 Task: Find an Airbnb in Carindale, Australia for 8 guests from 24 Aug to 10 Sep, with a price range of ₹12000 - ₹15000, 4 bedrooms, 5 bathrooms, and amenities including free parking, wifi, TV, gym, and breakfast. Enable self check-in.
Action: Mouse moved to (536, 106)
Screenshot: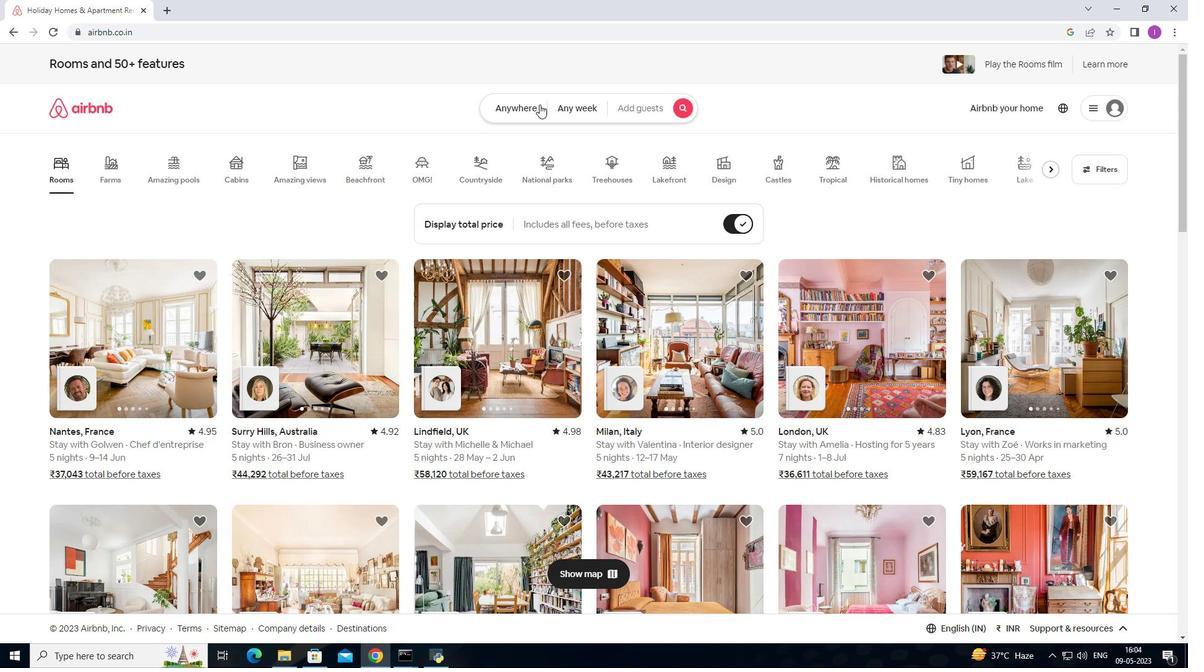 
Action: Mouse pressed left at (536, 106)
Screenshot: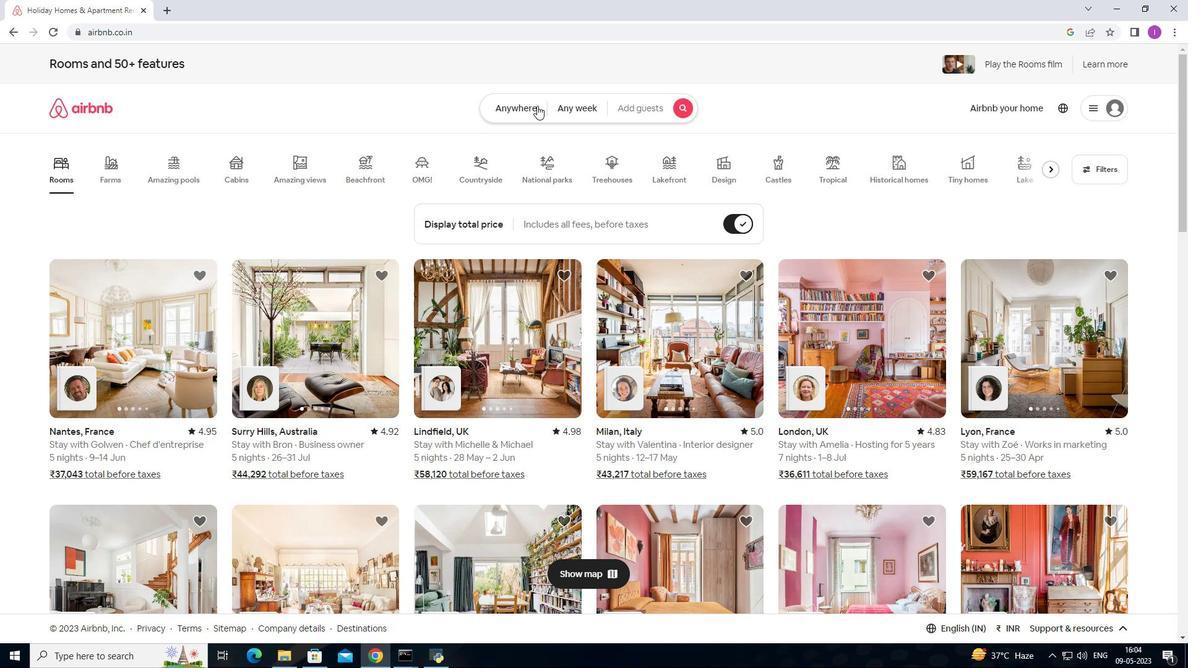
Action: Mouse moved to (421, 168)
Screenshot: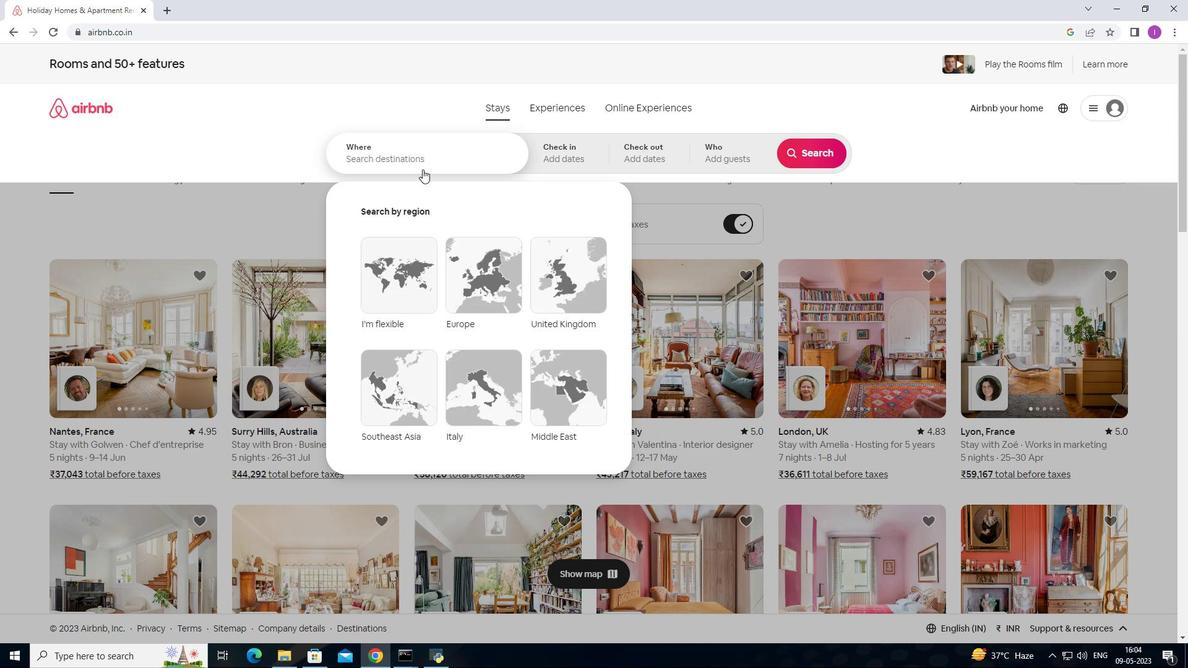 
Action: Mouse pressed left at (421, 168)
Screenshot: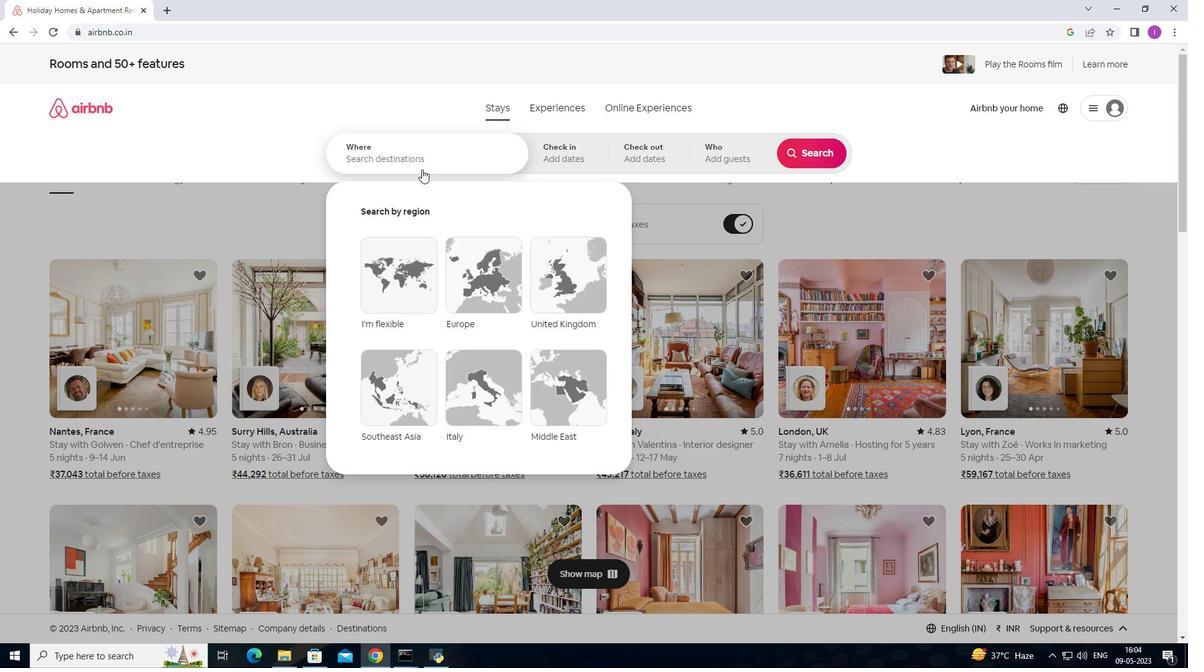 
Action: Mouse moved to (479, 188)
Screenshot: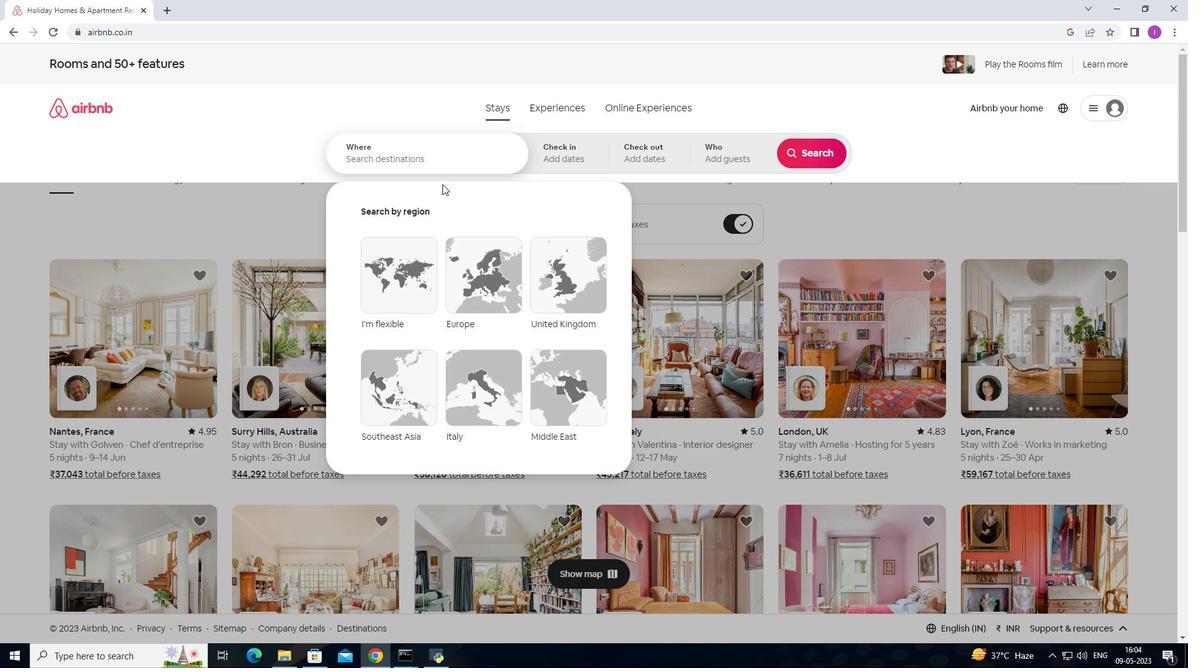 
Action: Key pressed <Key.shift>Carindale,<Key.shift>Australia
Screenshot: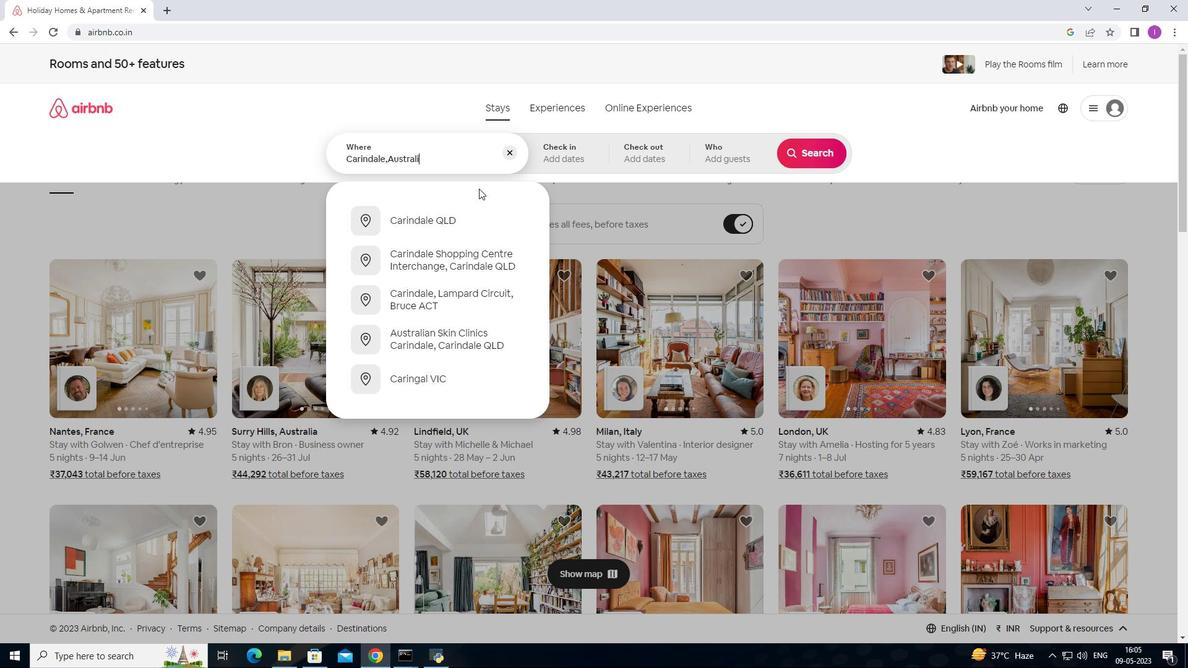 
Action: Mouse moved to (582, 149)
Screenshot: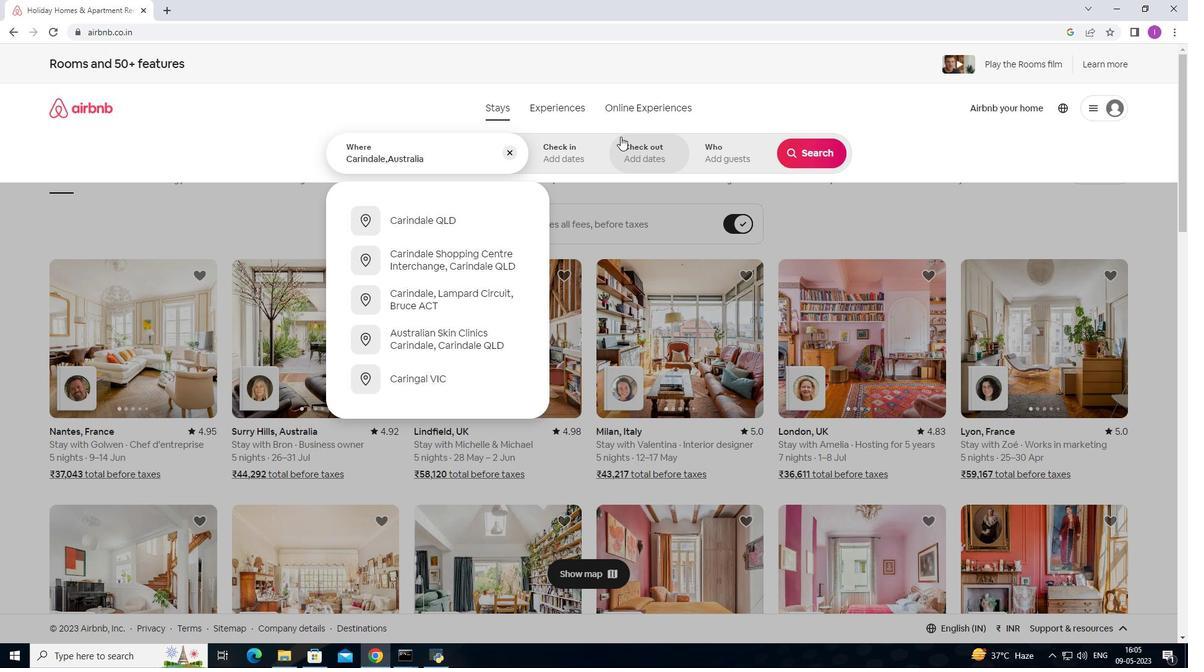 
Action: Mouse pressed left at (582, 149)
Screenshot: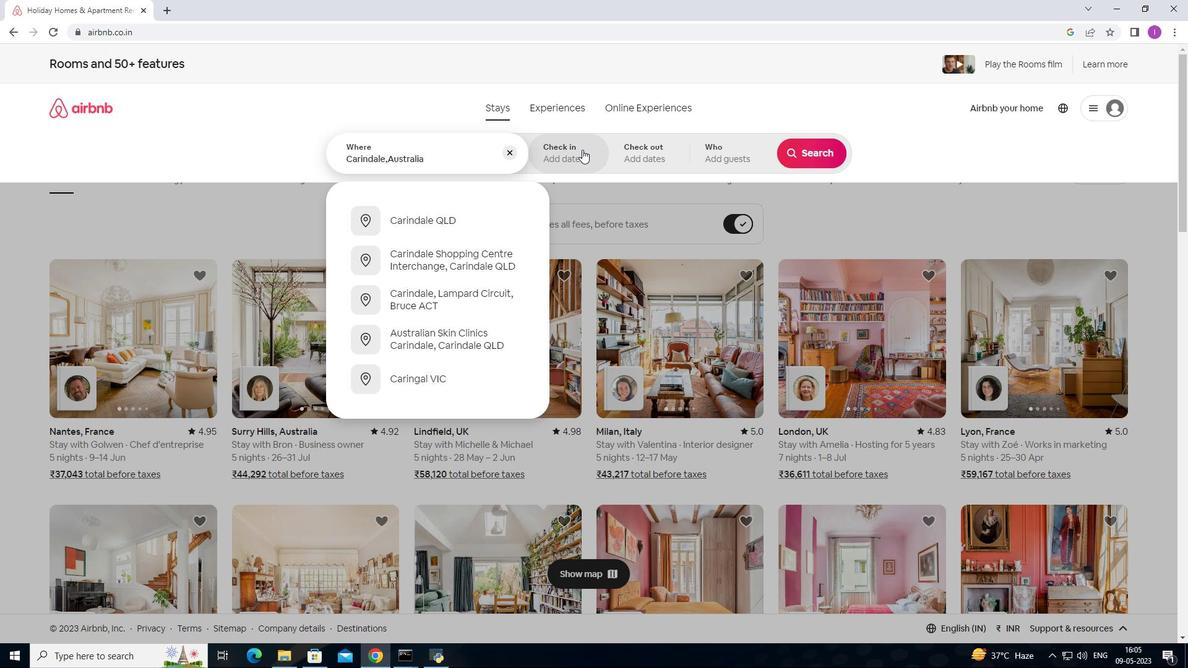 
Action: Mouse moved to (803, 250)
Screenshot: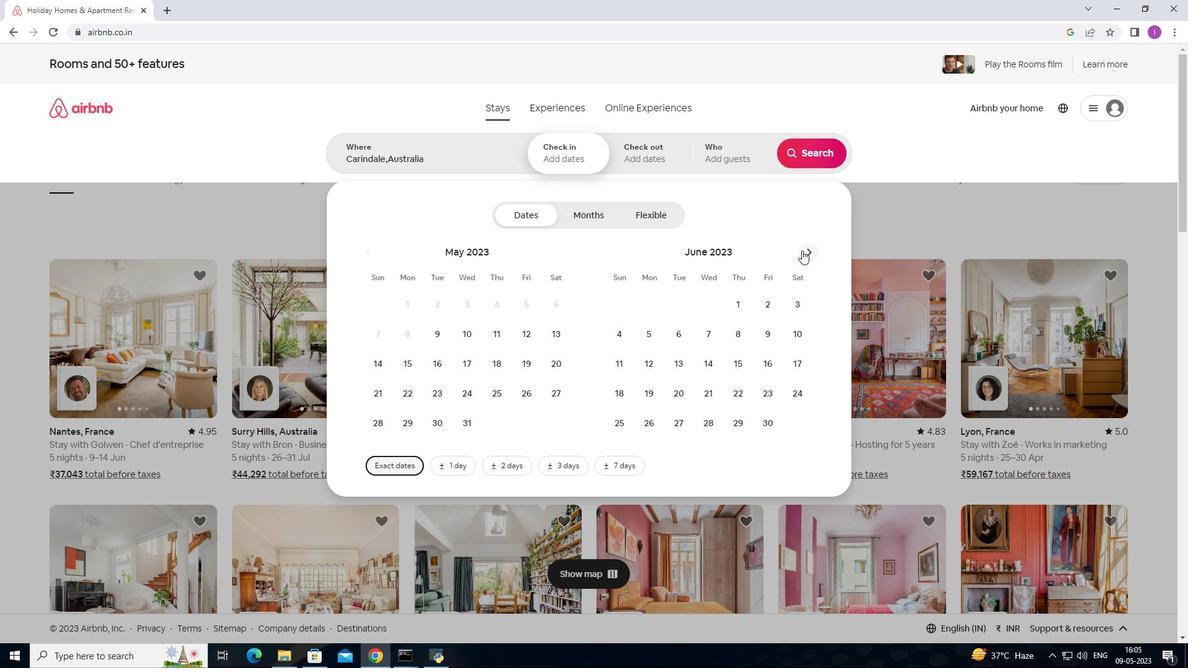 
Action: Mouse pressed left at (803, 250)
Screenshot: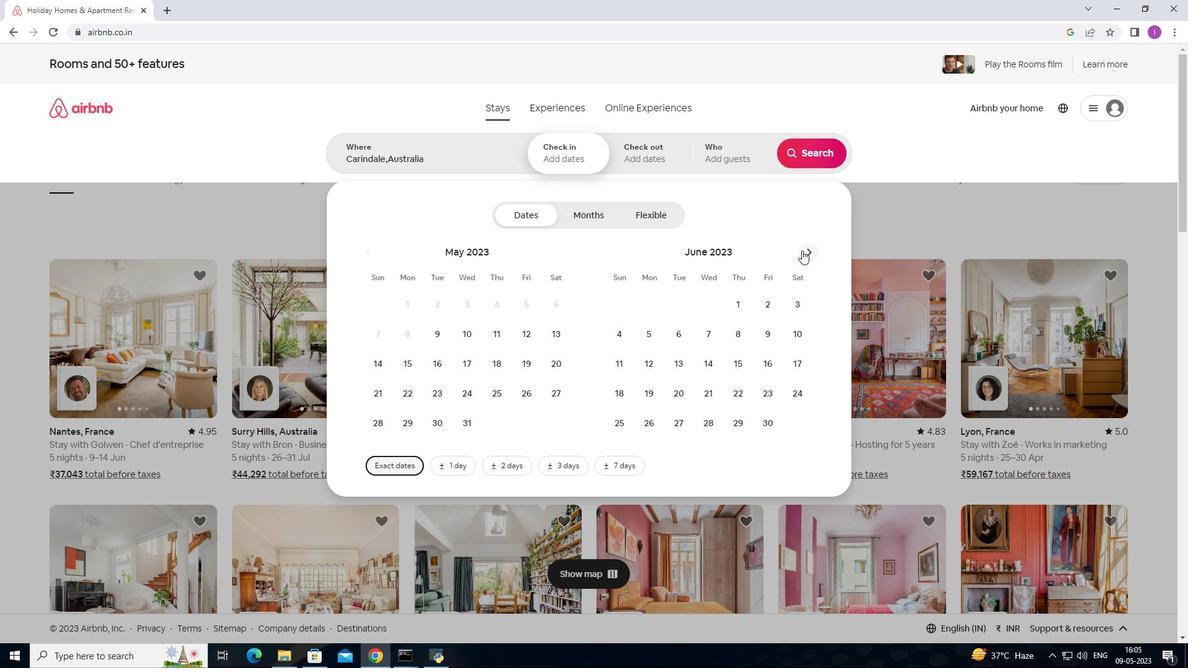 
Action: Mouse moved to (807, 249)
Screenshot: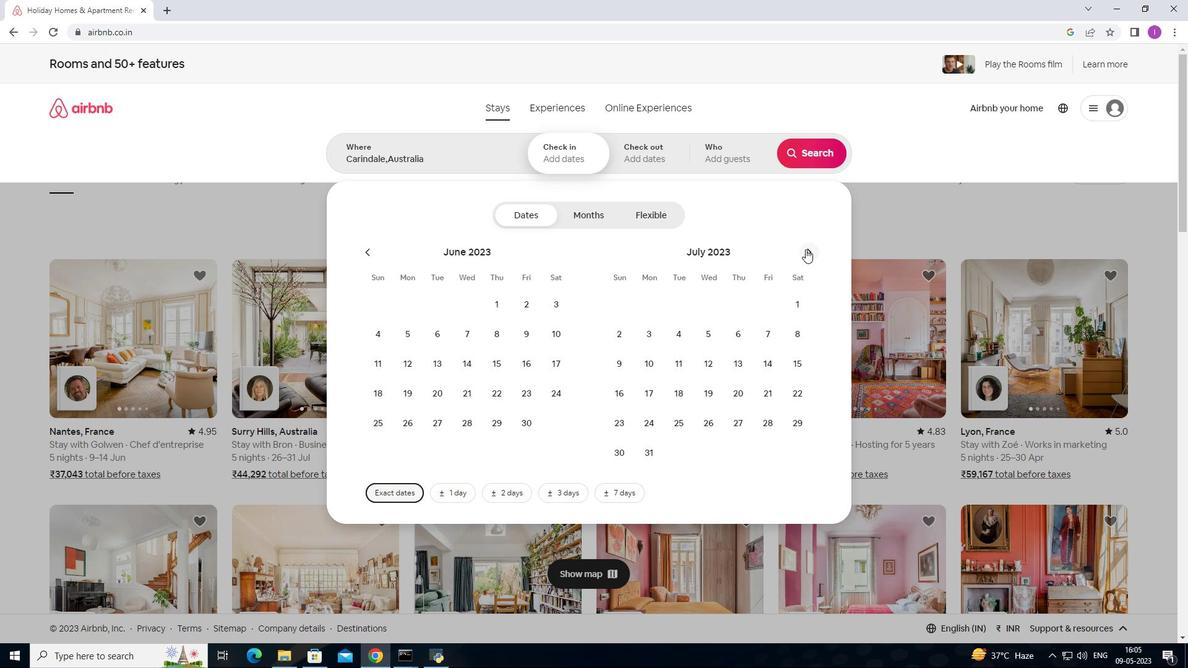 
Action: Mouse pressed left at (807, 249)
Screenshot: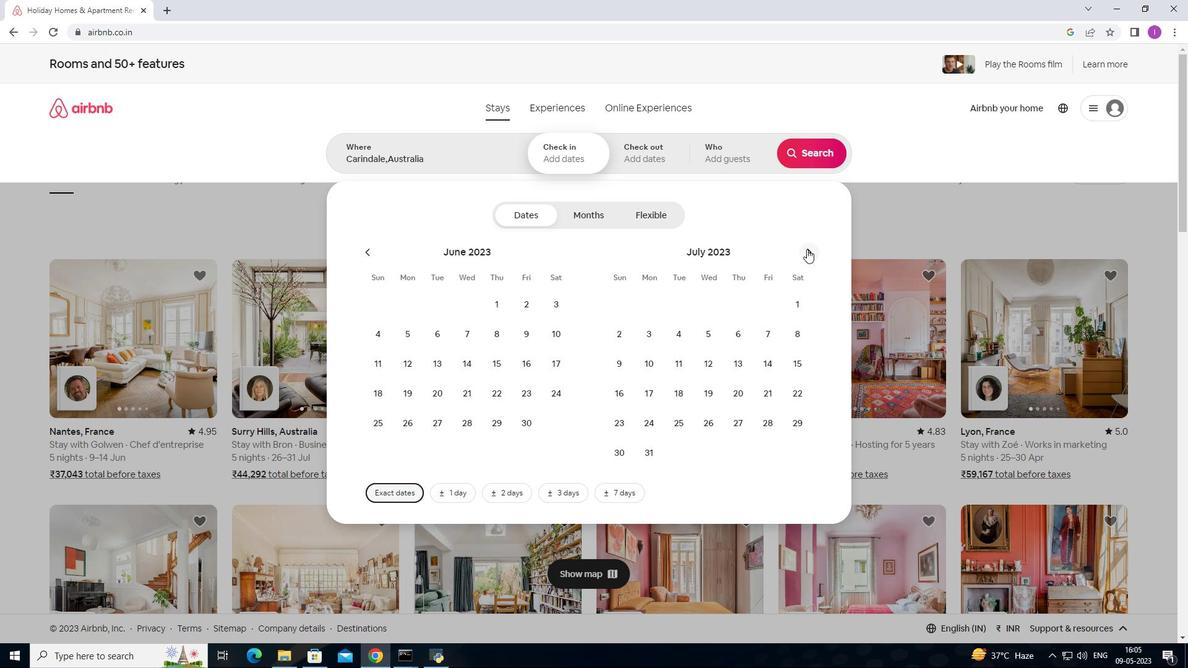 
Action: Mouse pressed left at (807, 249)
Screenshot: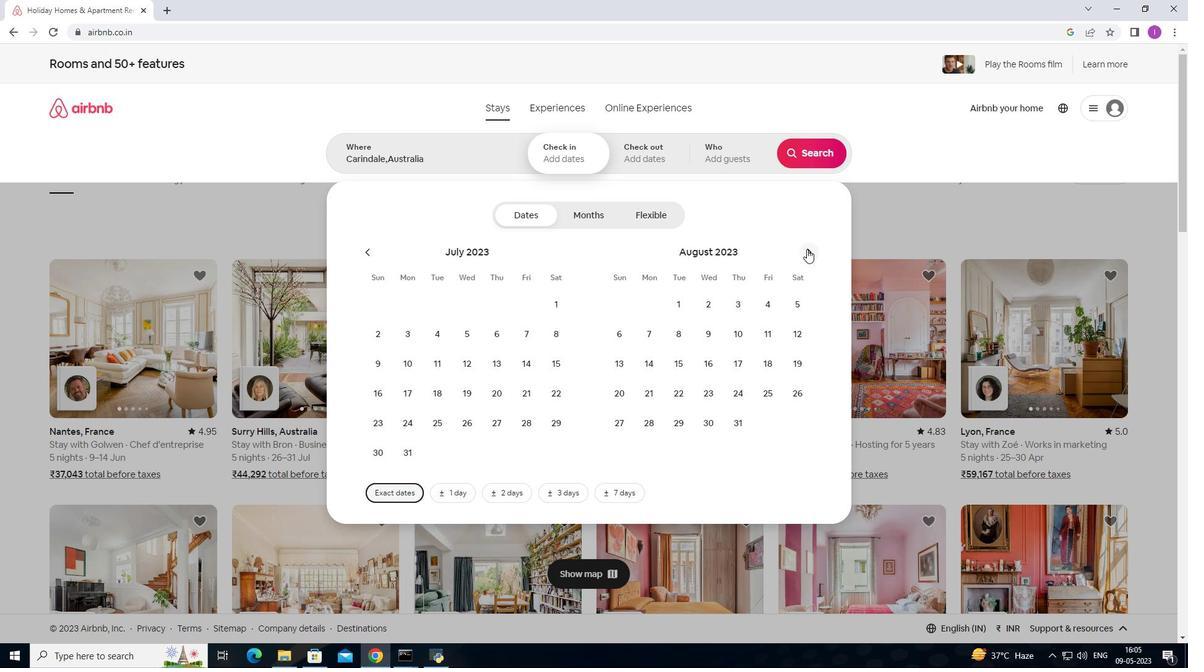
Action: Mouse moved to (499, 383)
Screenshot: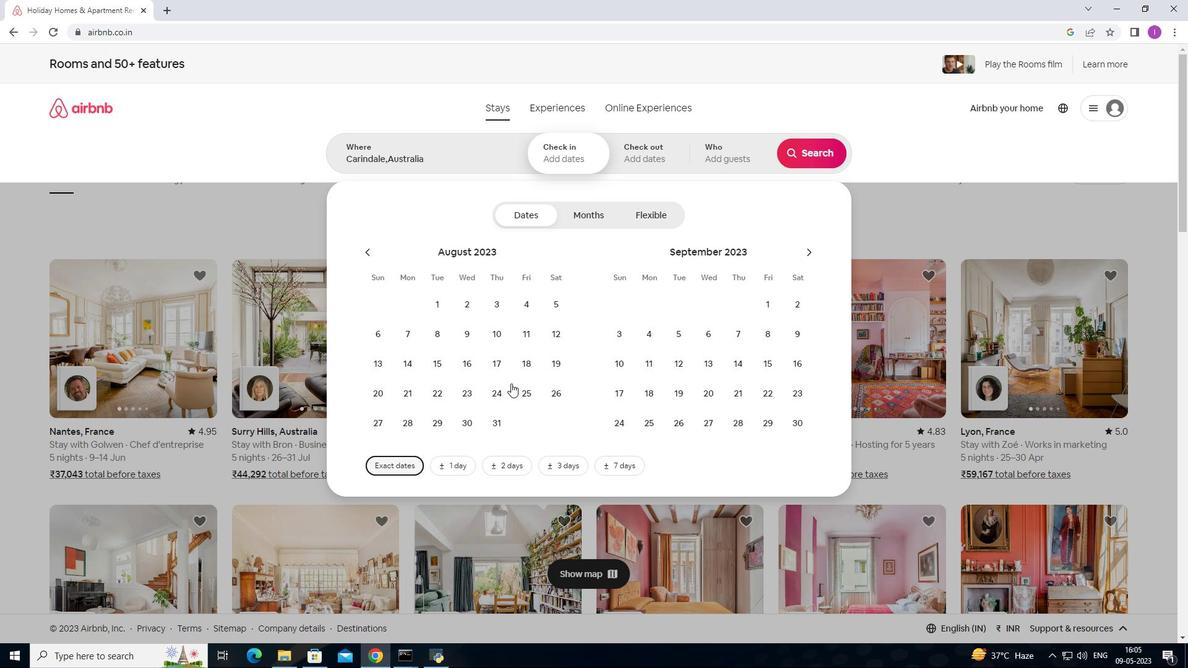
Action: Mouse pressed left at (499, 383)
Screenshot: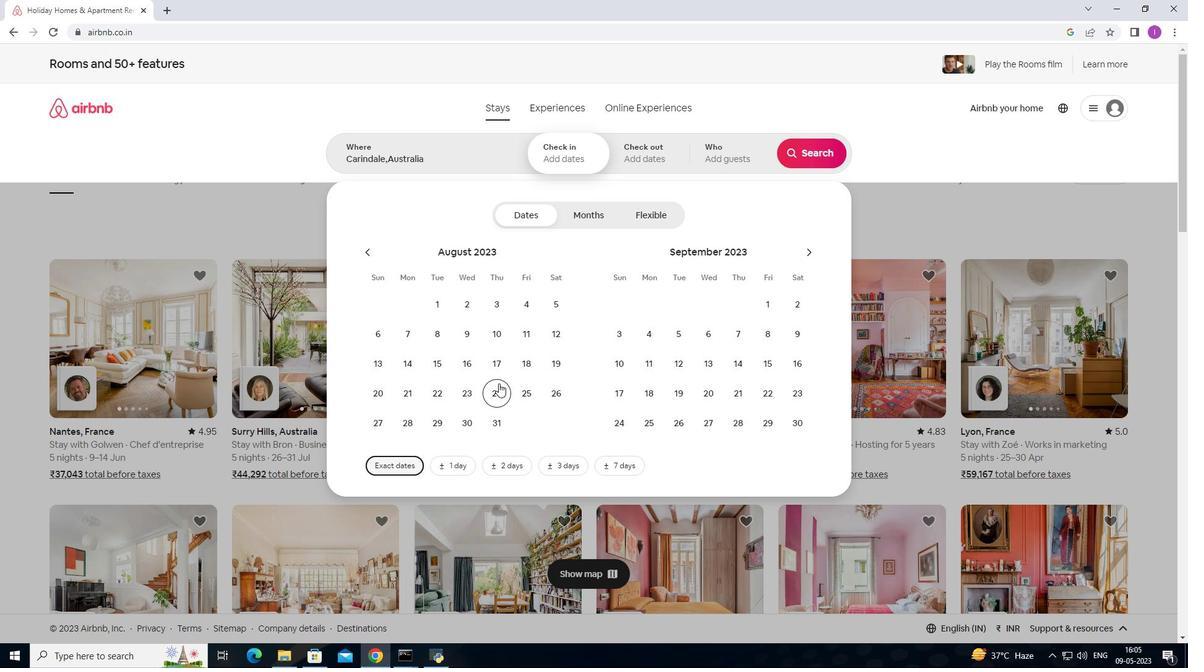 
Action: Mouse moved to (626, 361)
Screenshot: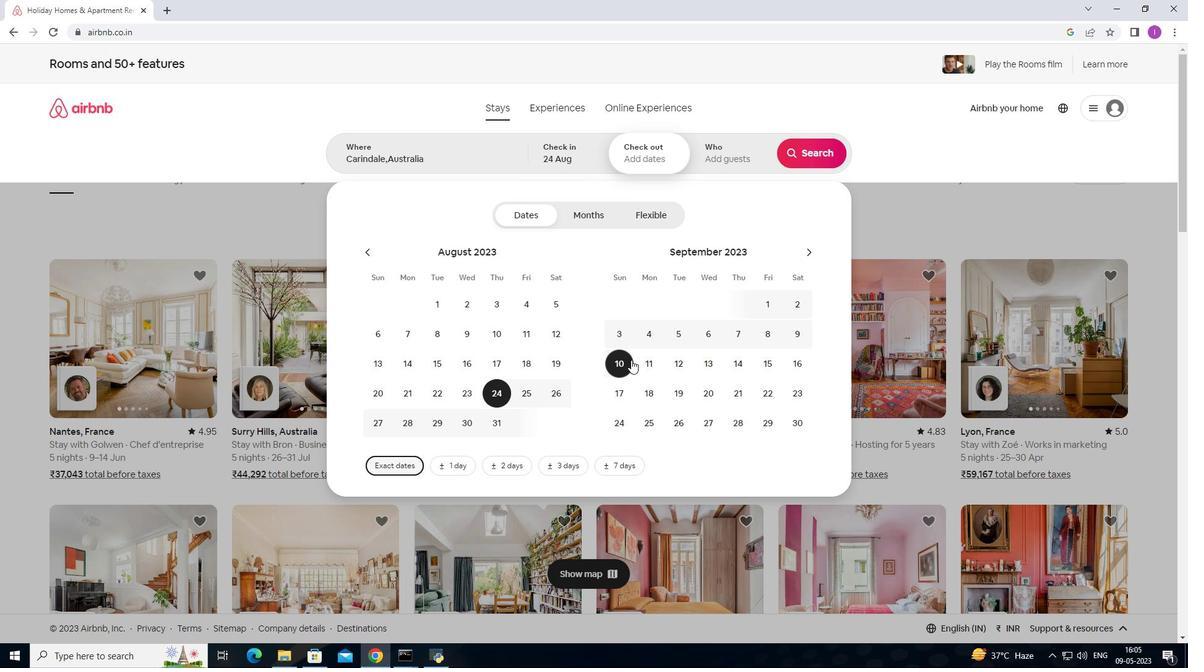 
Action: Mouse pressed left at (626, 361)
Screenshot: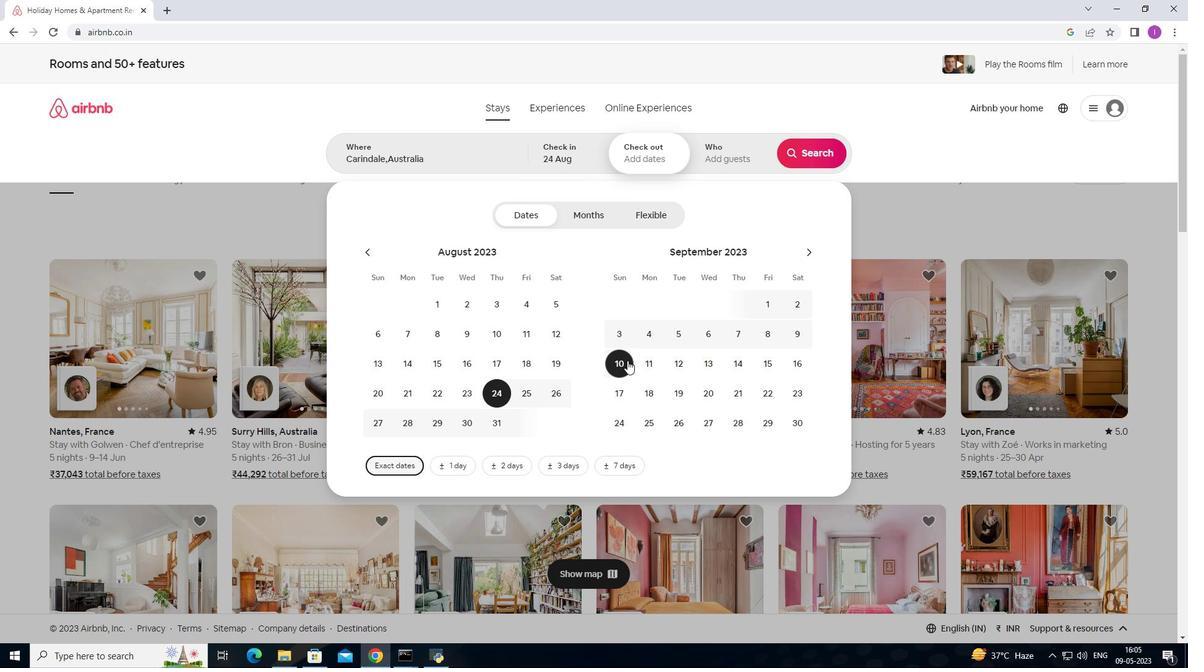 
Action: Mouse moved to (724, 164)
Screenshot: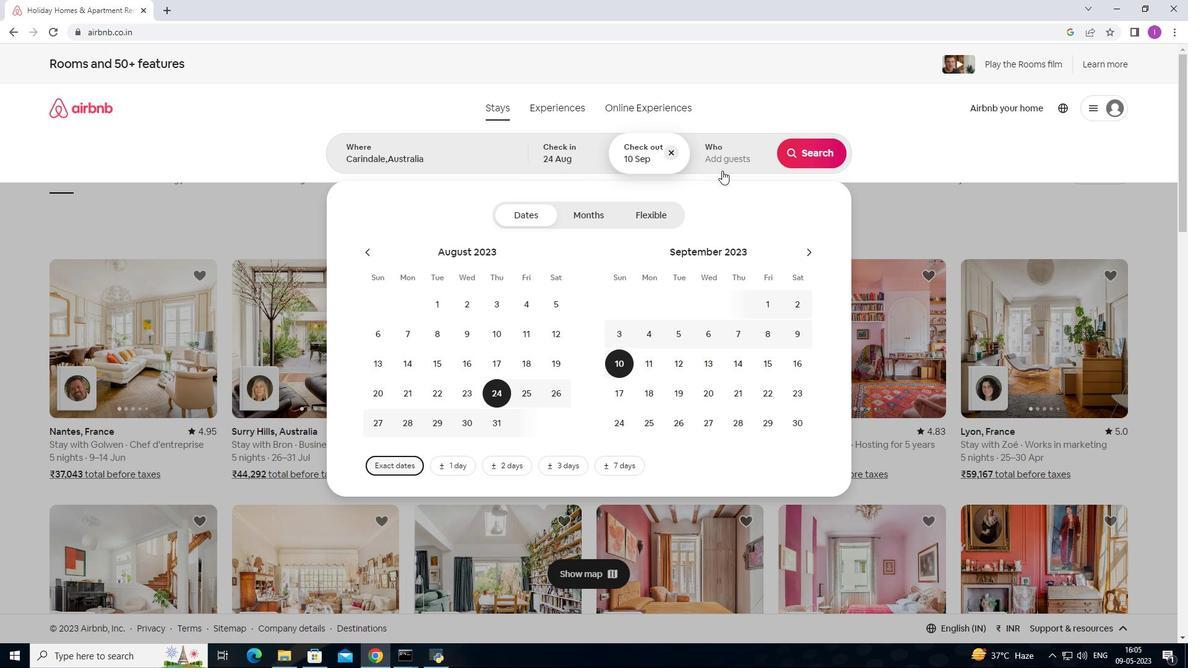 
Action: Mouse pressed left at (724, 164)
Screenshot: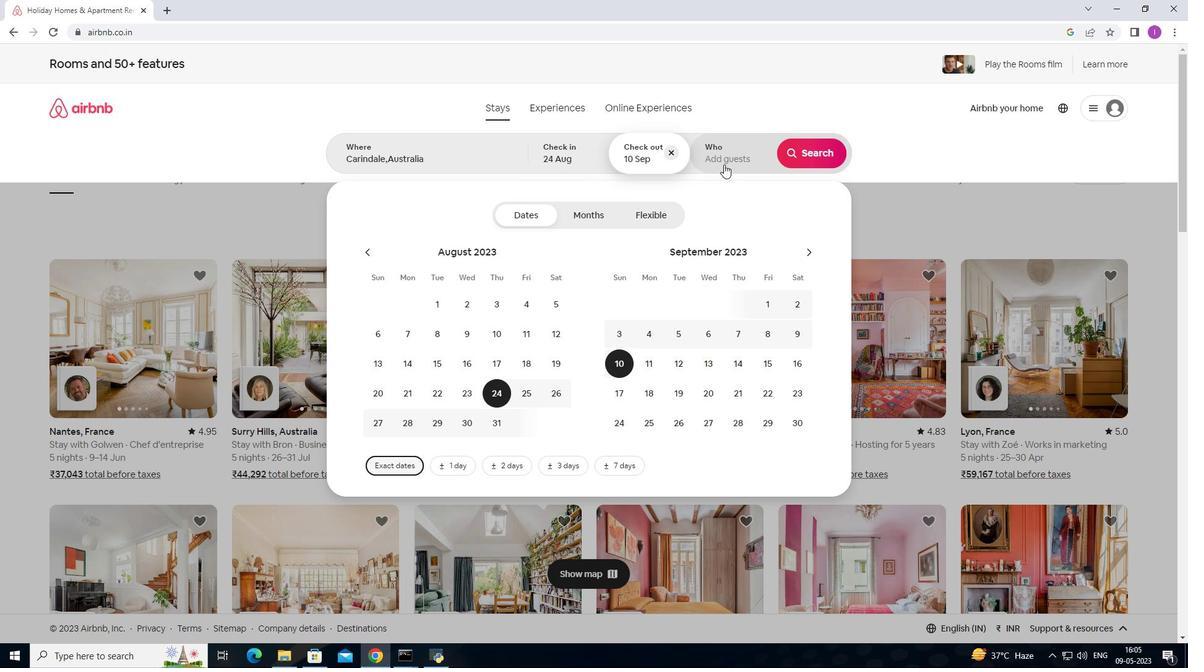 
Action: Mouse moved to (811, 214)
Screenshot: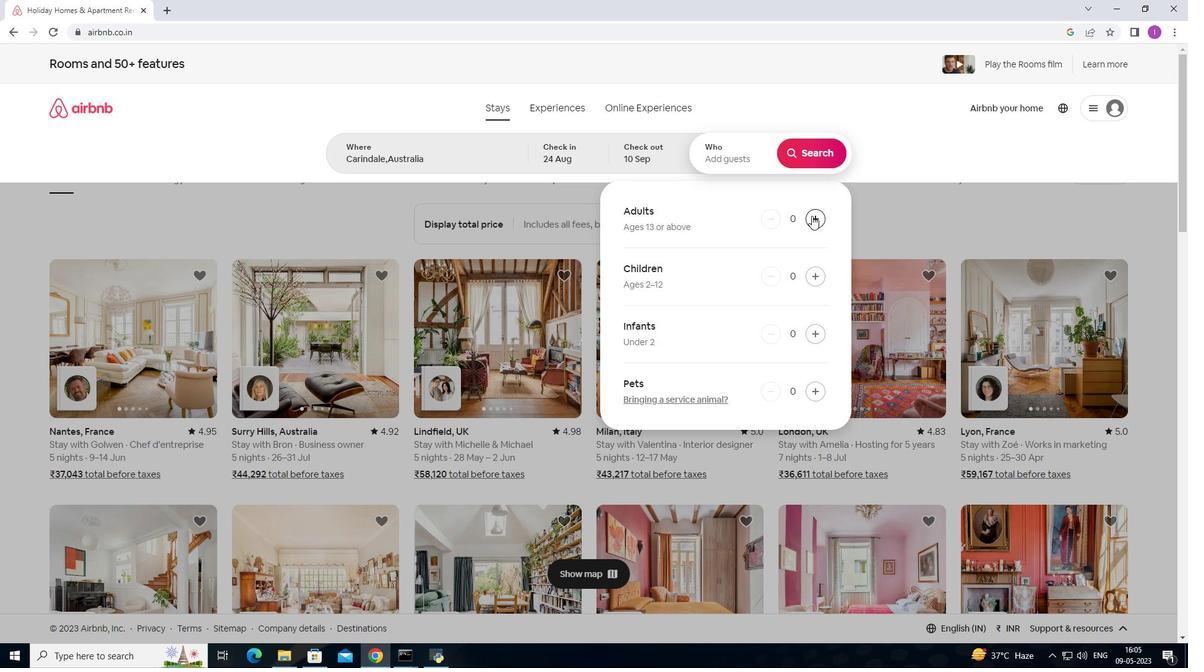 
Action: Mouse pressed left at (811, 214)
Screenshot: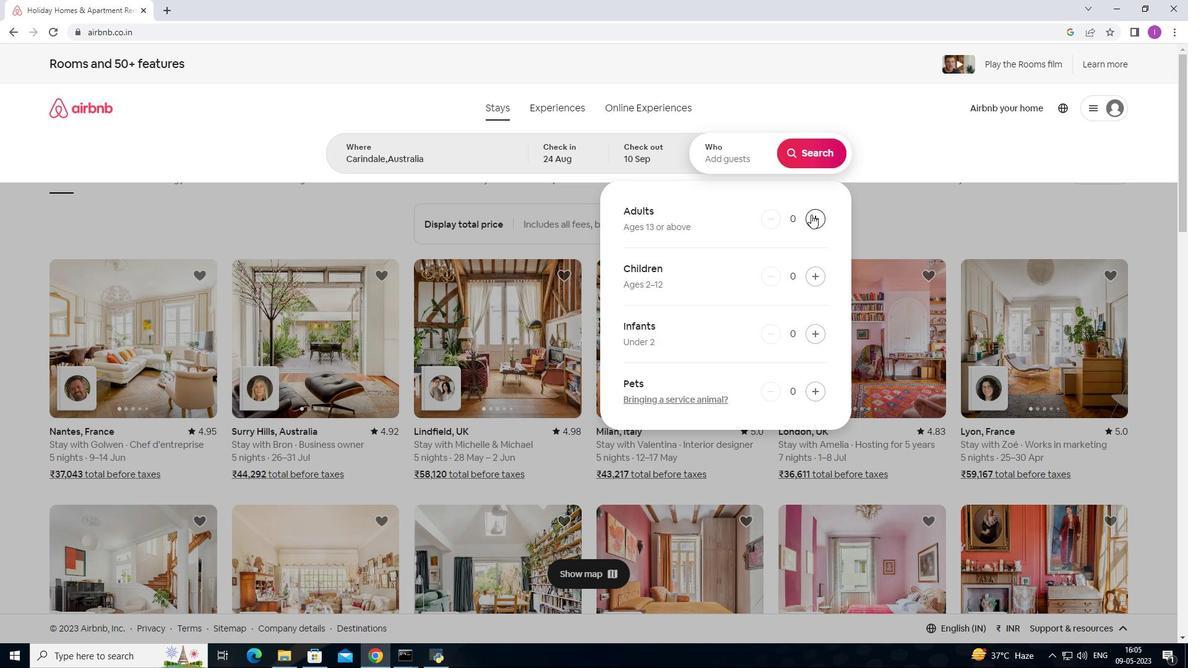 
Action: Mouse pressed left at (811, 214)
Screenshot: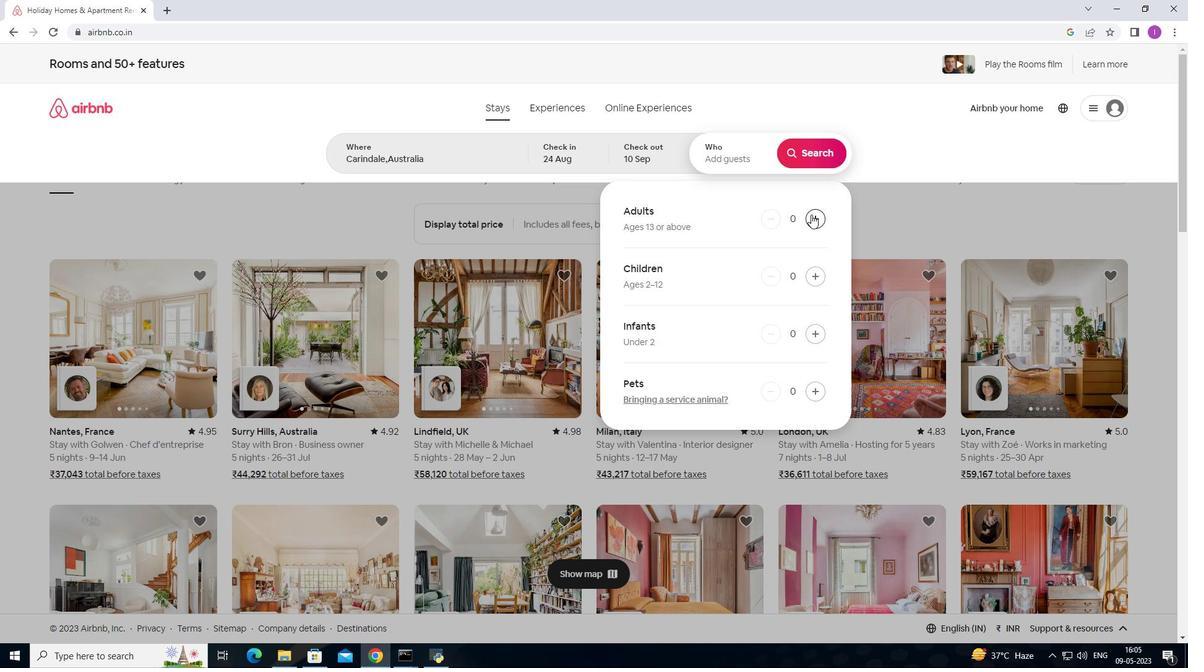 
Action: Mouse moved to (818, 219)
Screenshot: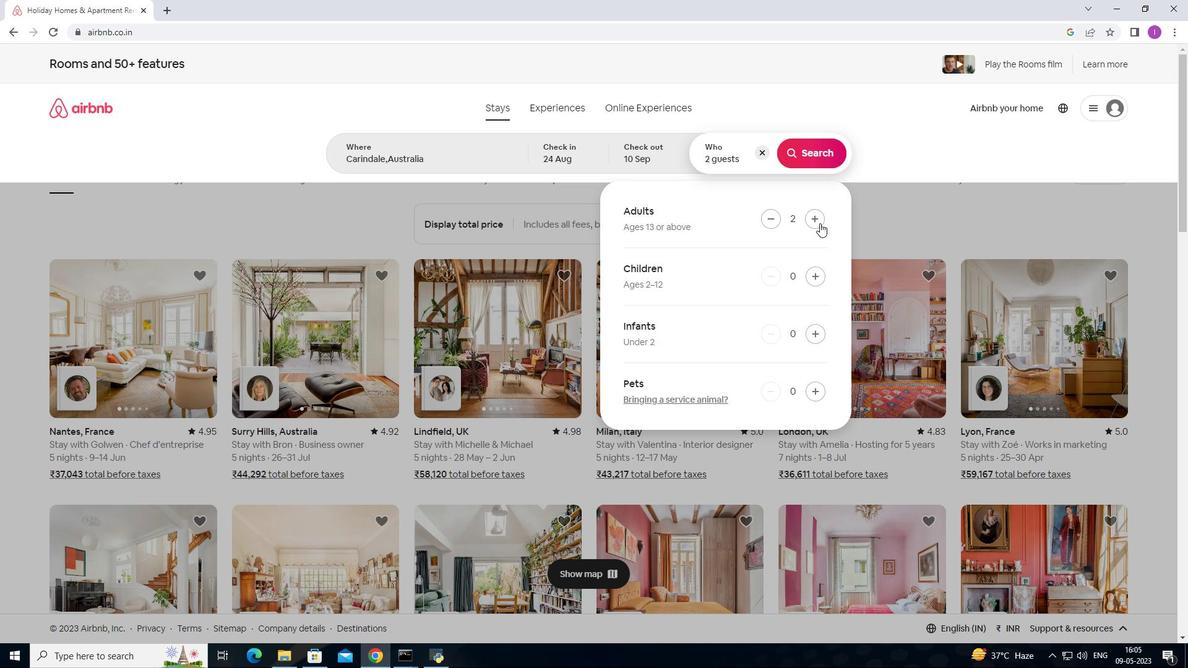 
Action: Mouse pressed left at (818, 219)
Screenshot: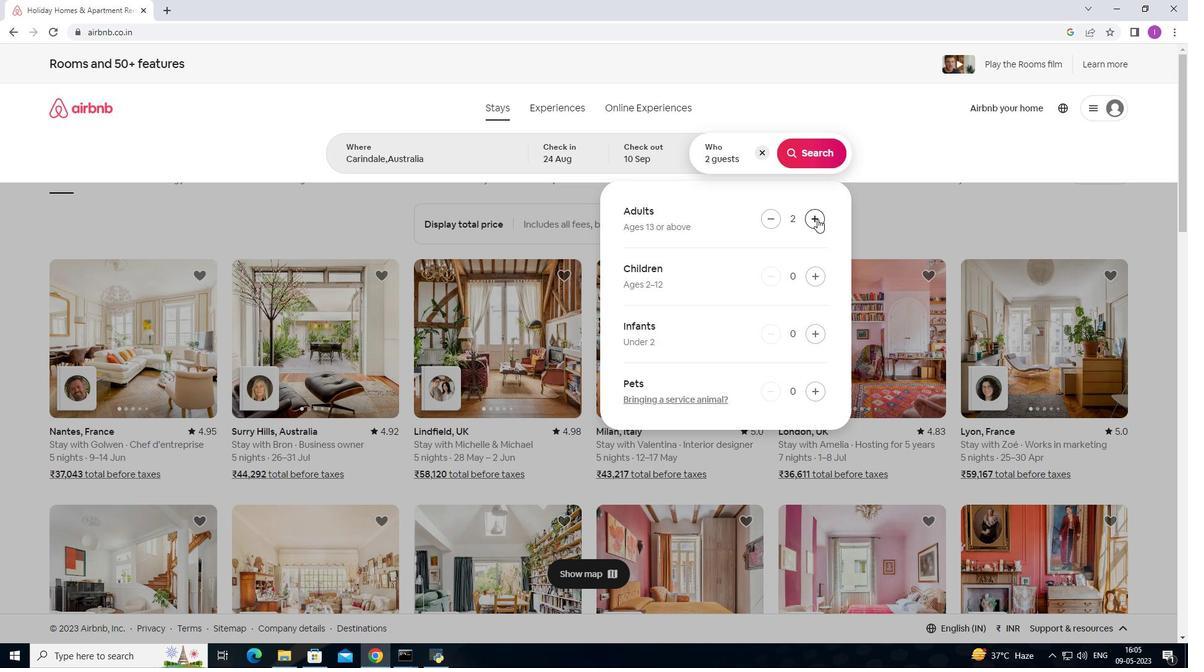 
Action: Mouse pressed left at (818, 219)
Screenshot: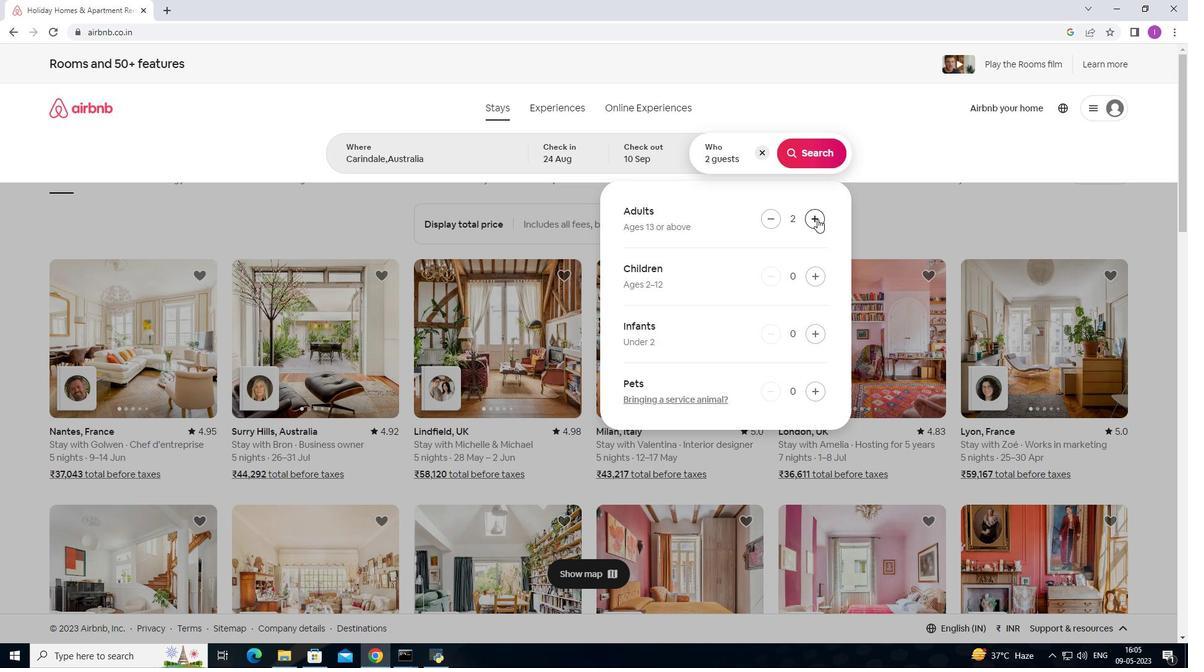 
Action: Mouse pressed left at (818, 219)
Screenshot: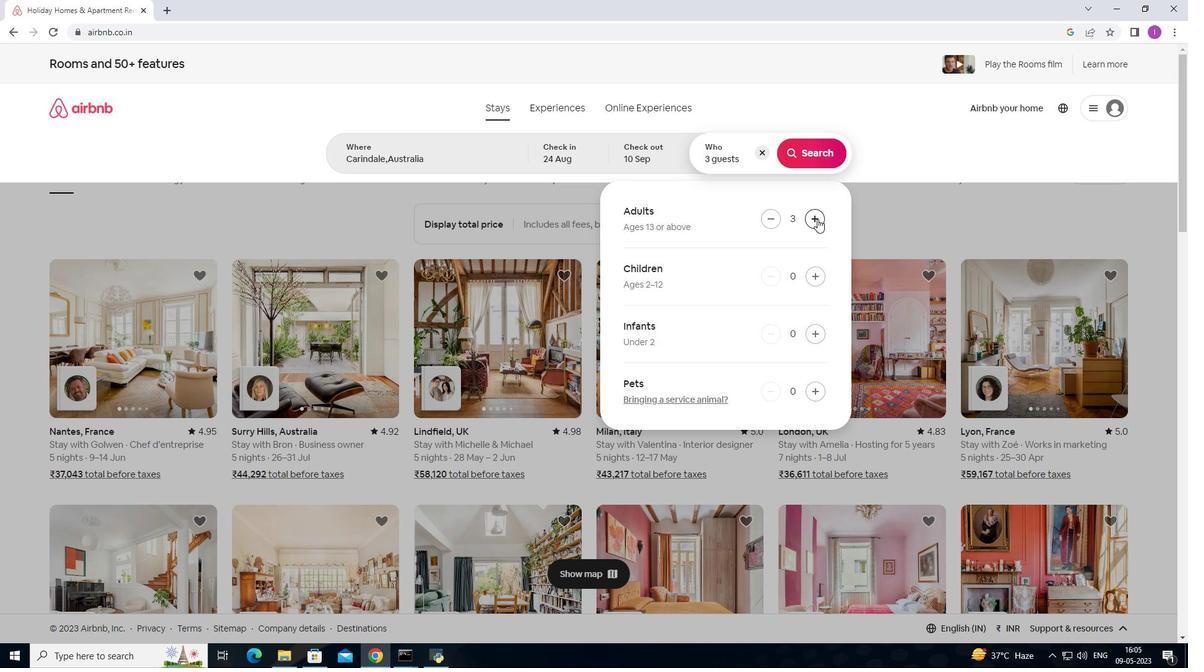 
Action: Mouse pressed left at (818, 219)
Screenshot: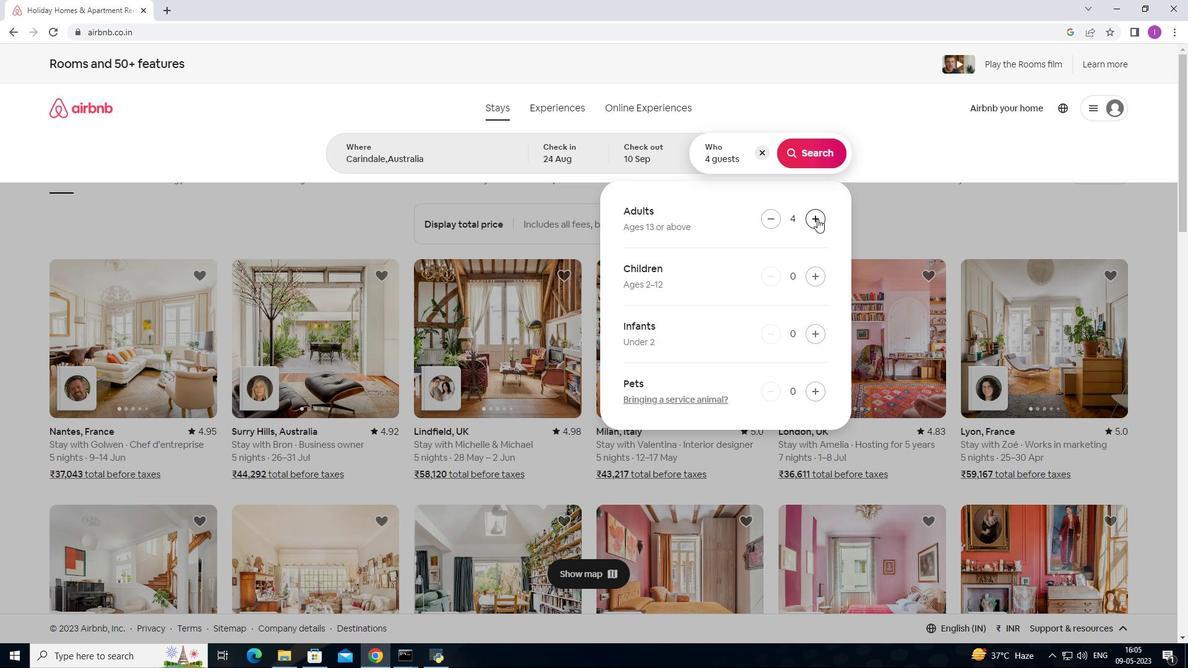 
Action: Mouse pressed left at (818, 219)
Screenshot: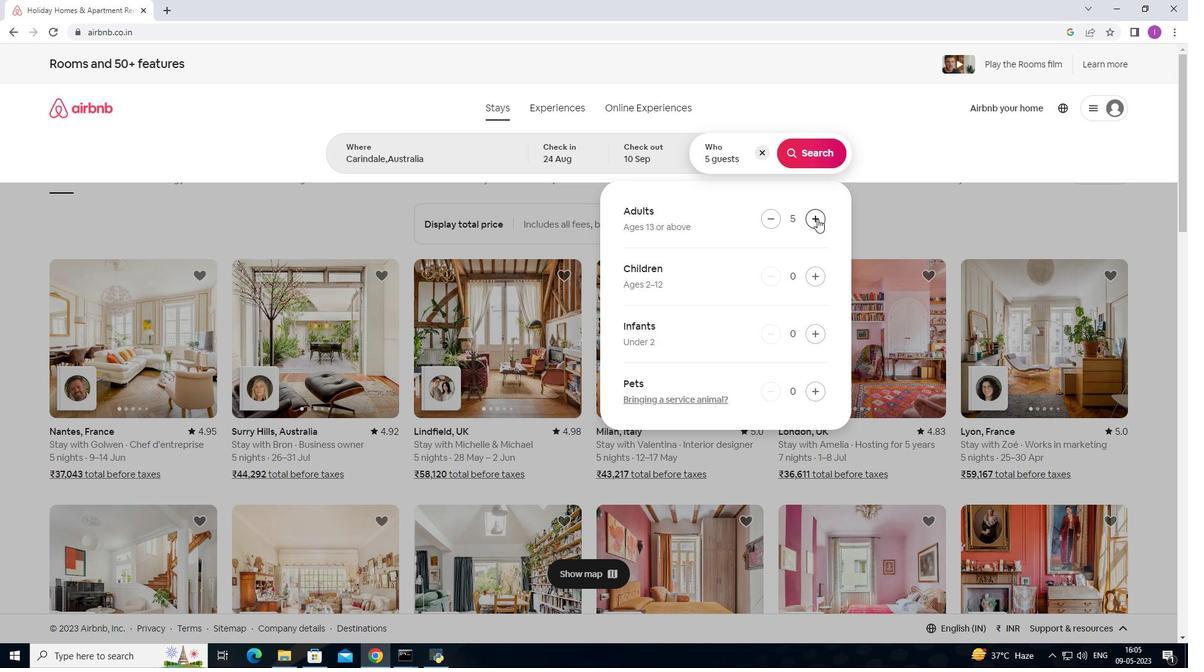 
Action: Mouse pressed left at (818, 219)
Screenshot: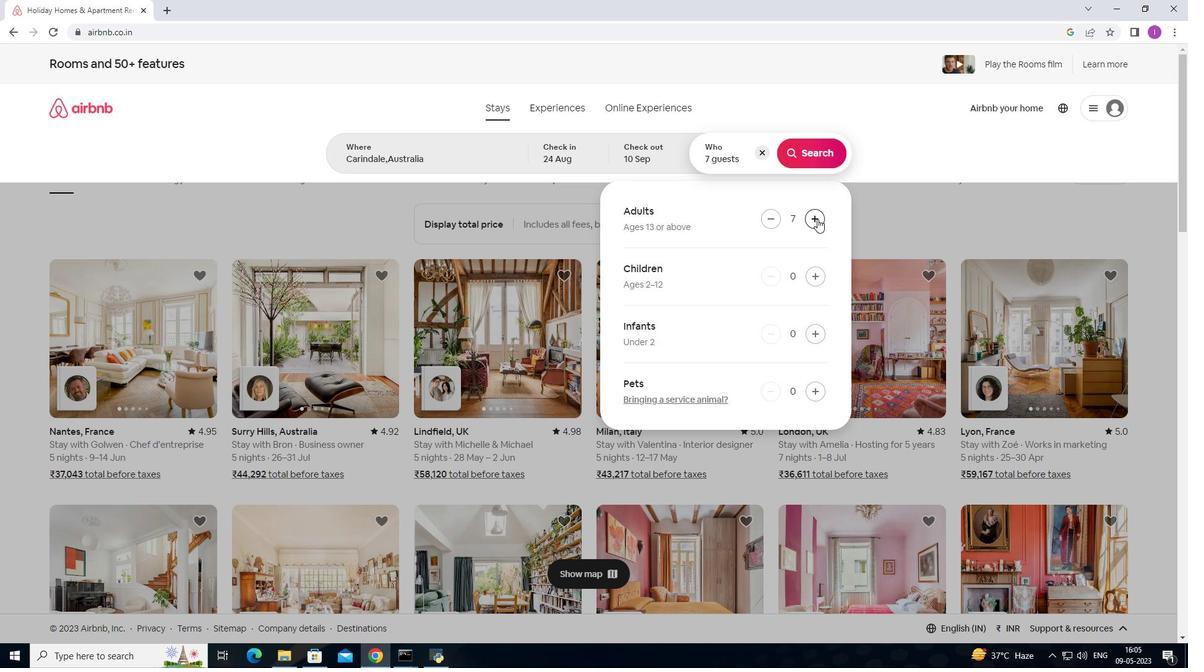 
Action: Mouse moved to (794, 153)
Screenshot: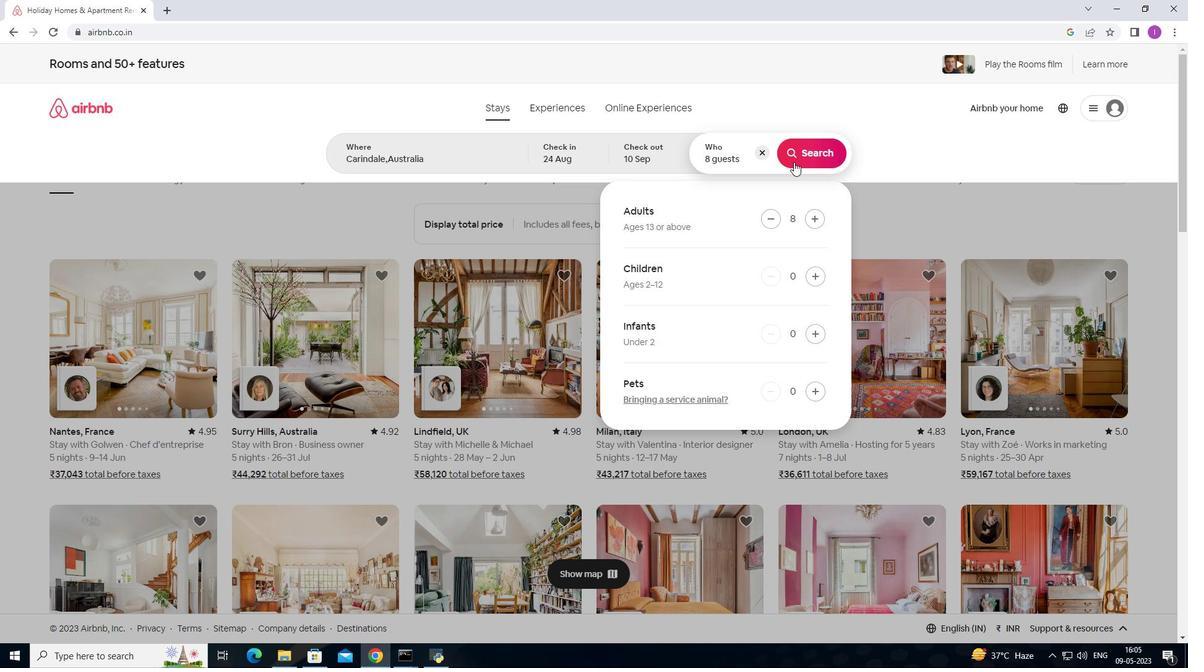 
Action: Mouse pressed left at (794, 153)
Screenshot: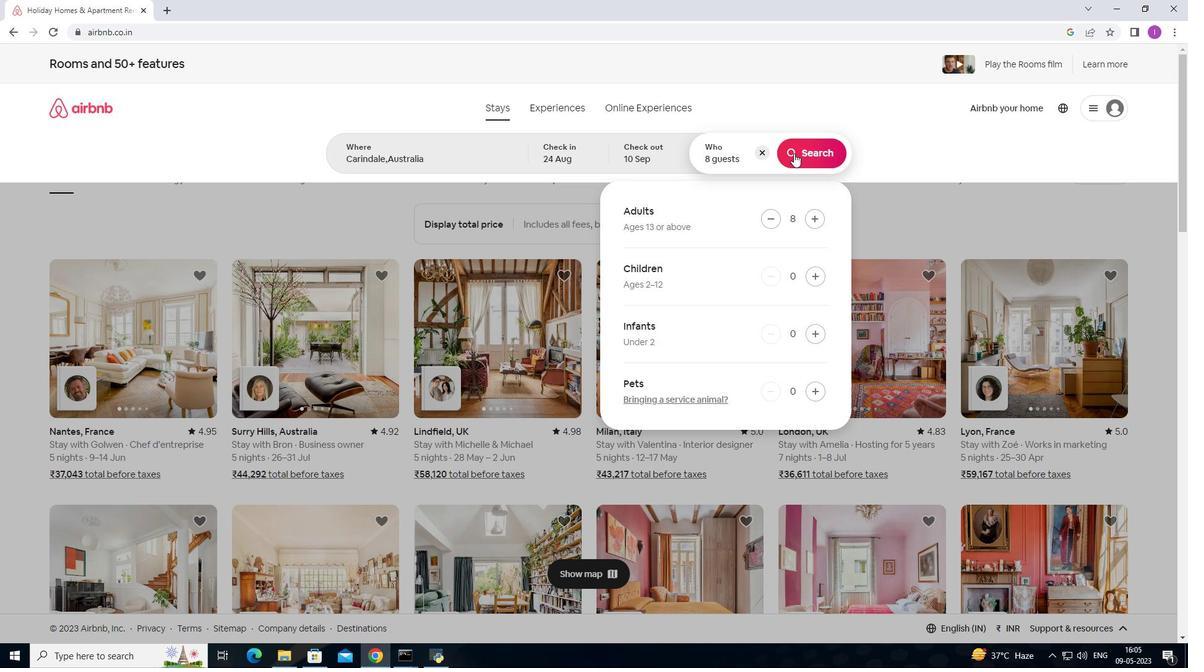 
Action: Mouse moved to (1151, 120)
Screenshot: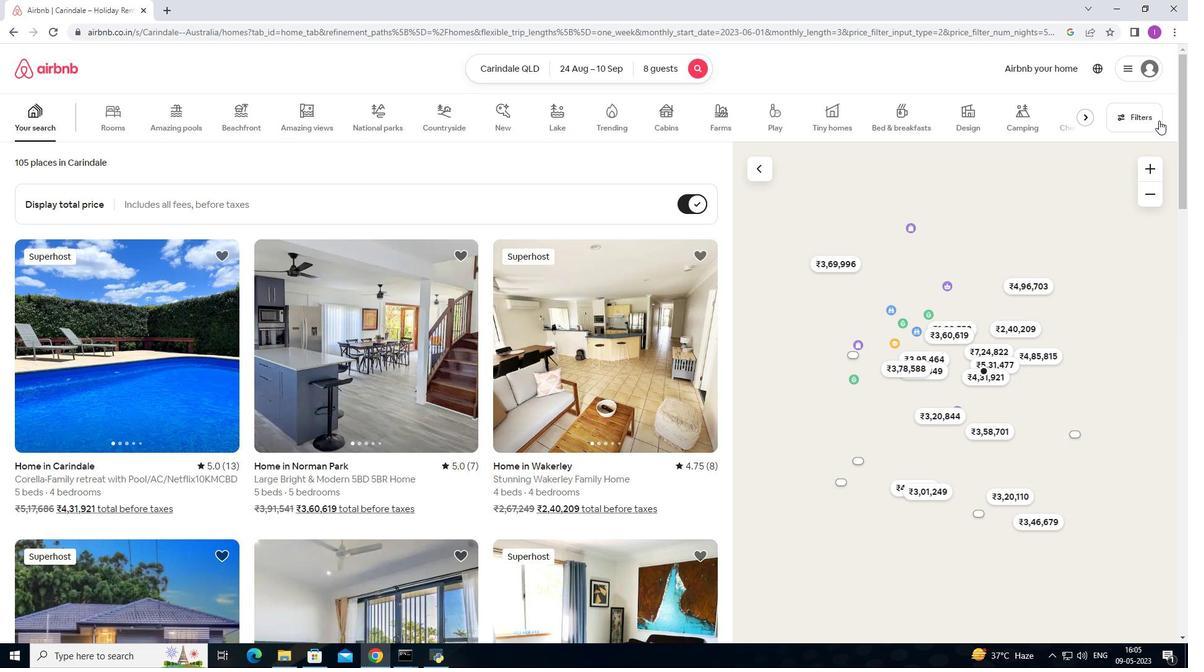 
Action: Mouse pressed left at (1151, 120)
Screenshot: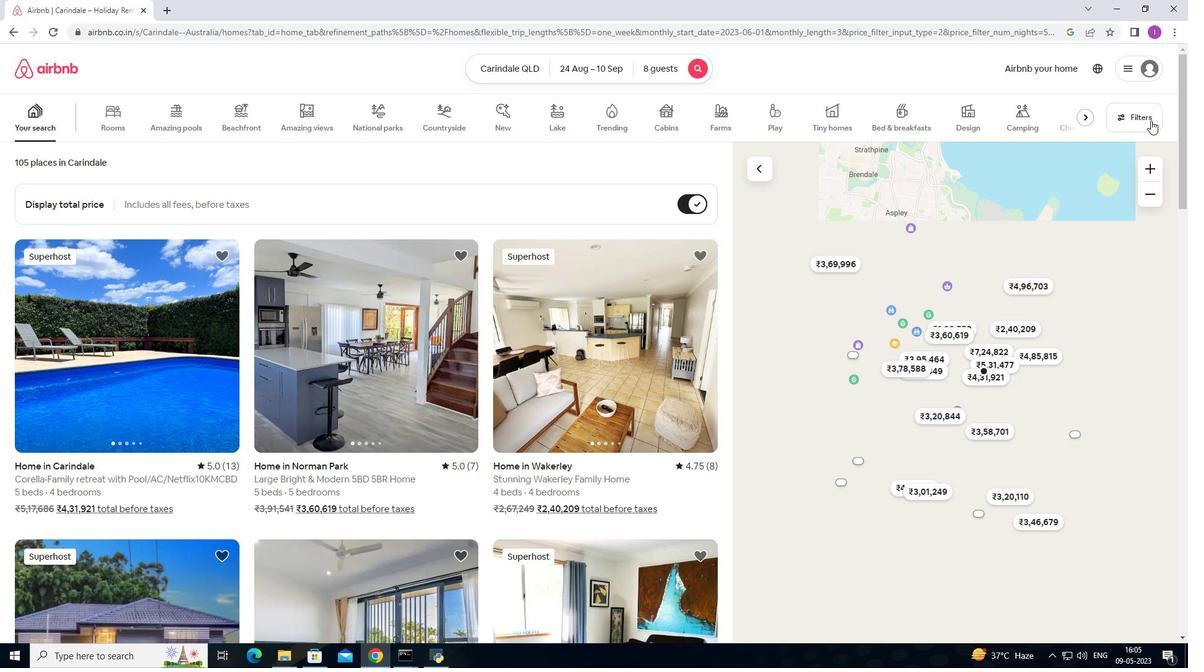 
Action: Mouse moved to (439, 421)
Screenshot: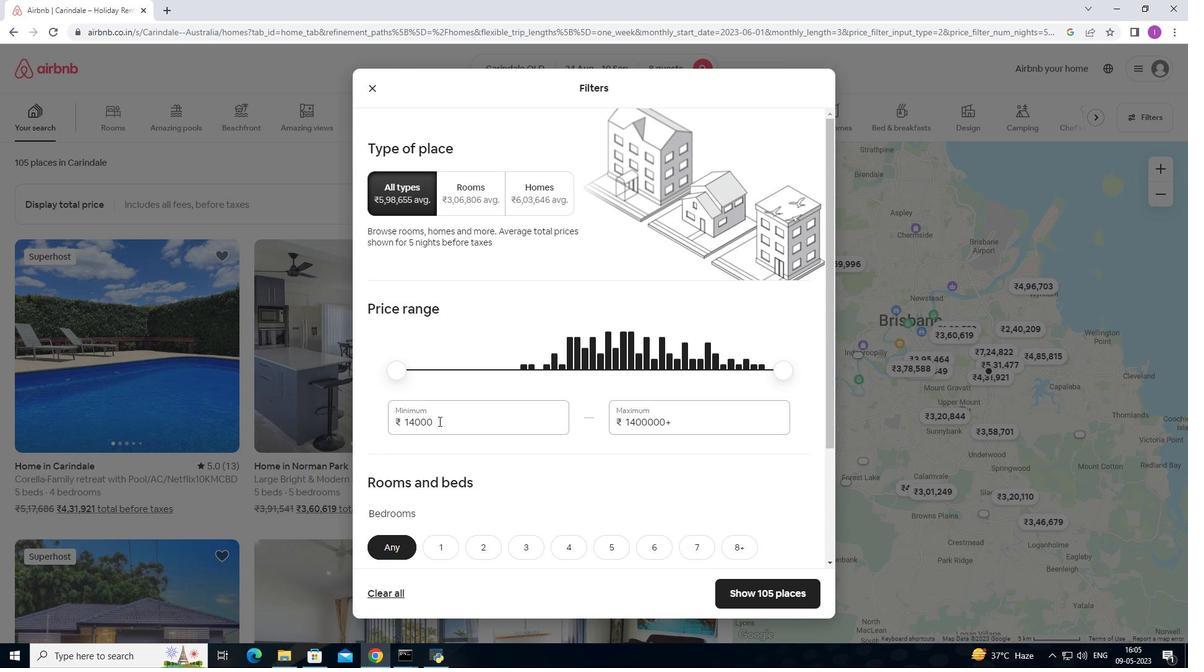 
Action: Mouse pressed left at (439, 421)
Screenshot: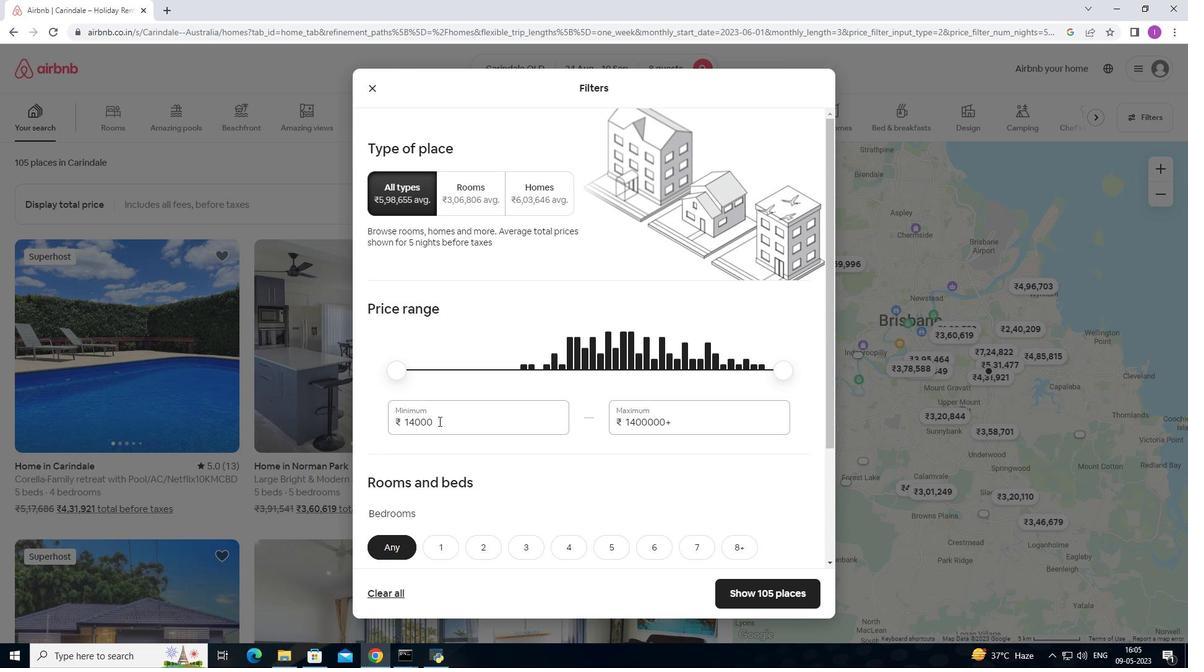 
Action: Mouse moved to (678, 424)
Screenshot: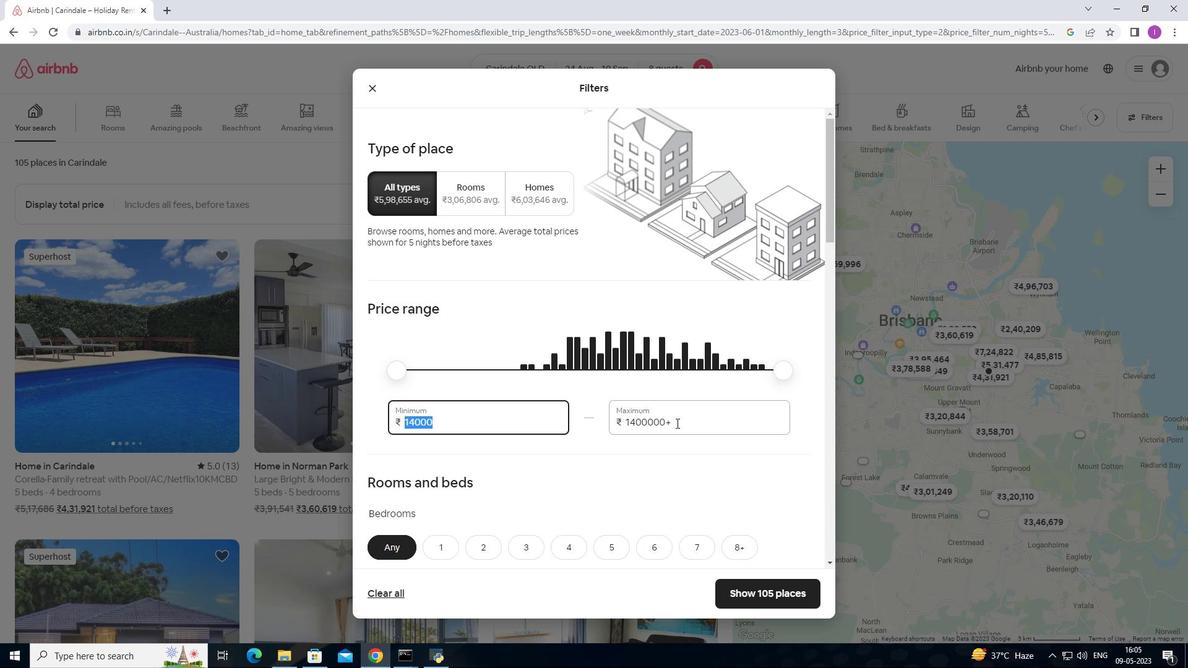 
Action: Mouse pressed left at (678, 424)
Screenshot: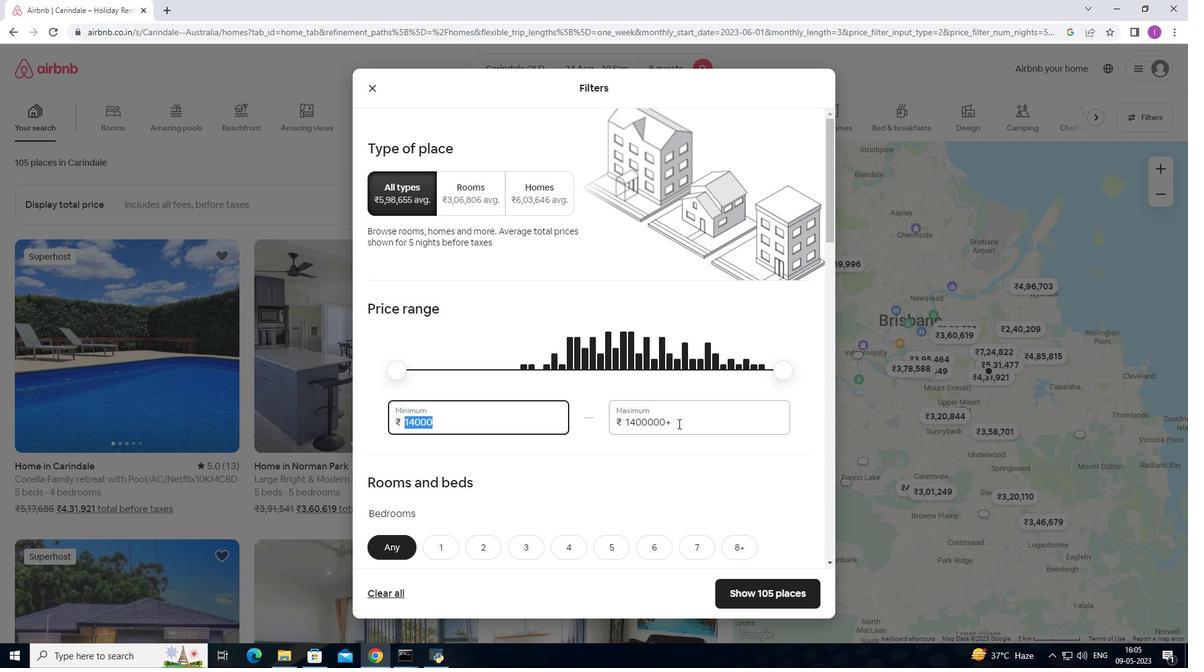
Action: Mouse moved to (638, 434)
Screenshot: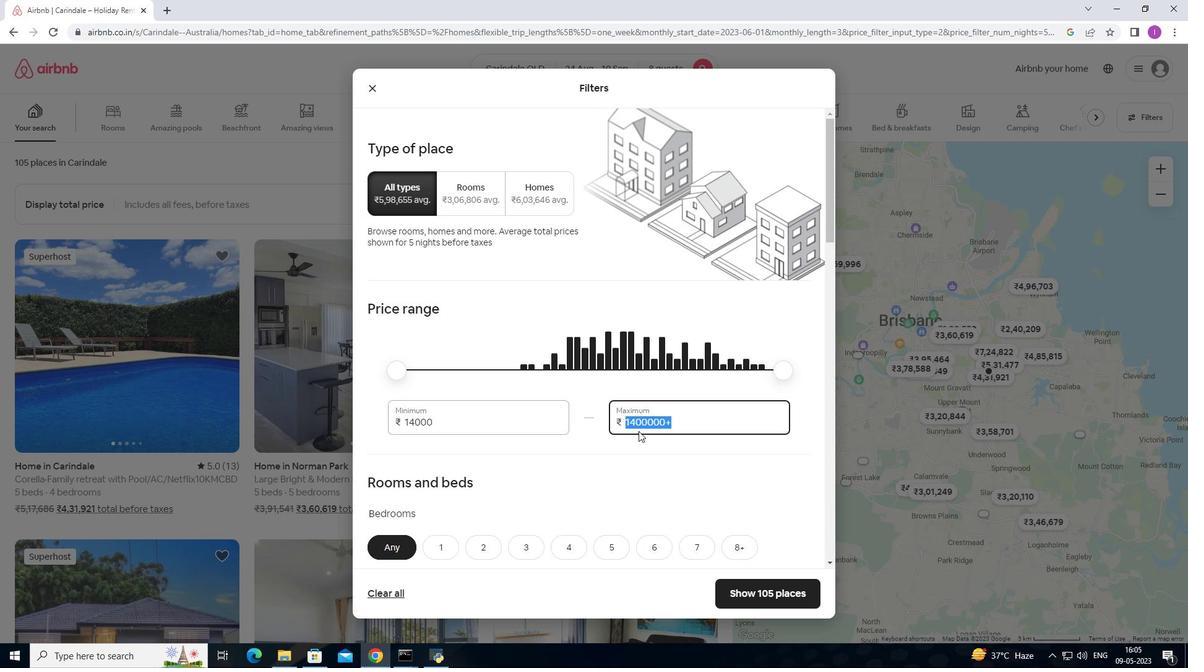 
Action: Key pressed 15
Screenshot: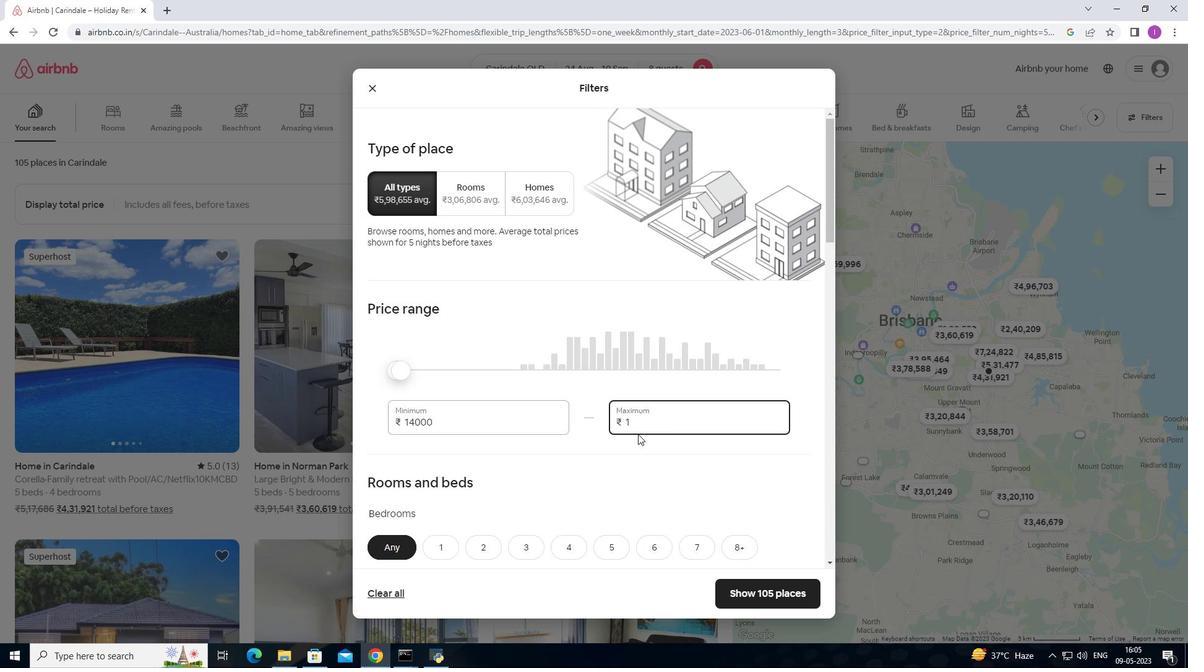 
Action: Mouse moved to (638, 435)
Screenshot: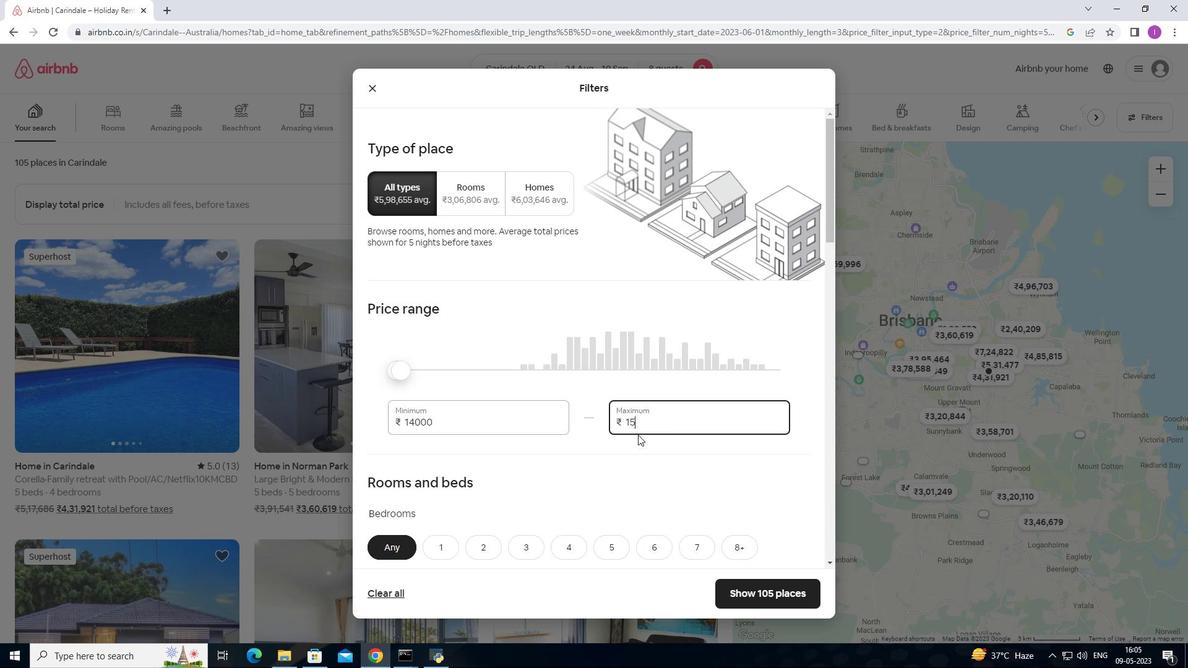
Action: Key pressed 000
Screenshot: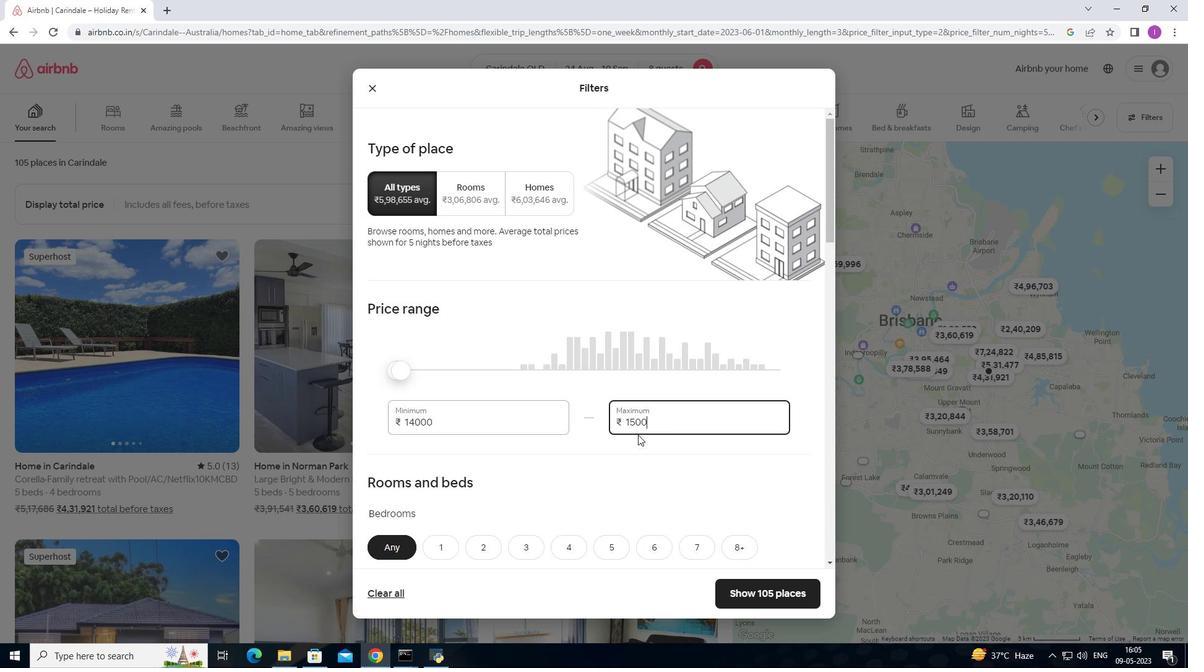 
Action: Mouse moved to (454, 426)
Screenshot: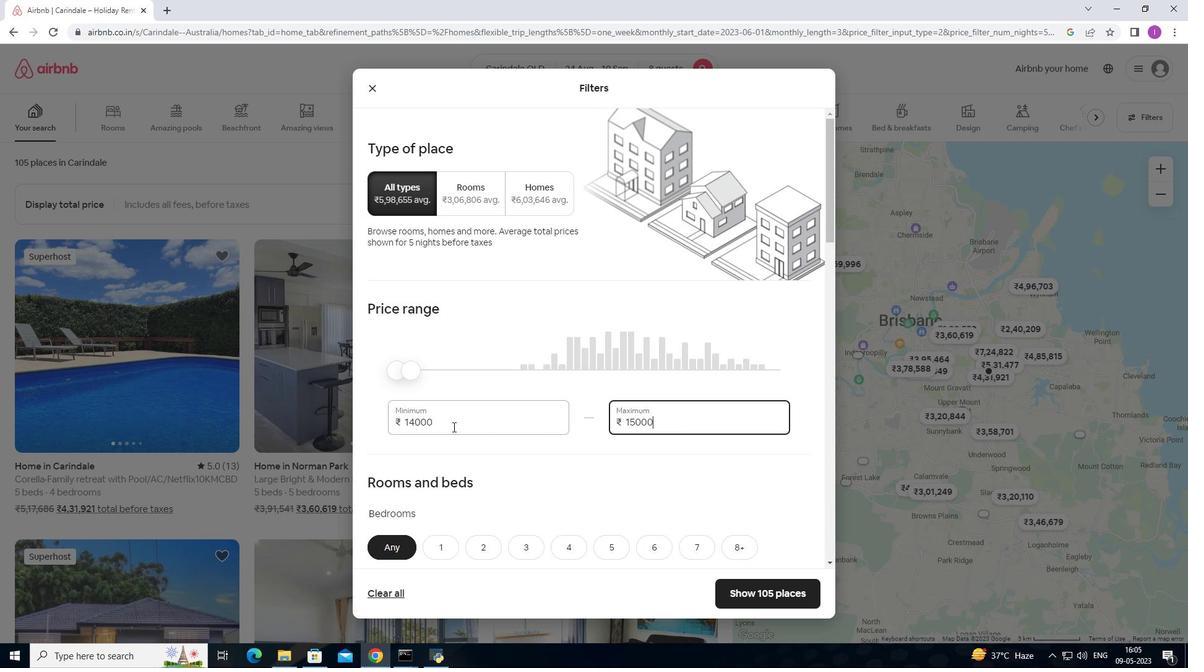 
Action: Mouse pressed left at (454, 426)
Screenshot: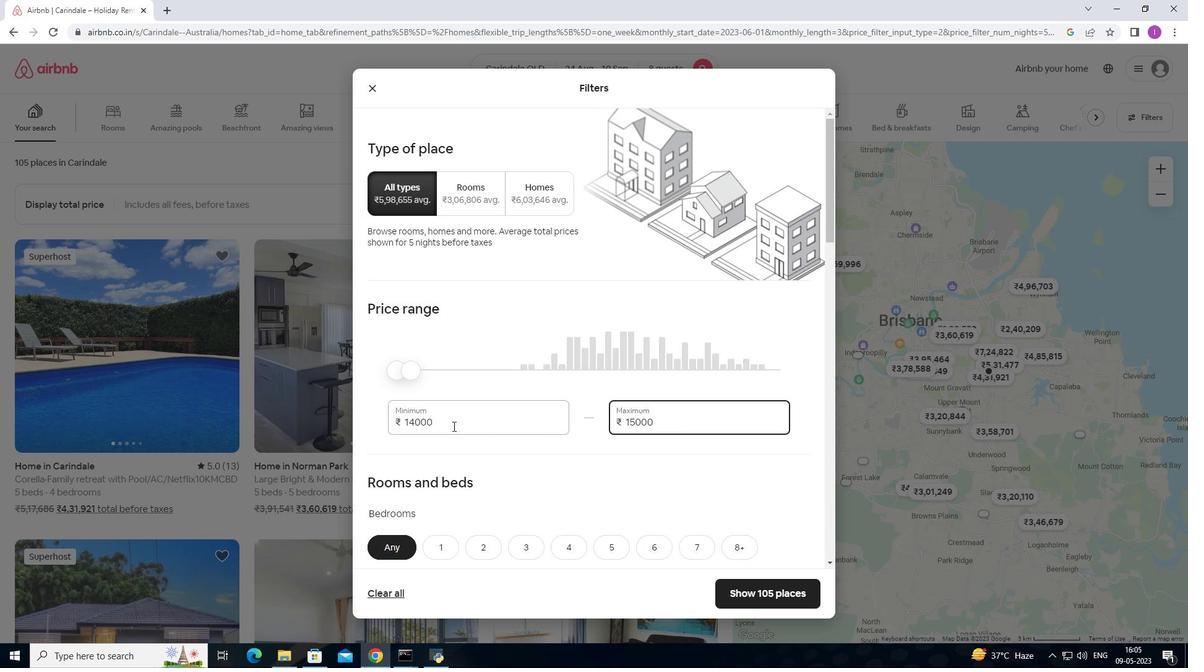 
Action: Mouse moved to (393, 432)
Screenshot: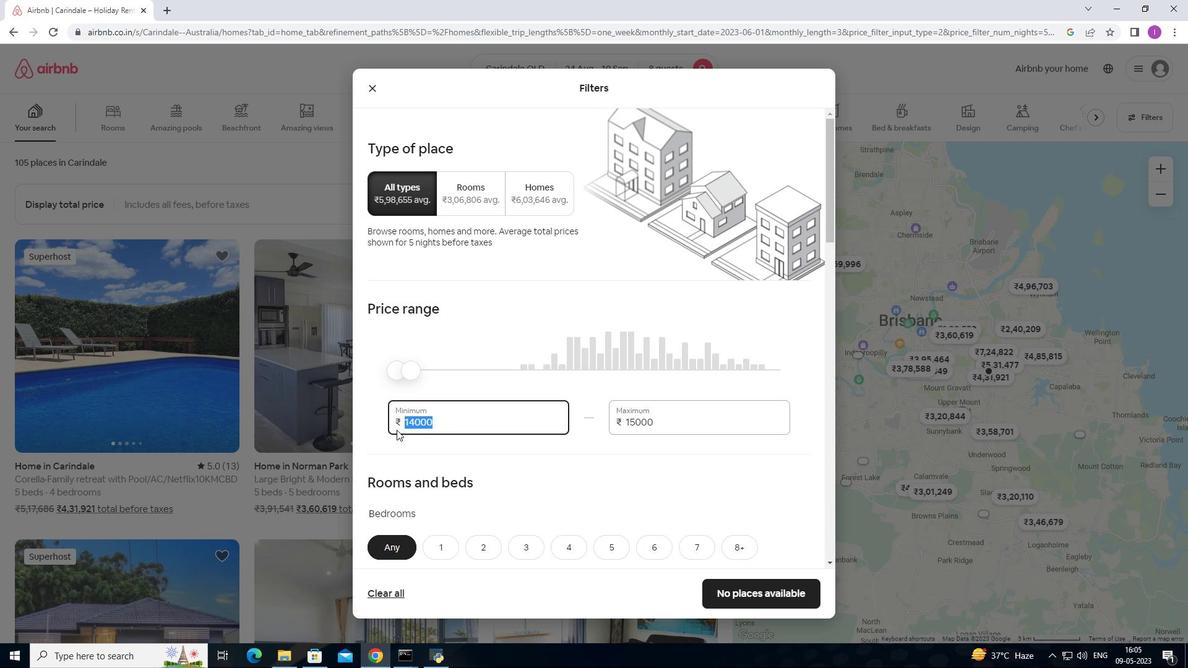 
Action: Key pressed 1
Screenshot: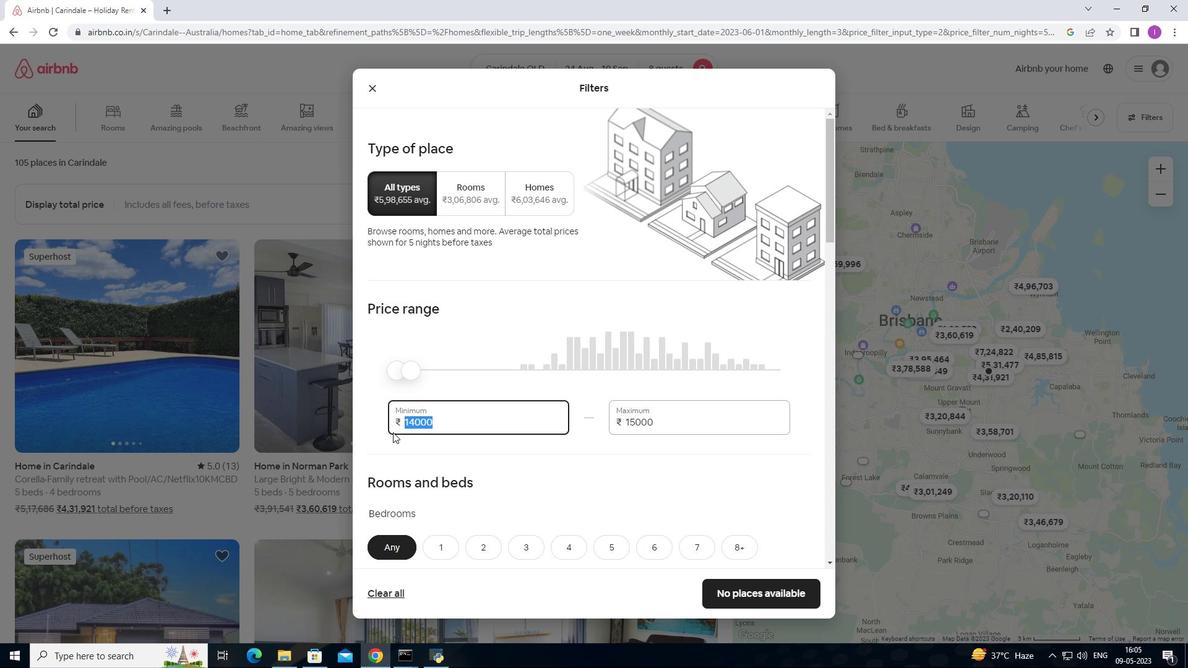 
Action: Mouse moved to (394, 432)
Screenshot: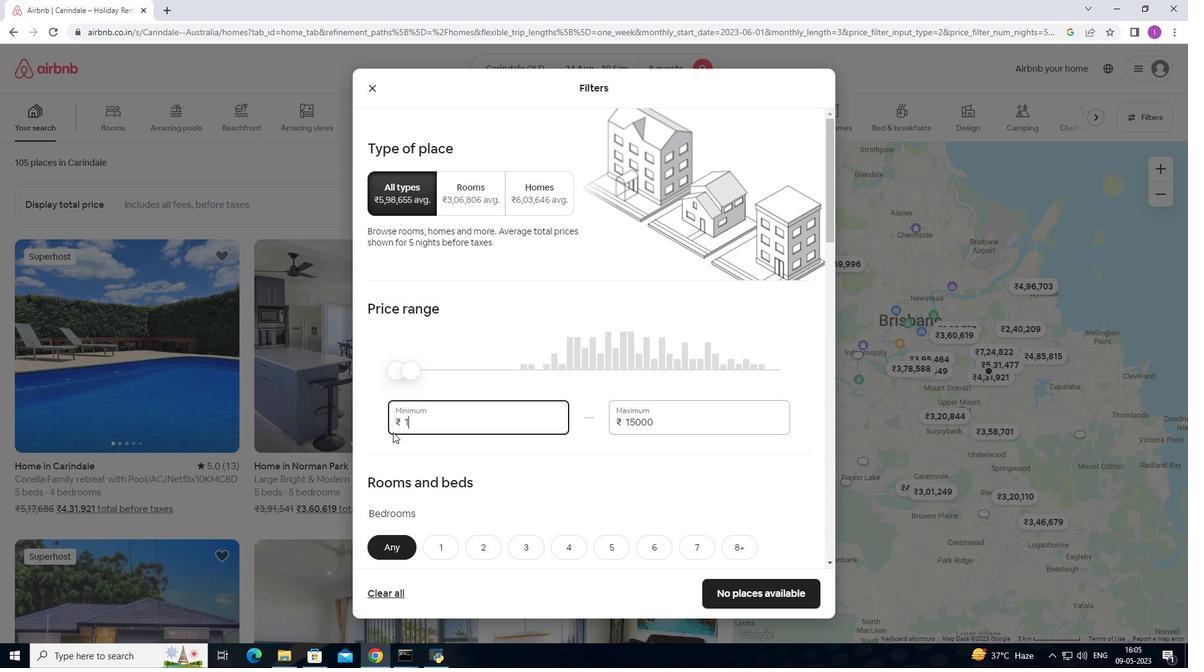 
Action: Key pressed 2000
Screenshot: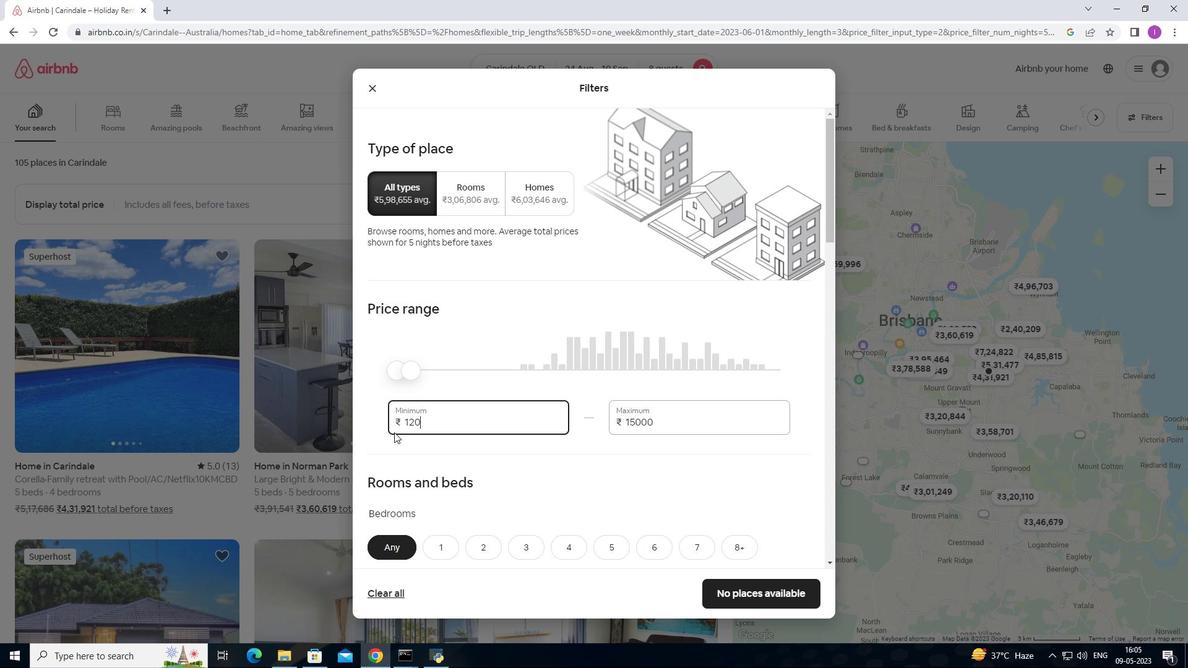 
Action: Mouse moved to (510, 496)
Screenshot: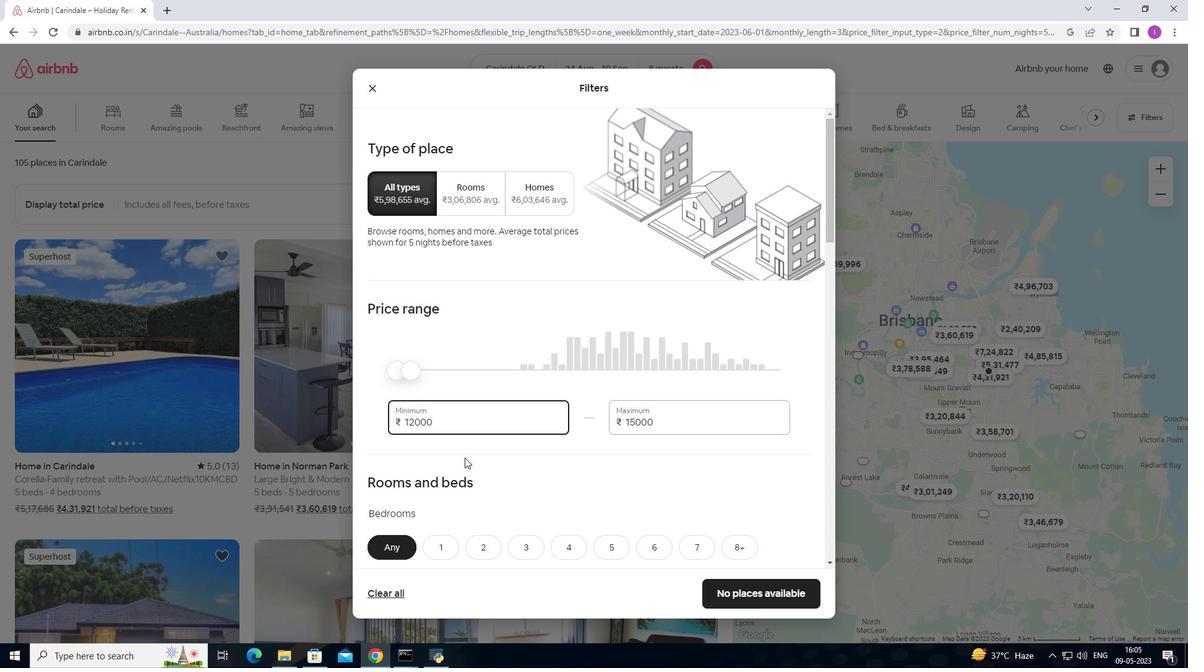 
Action: Mouse scrolled (510, 496) with delta (0, 0)
Screenshot: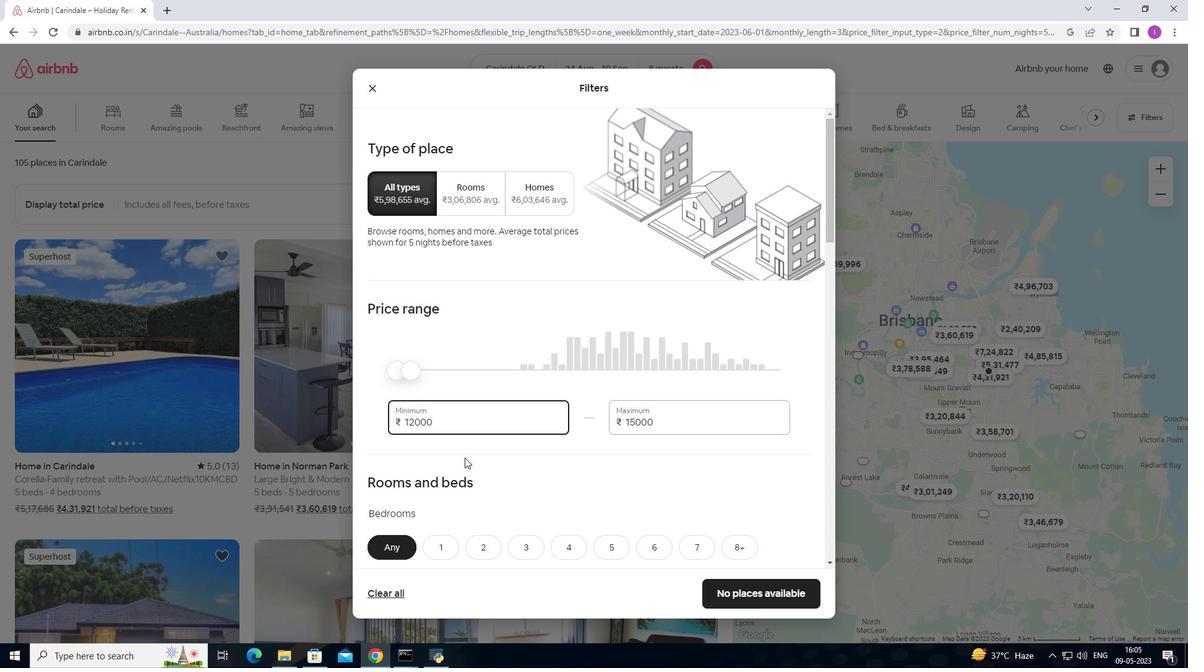 
Action: Mouse moved to (510, 496)
Screenshot: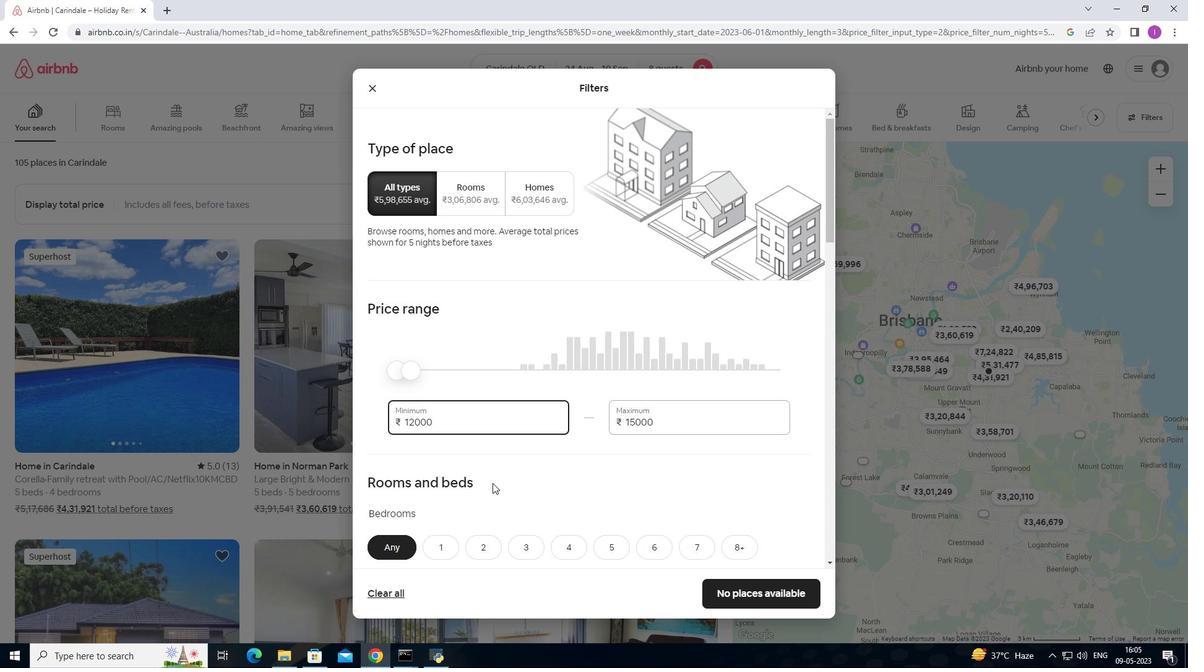
Action: Mouse scrolled (510, 496) with delta (0, 0)
Screenshot: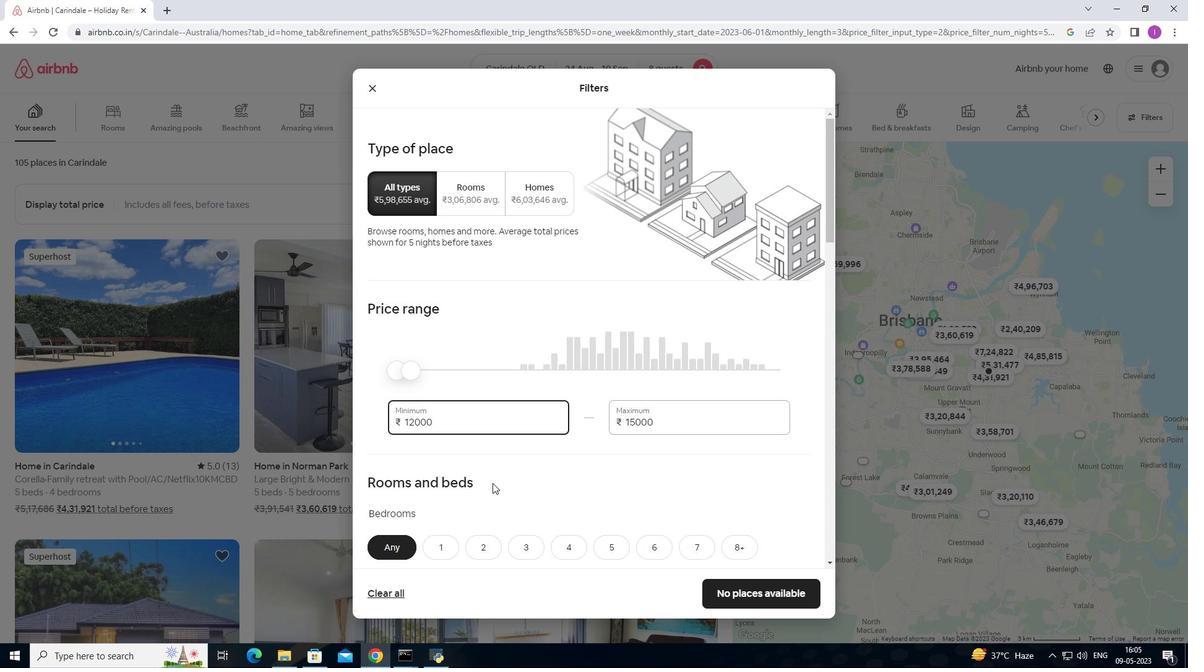 
Action: Mouse moved to (516, 470)
Screenshot: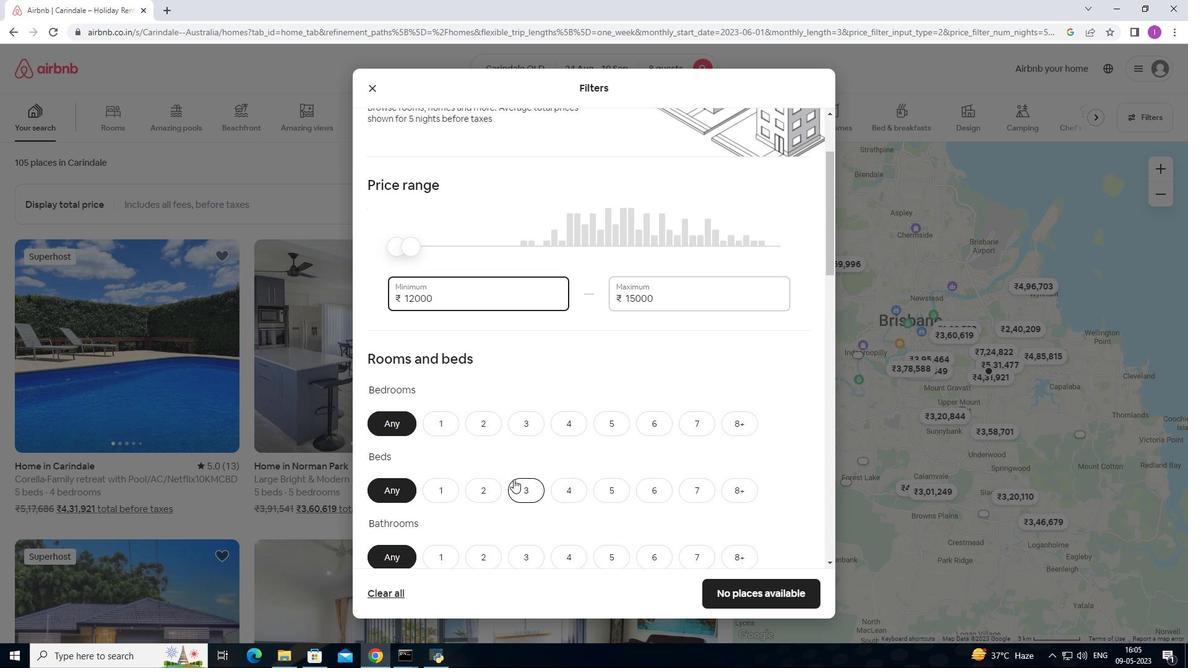 
Action: Mouse scrolled (516, 470) with delta (0, 0)
Screenshot: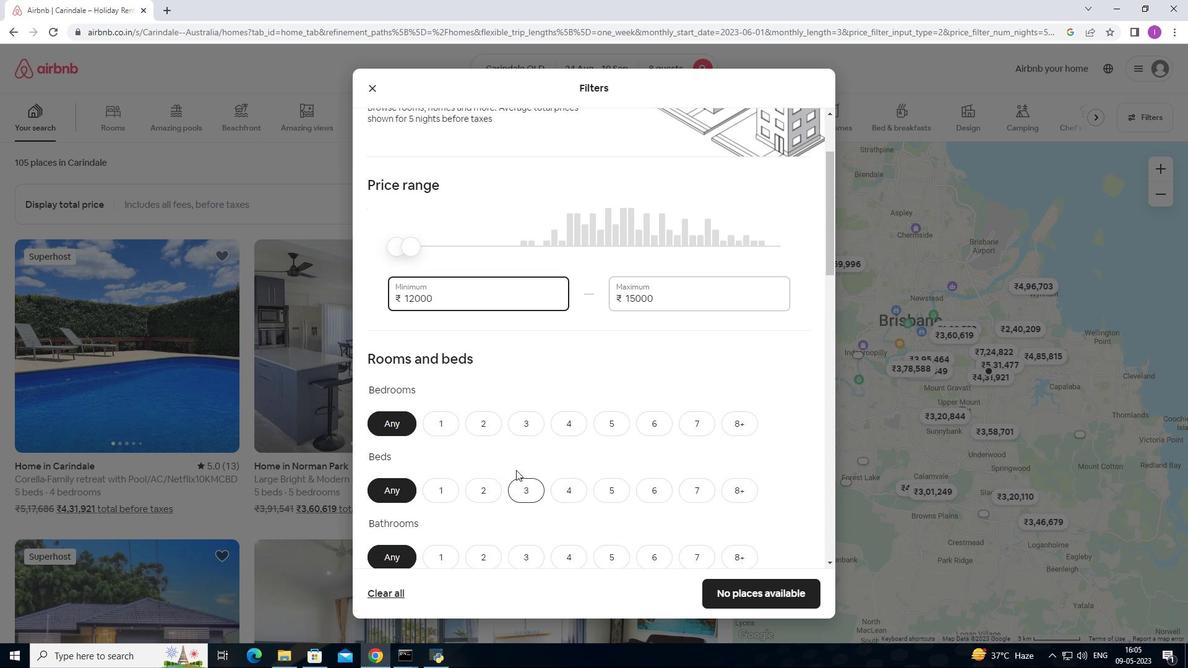 
Action: Mouse scrolled (516, 470) with delta (0, 0)
Screenshot: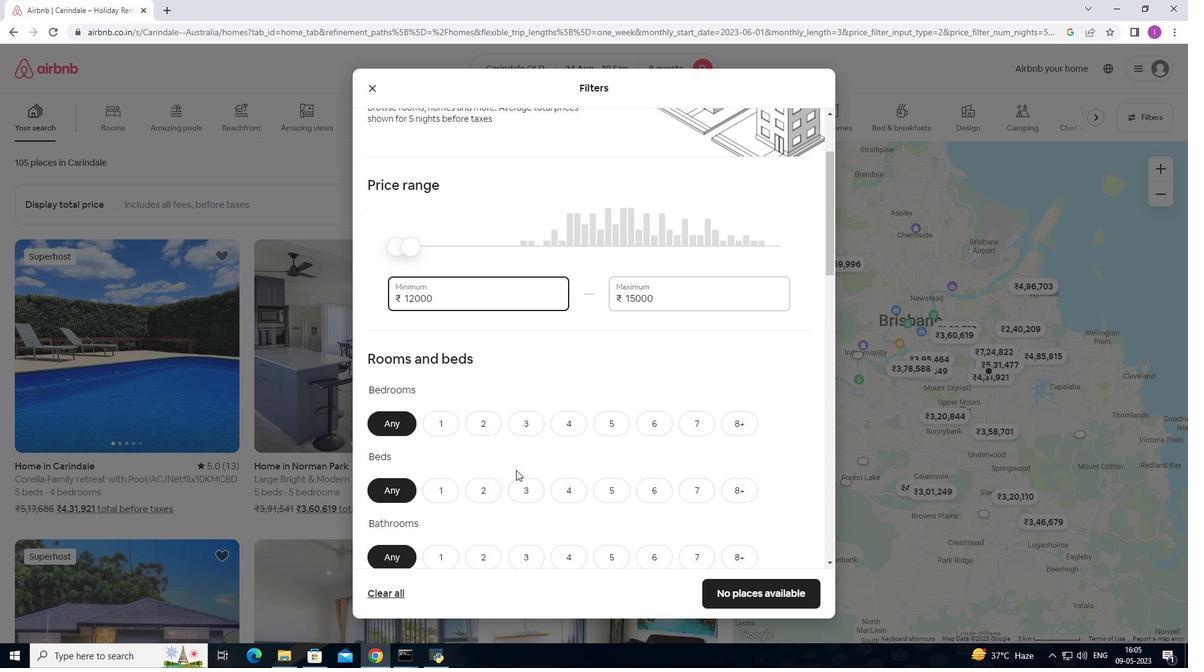 
Action: Mouse scrolled (516, 470) with delta (0, 0)
Screenshot: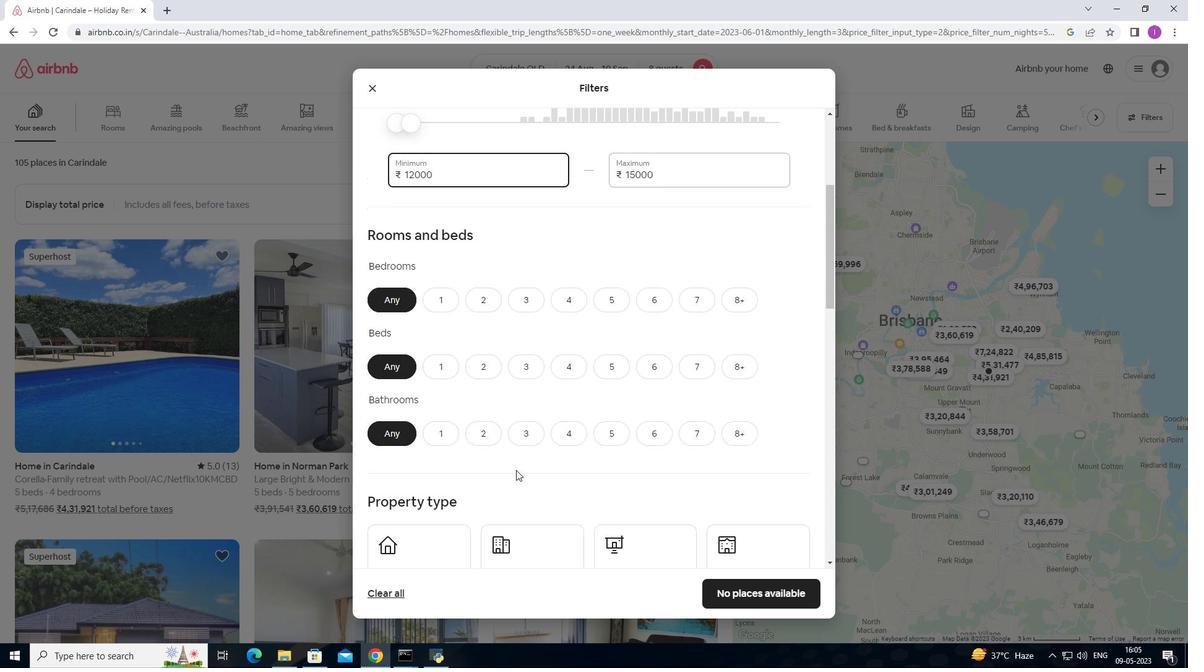 
Action: Mouse moved to (570, 240)
Screenshot: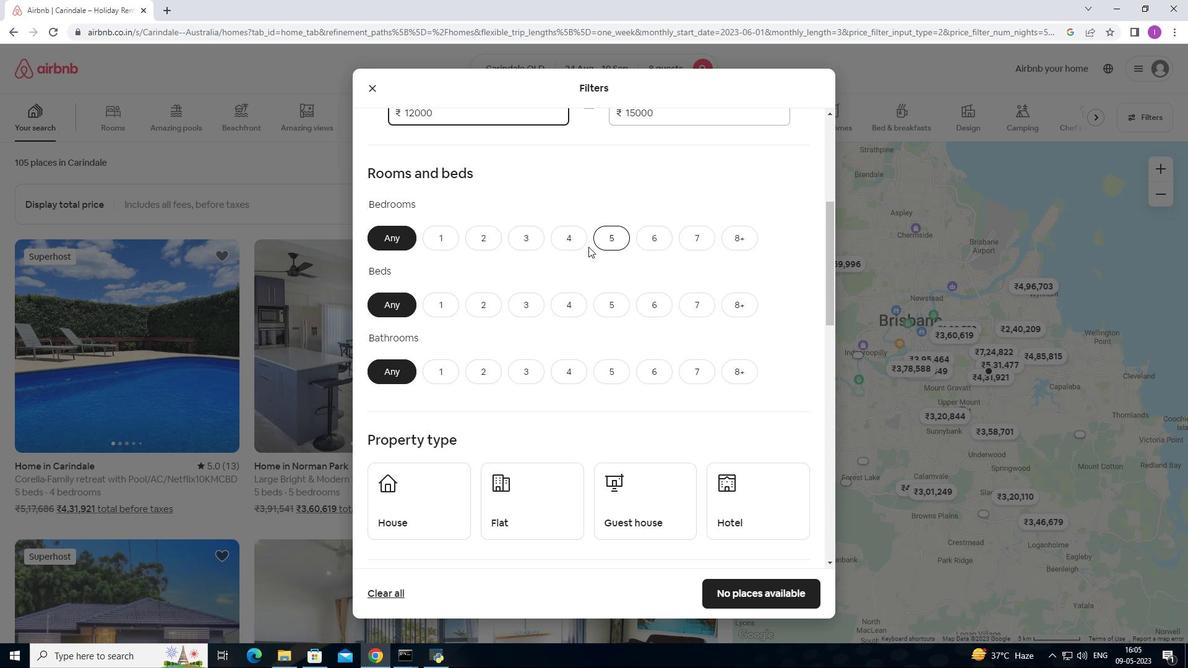 
Action: Mouse pressed left at (570, 240)
Screenshot: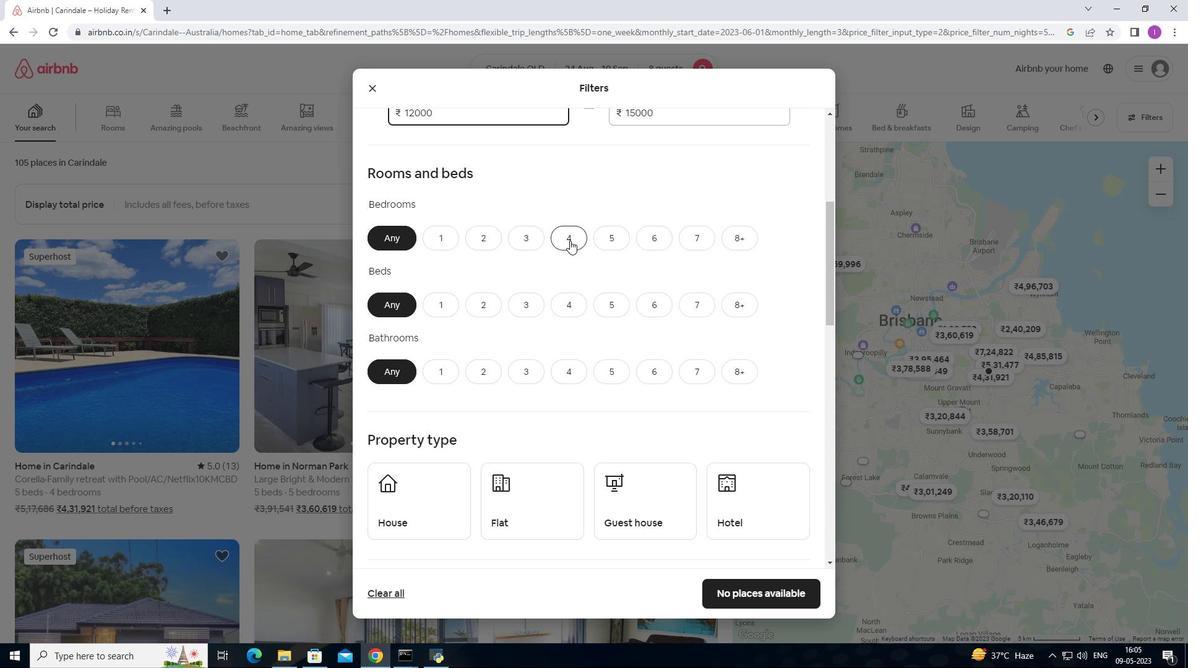 
Action: Mouse moved to (736, 308)
Screenshot: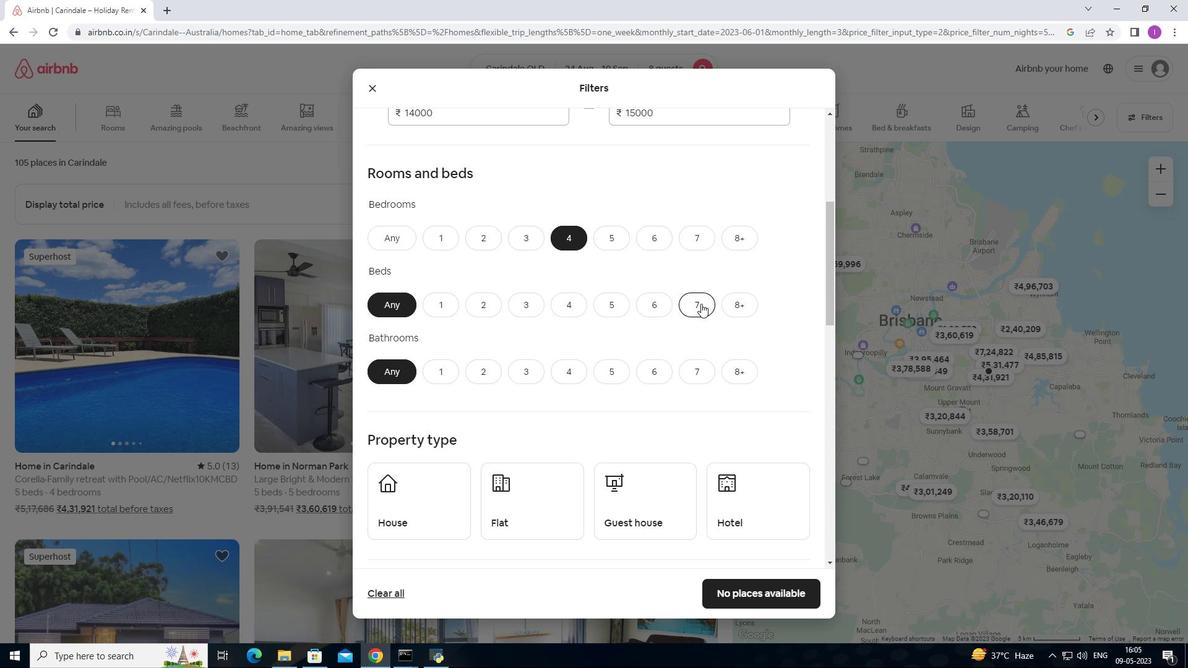 
Action: Mouse pressed left at (736, 308)
Screenshot: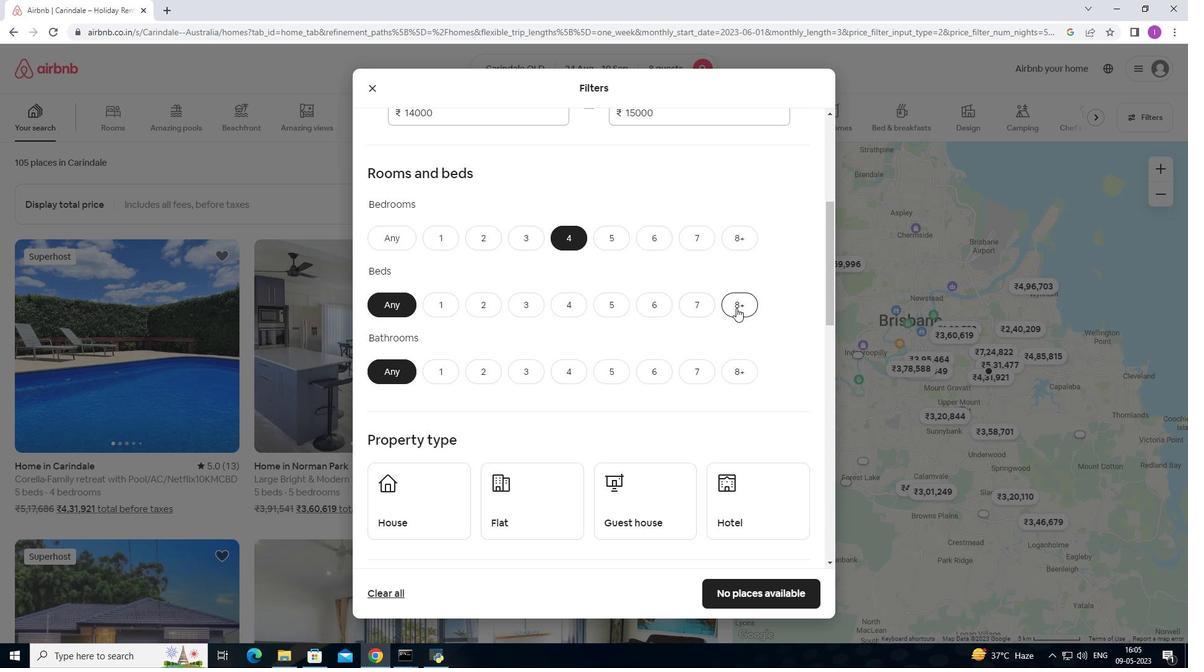 
Action: Mouse moved to (570, 373)
Screenshot: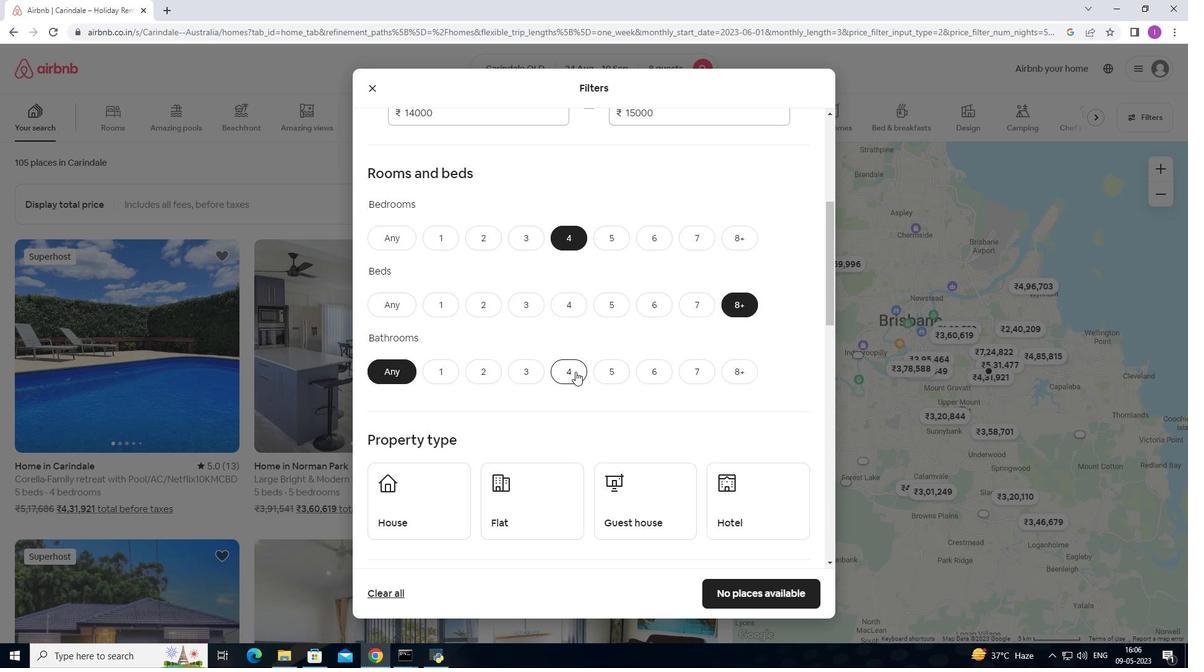 
Action: Mouse pressed left at (570, 373)
Screenshot: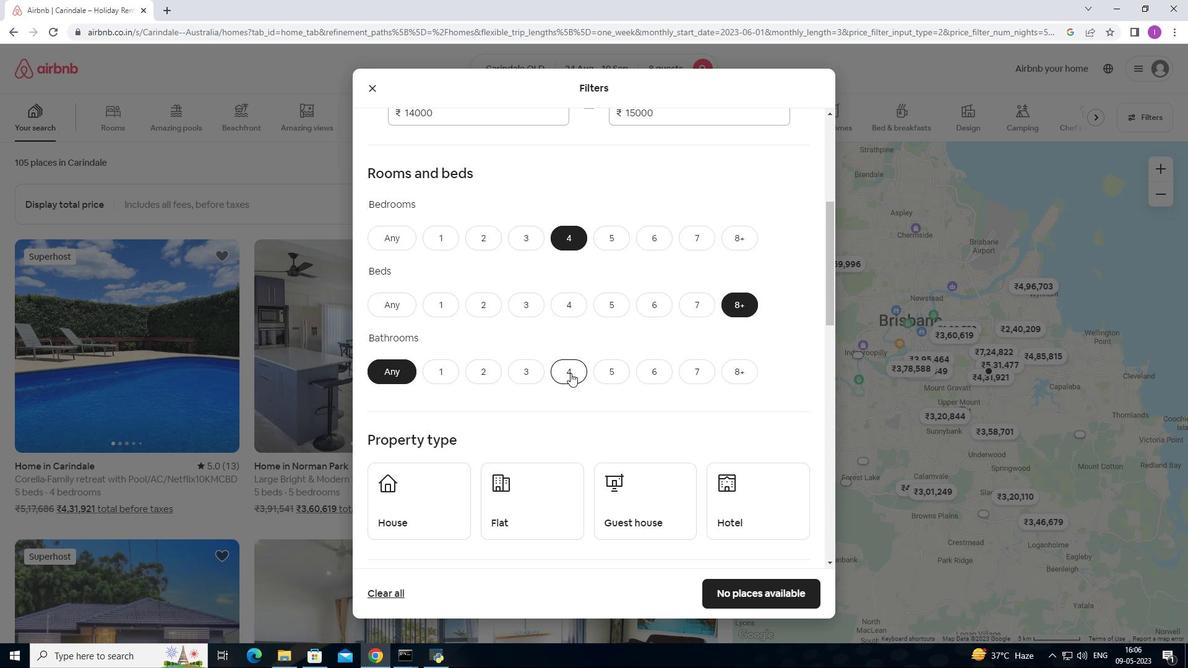 
Action: Mouse moved to (801, 495)
Screenshot: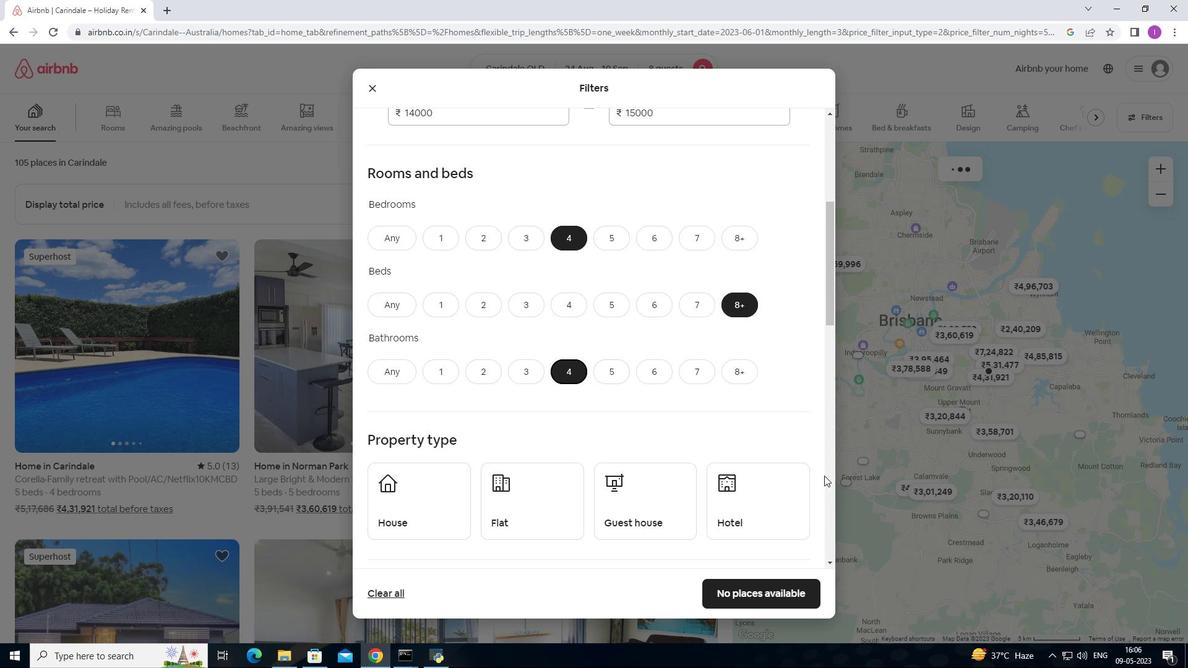 
Action: Mouse scrolled (801, 494) with delta (0, 0)
Screenshot: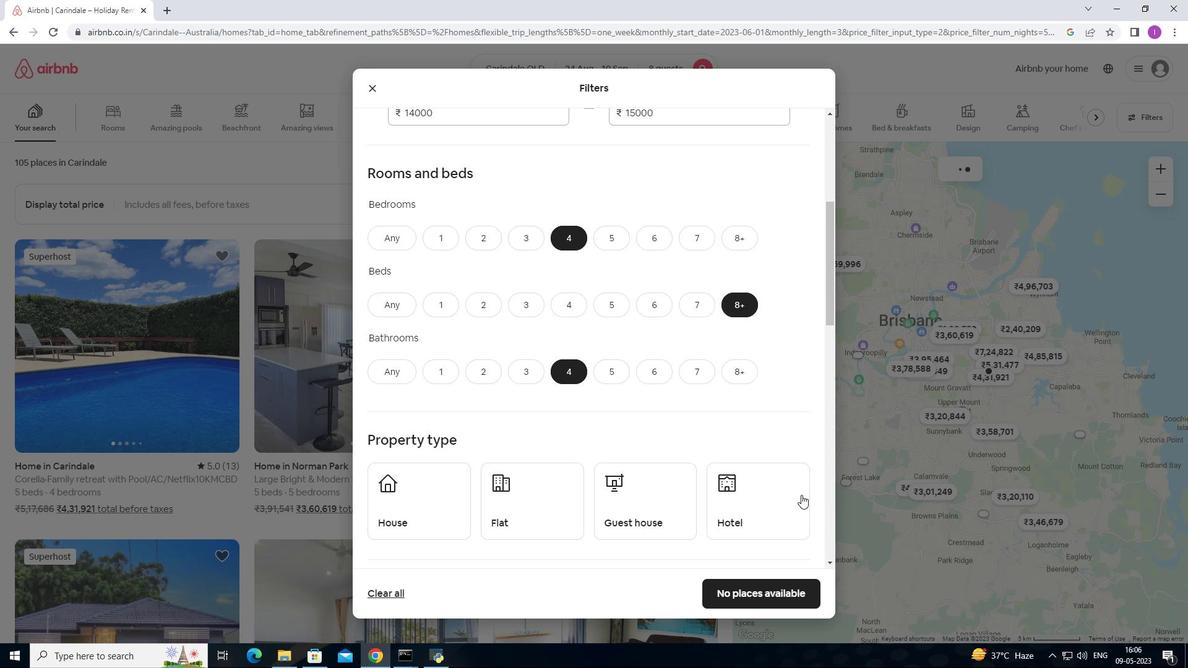 
Action: Mouse moved to (801, 496)
Screenshot: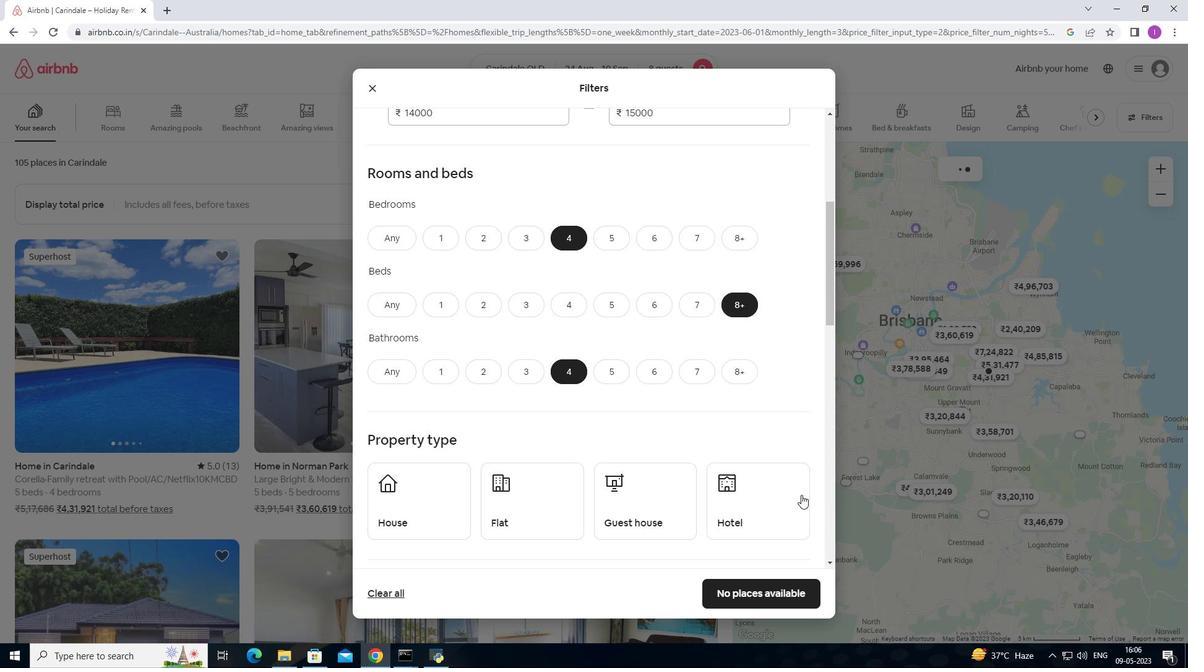 
Action: Mouse scrolled (801, 495) with delta (0, 0)
Screenshot: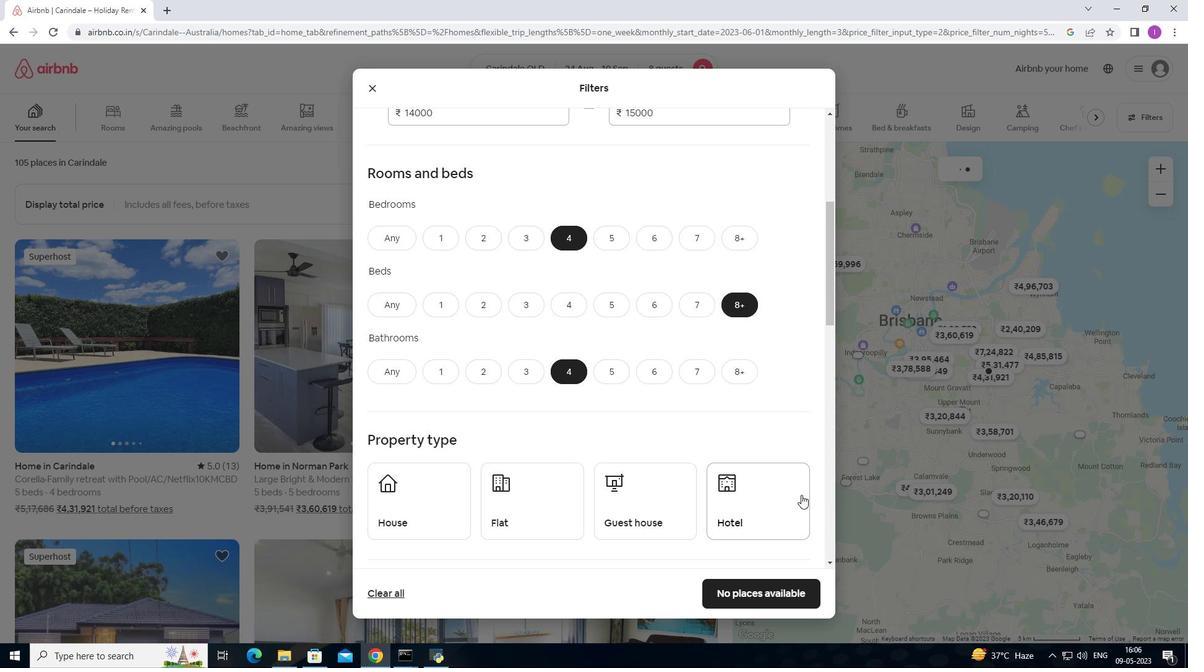 
Action: Mouse moved to (434, 380)
Screenshot: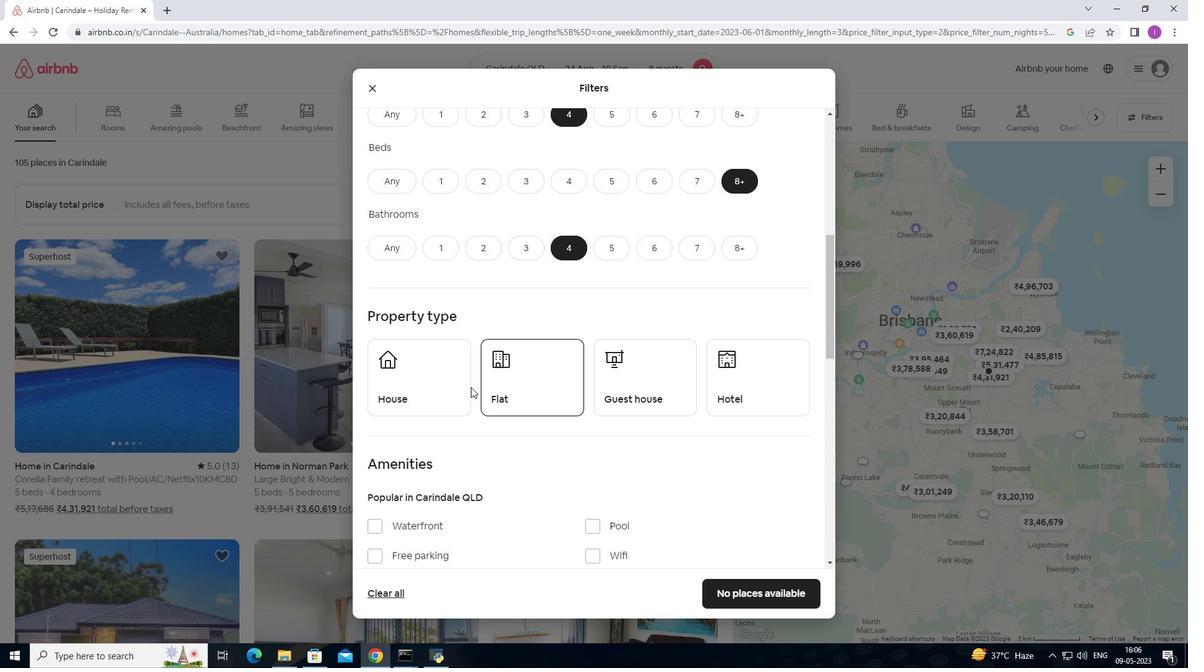 
Action: Mouse pressed left at (434, 380)
Screenshot: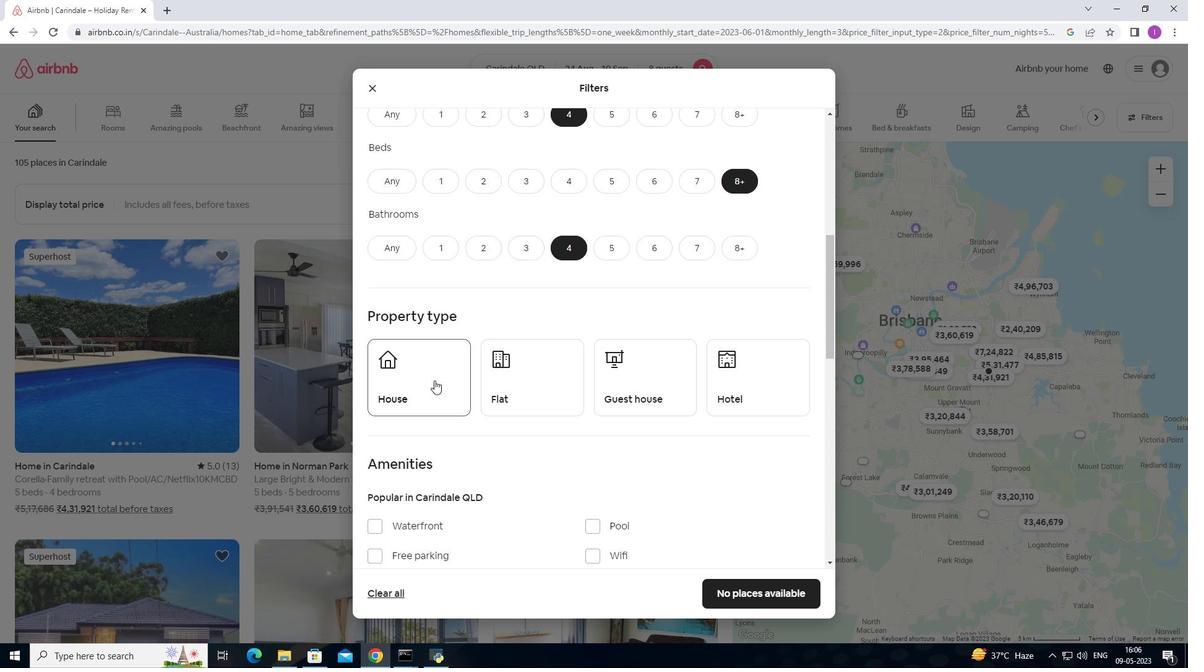 
Action: Mouse moved to (515, 380)
Screenshot: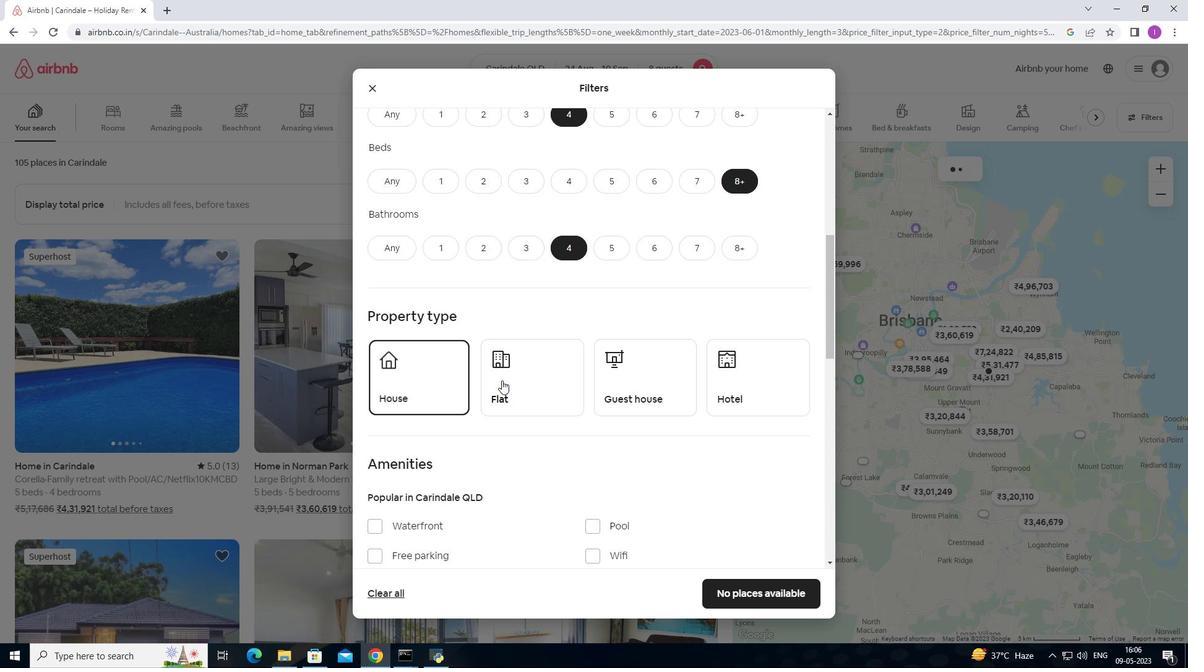 
Action: Mouse pressed left at (515, 380)
Screenshot: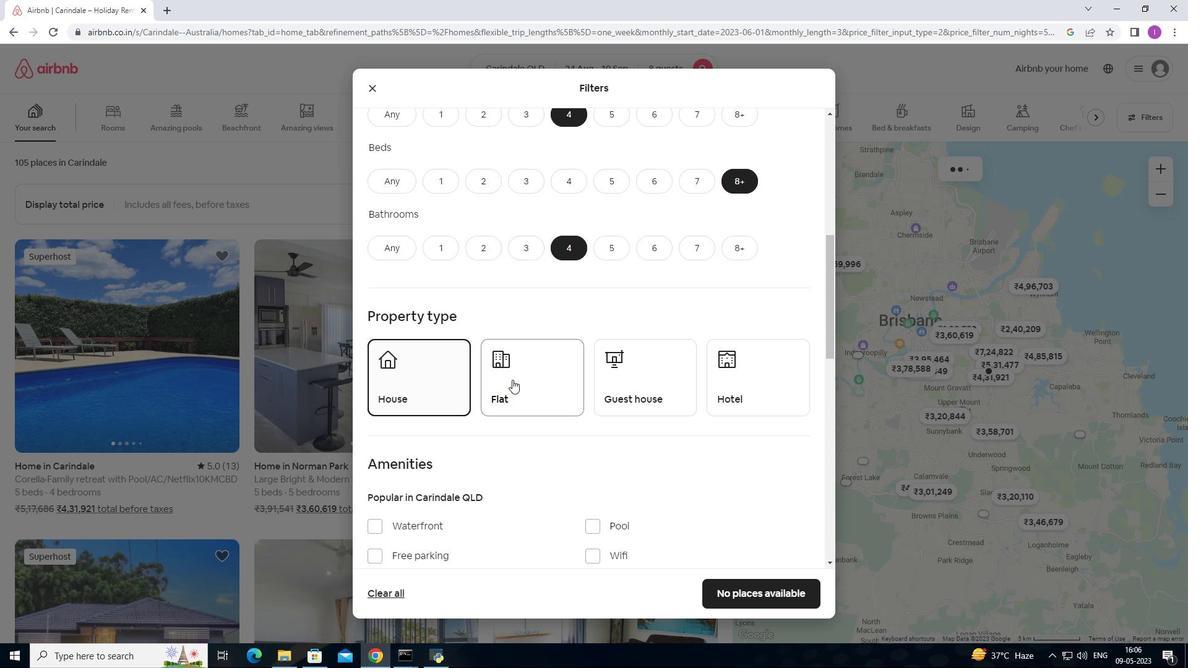 
Action: Mouse moved to (641, 387)
Screenshot: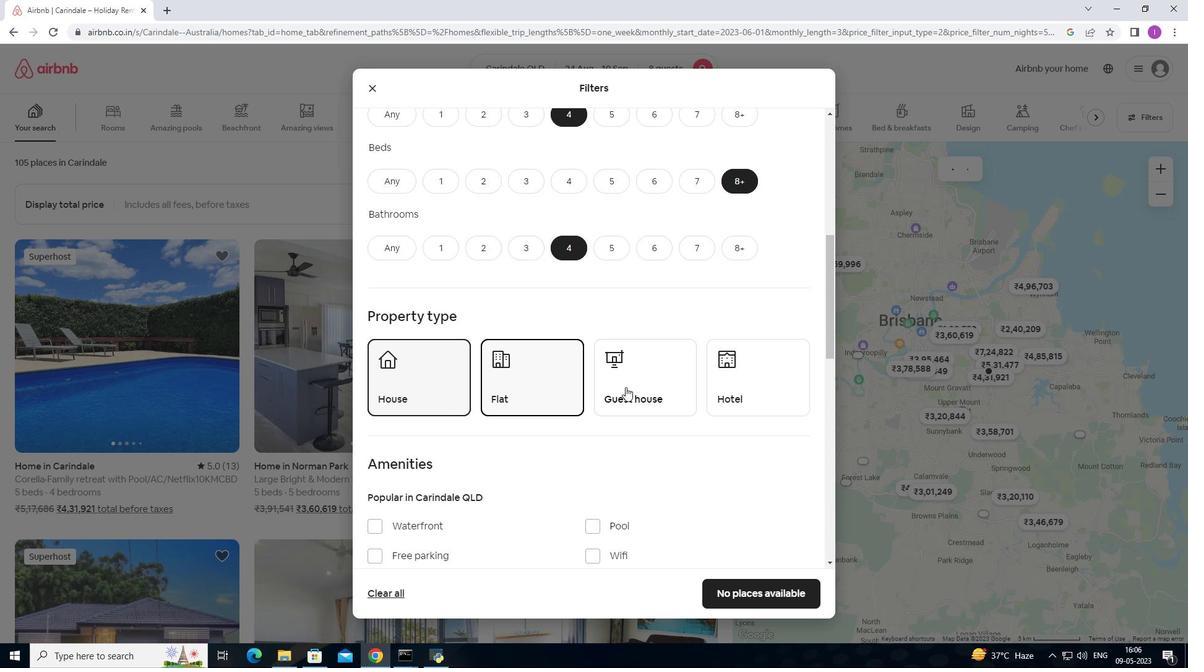 
Action: Mouse pressed left at (641, 387)
Screenshot: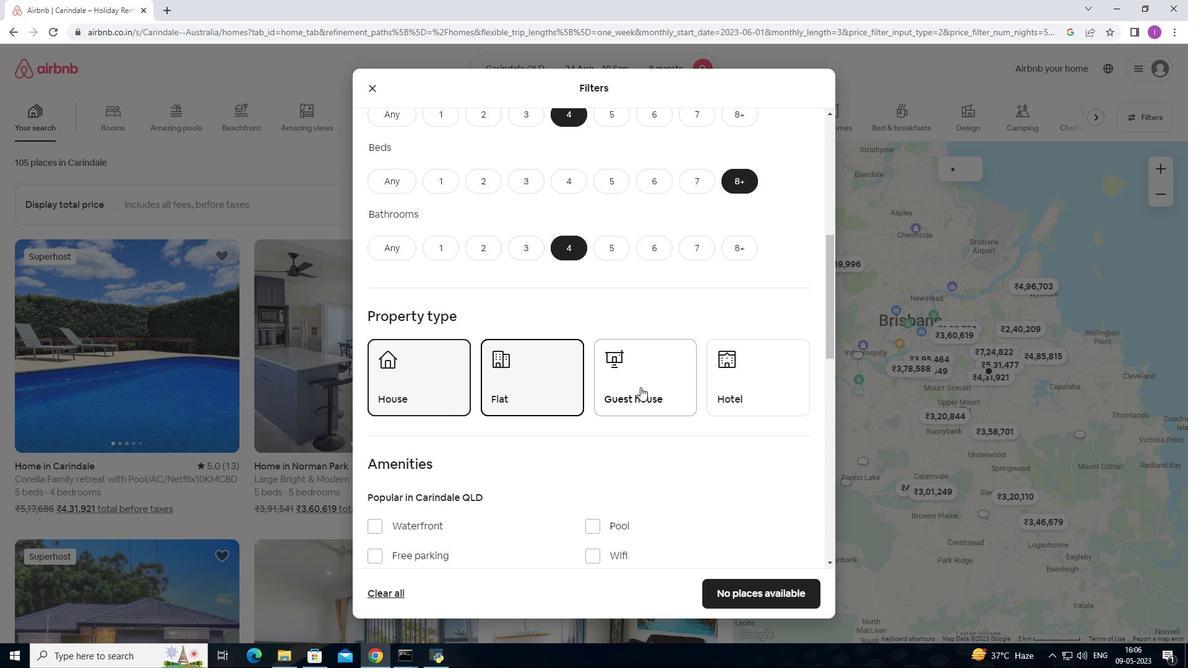 
Action: Mouse moved to (709, 406)
Screenshot: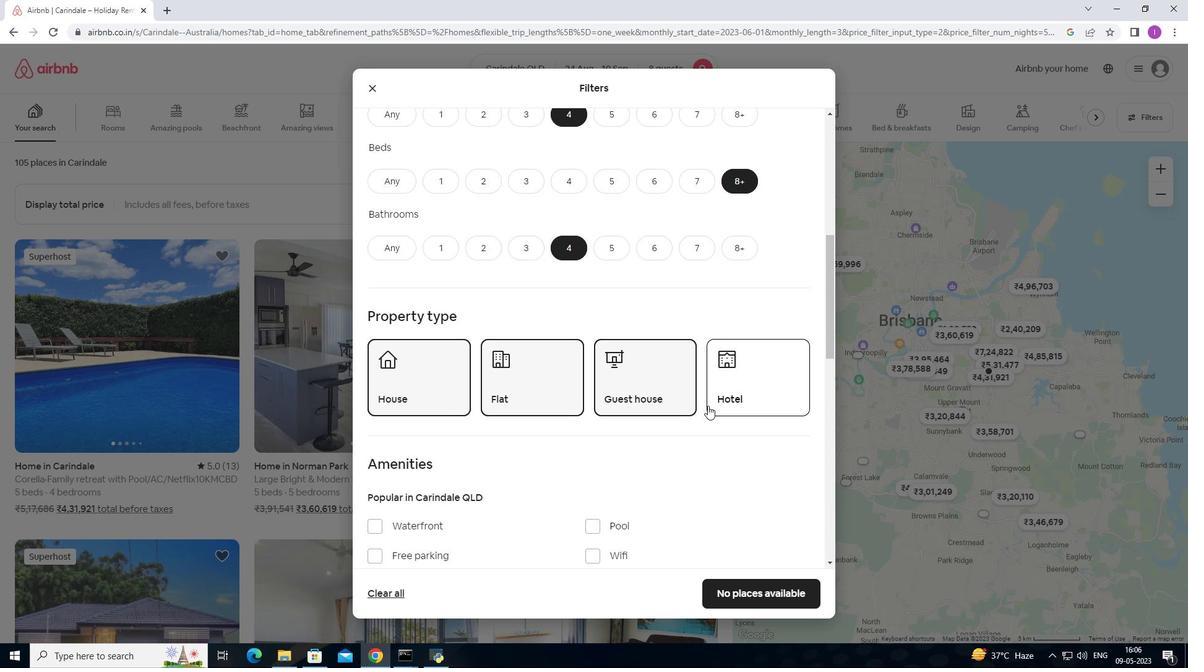 
Action: Mouse scrolled (709, 405) with delta (0, 0)
Screenshot: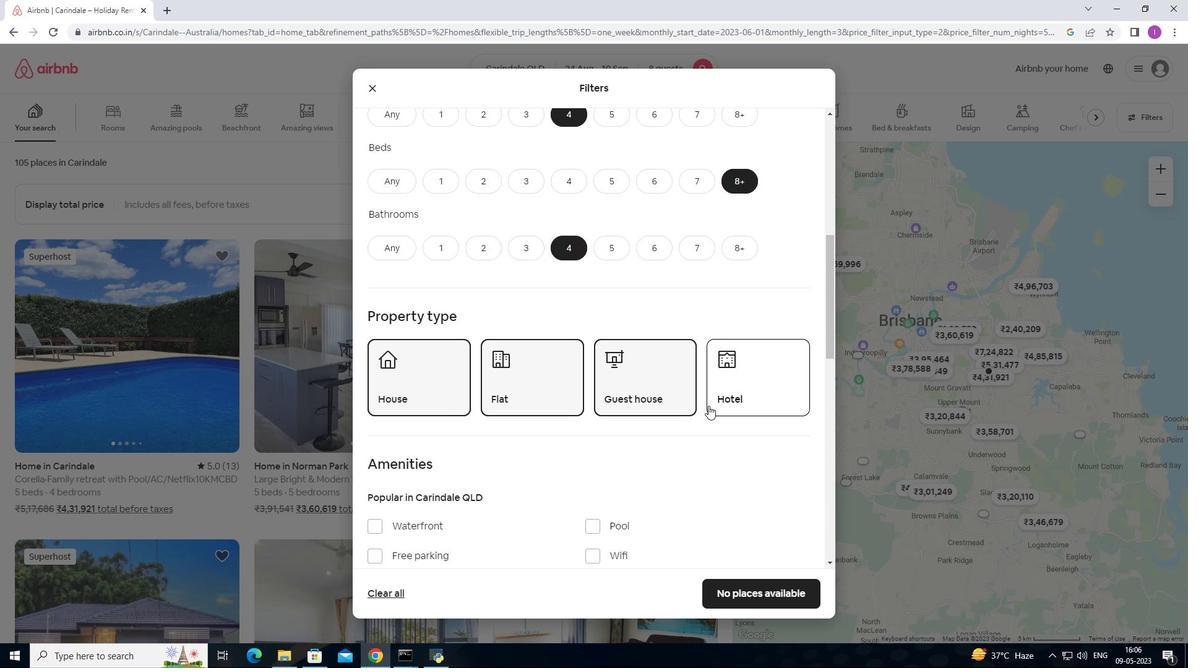 
Action: Mouse scrolled (709, 405) with delta (0, 0)
Screenshot: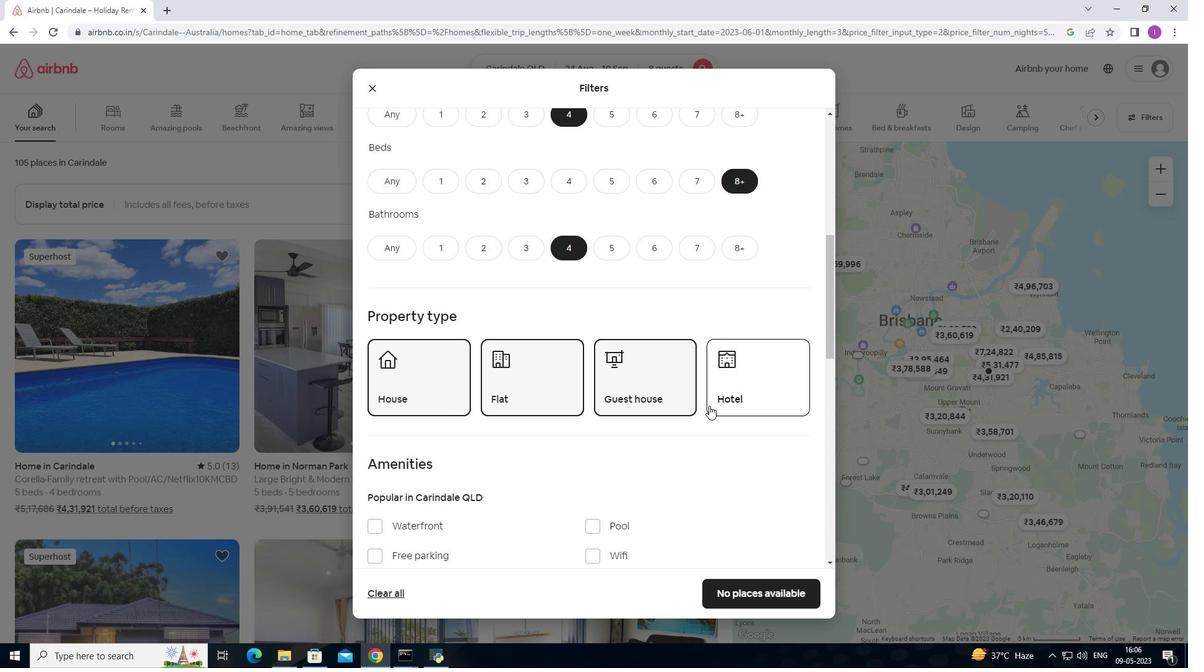 
Action: Mouse moved to (710, 407)
Screenshot: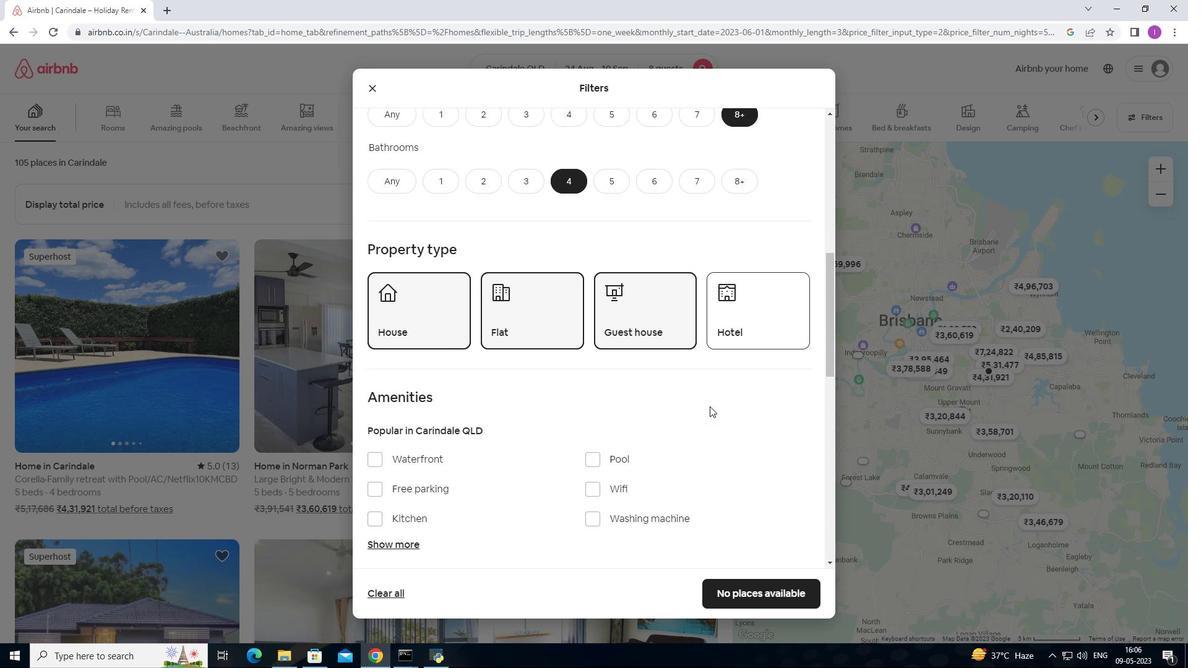 
Action: Mouse scrolled (710, 406) with delta (0, 0)
Screenshot: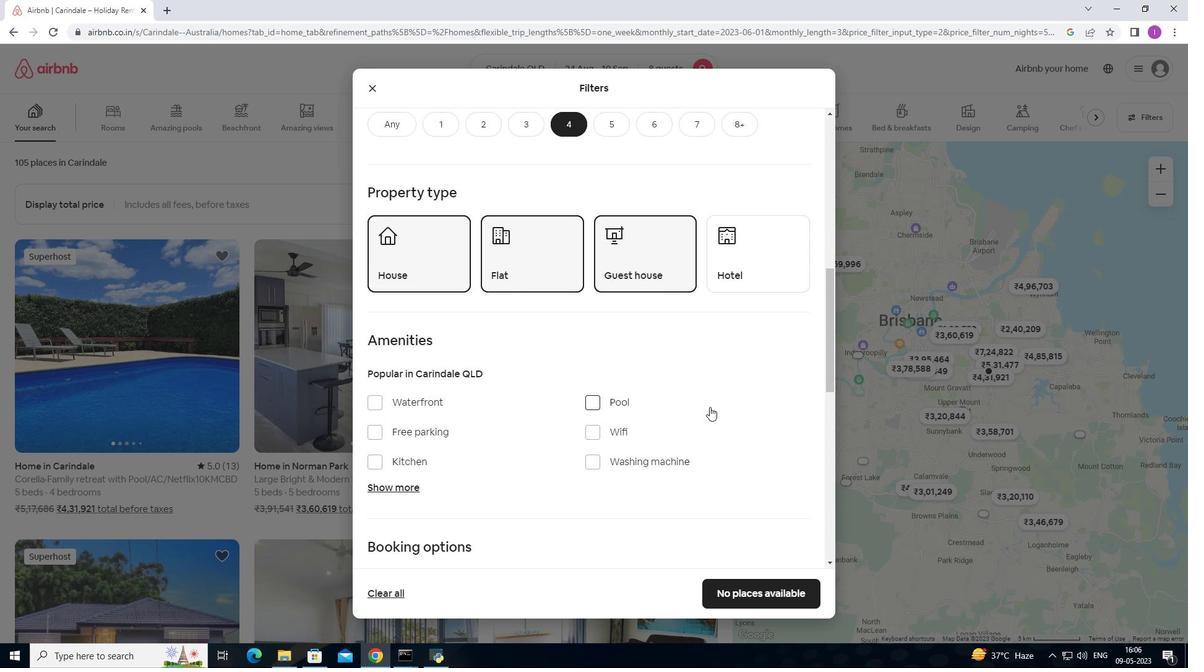 
Action: Mouse scrolled (710, 406) with delta (0, 0)
Screenshot: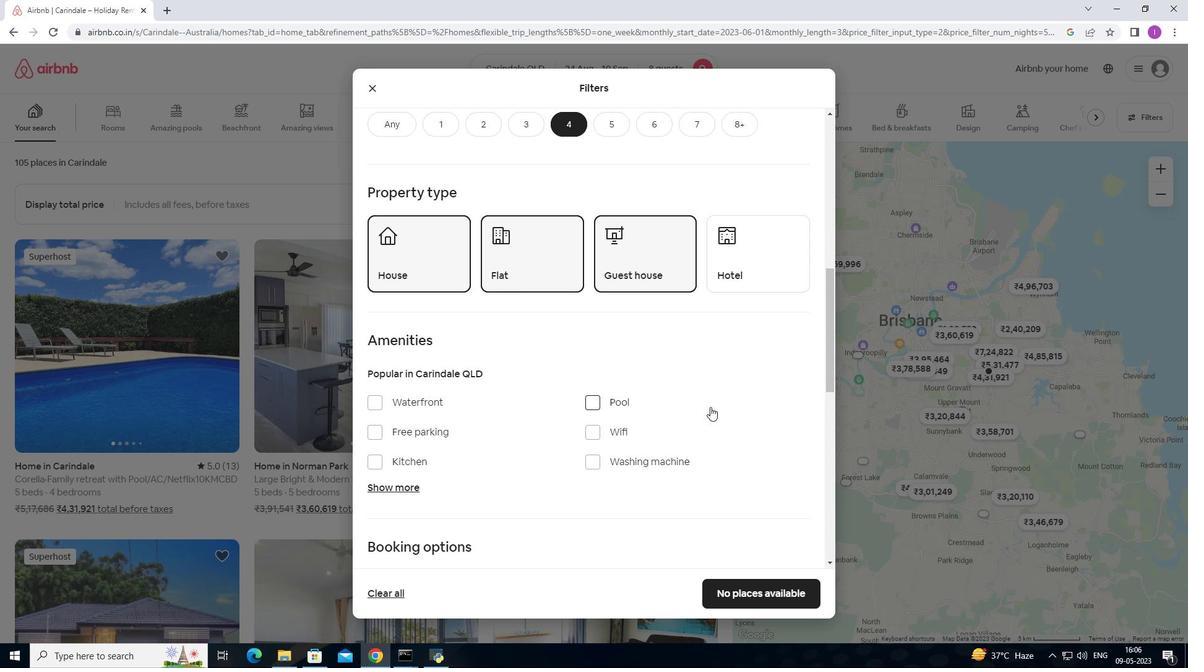 
Action: Mouse moved to (381, 309)
Screenshot: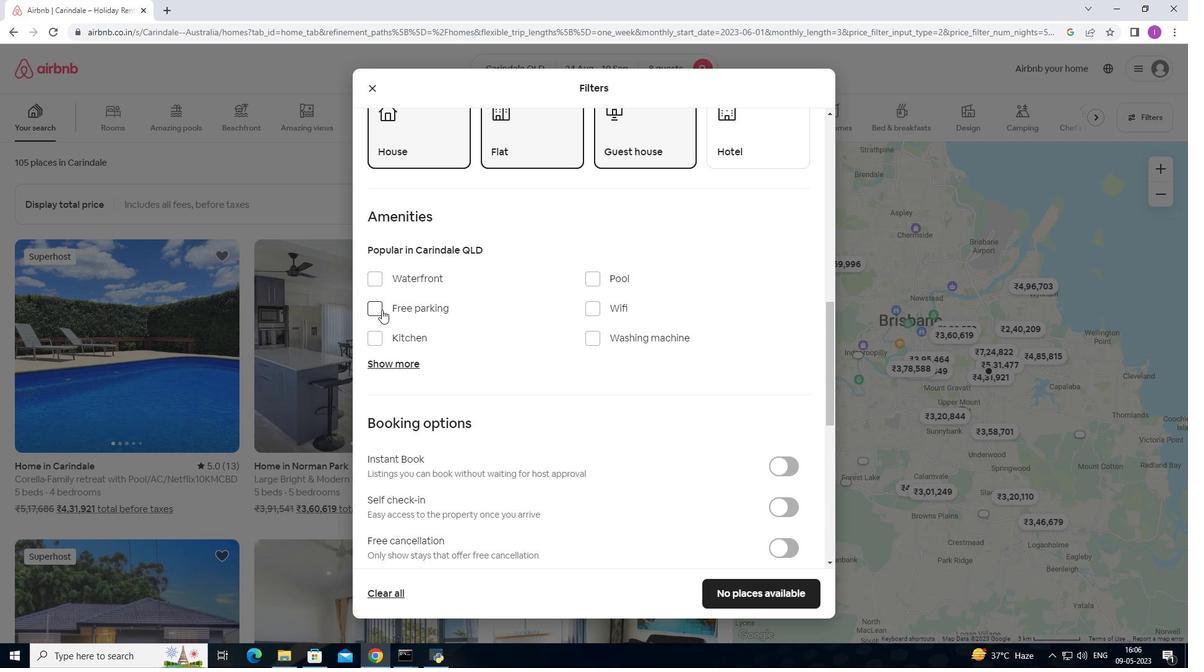 
Action: Mouse pressed left at (381, 309)
Screenshot: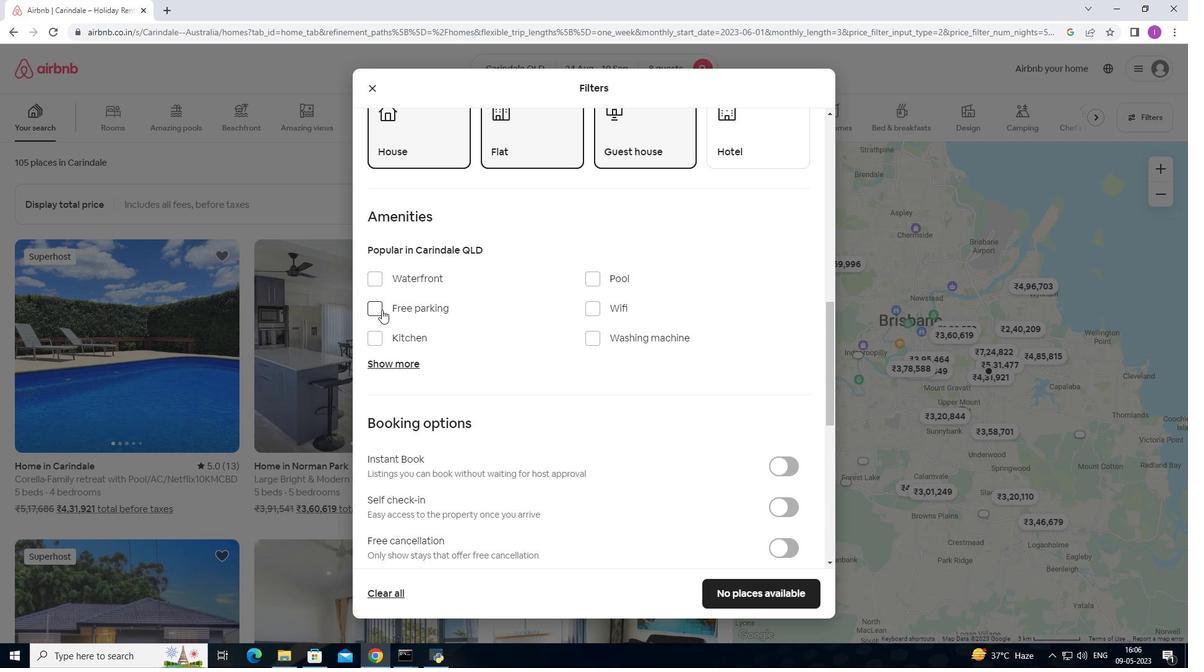 
Action: Mouse moved to (595, 307)
Screenshot: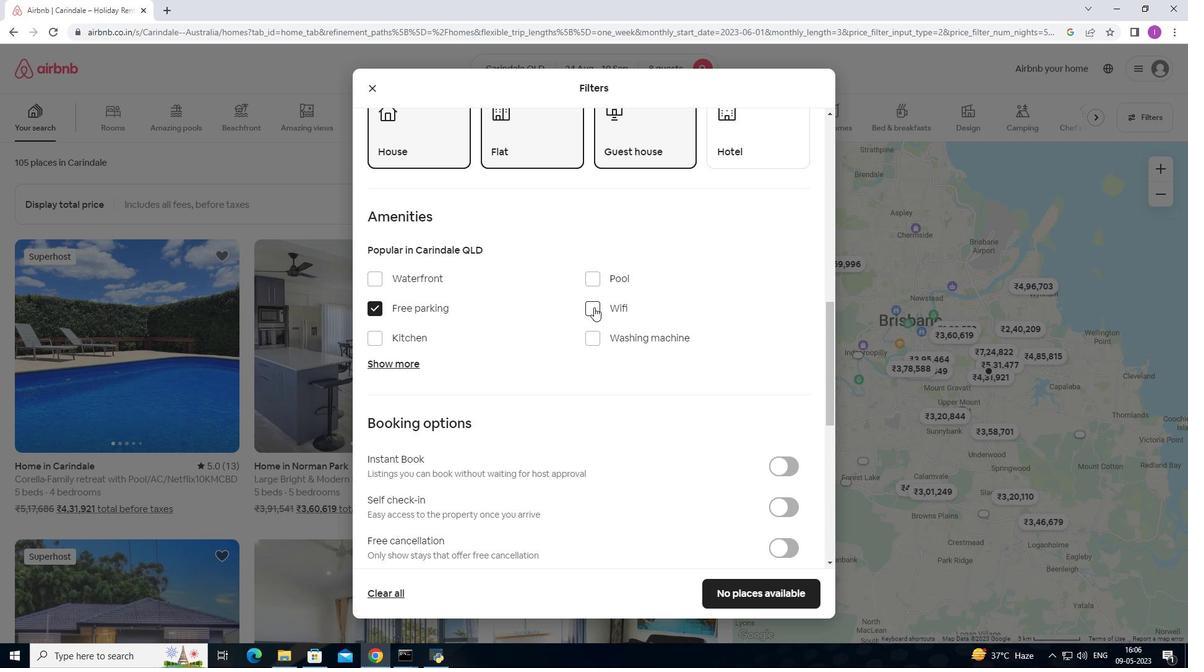 
Action: Mouse pressed left at (595, 307)
Screenshot: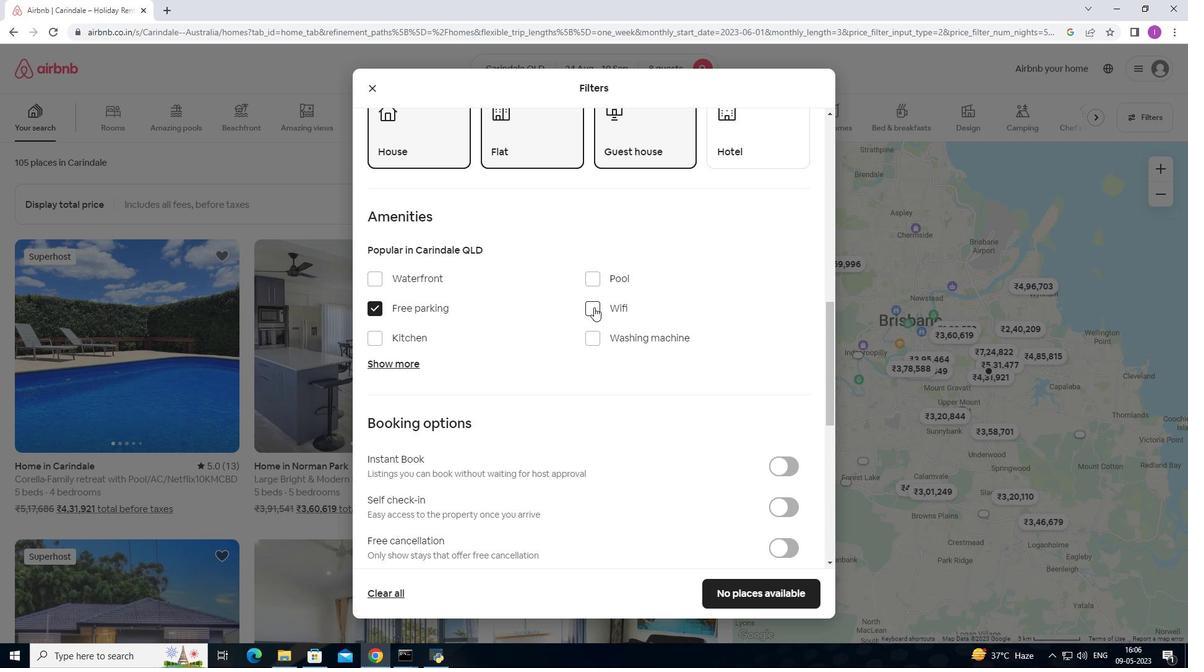
Action: Mouse moved to (383, 359)
Screenshot: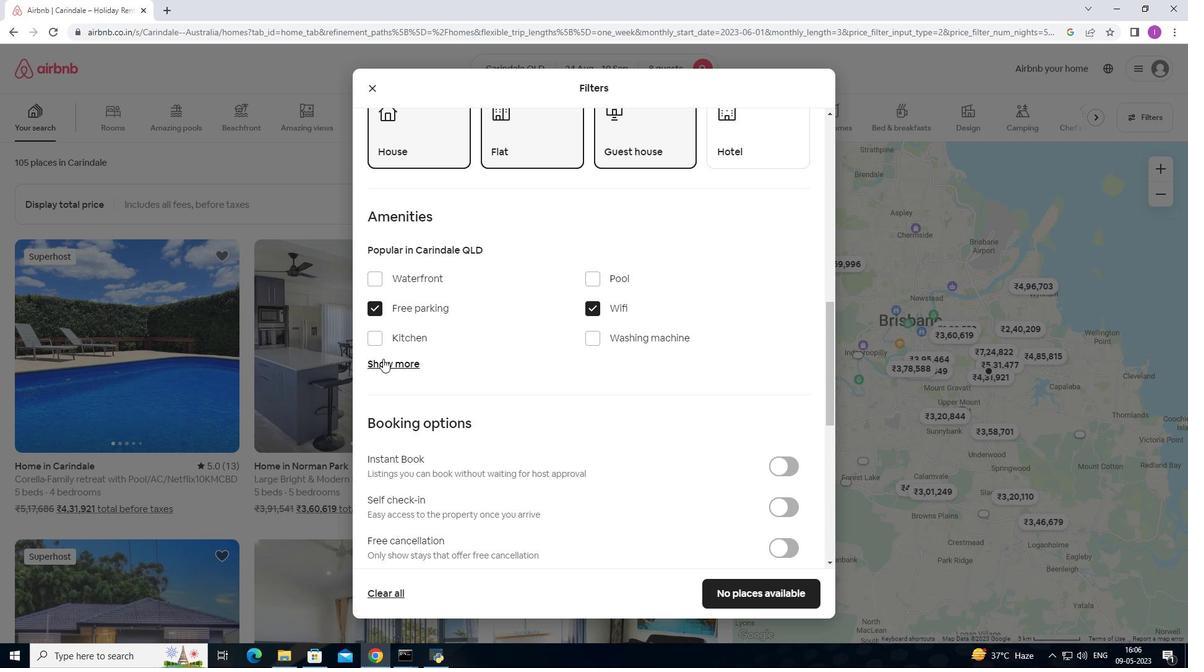 
Action: Mouse pressed left at (383, 359)
Screenshot: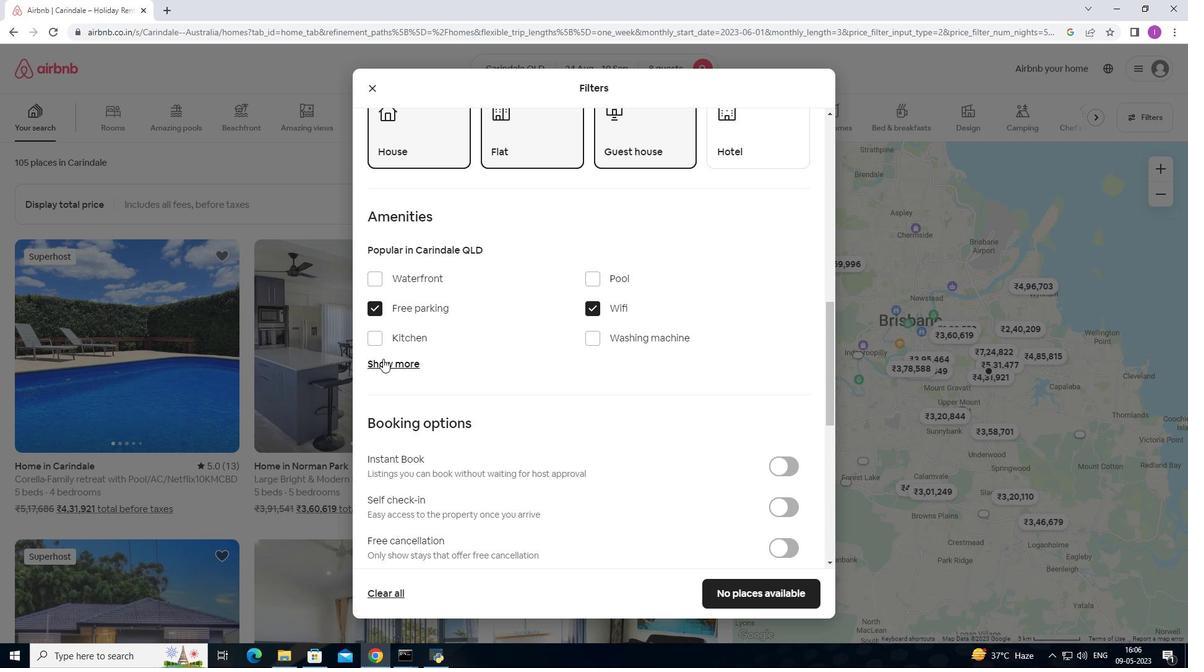 
Action: Mouse moved to (380, 465)
Screenshot: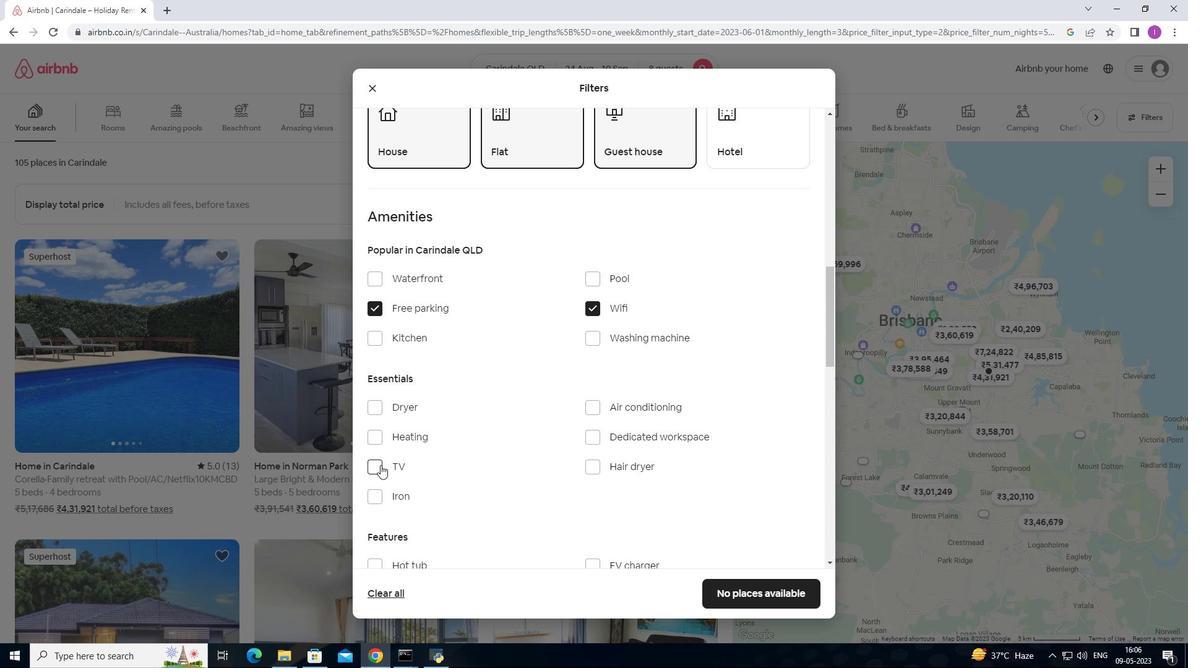 
Action: Mouse pressed left at (380, 465)
Screenshot: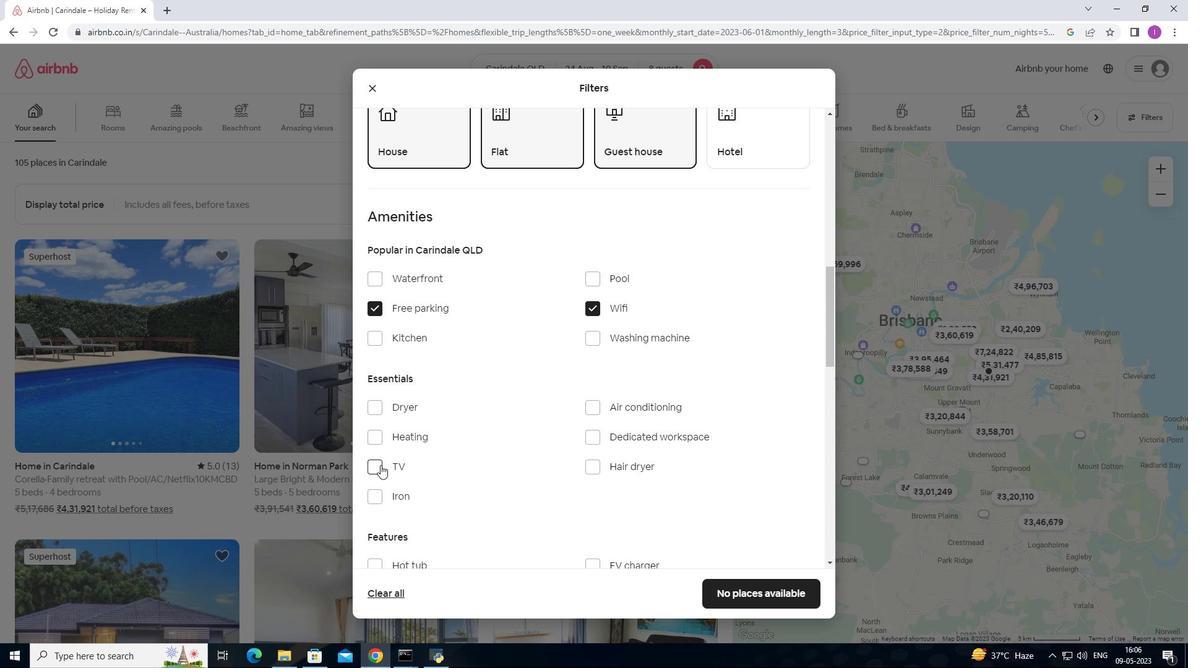 
Action: Mouse moved to (420, 464)
Screenshot: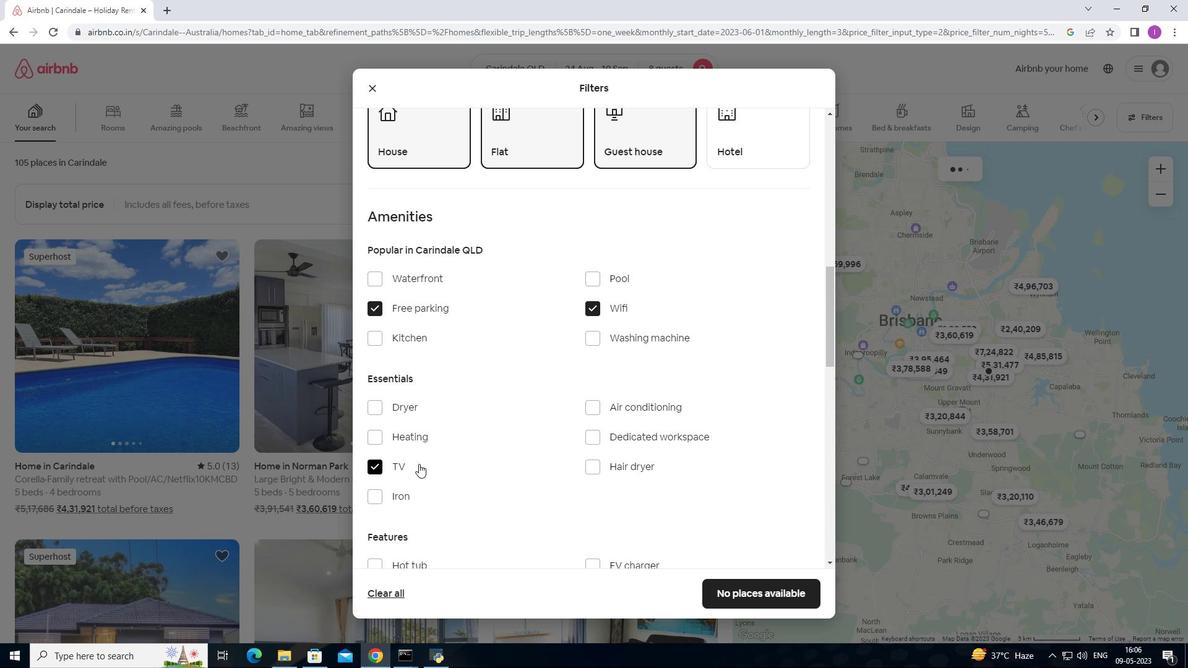 
Action: Mouse scrolled (420, 463) with delta (0, 0)
Screenshot: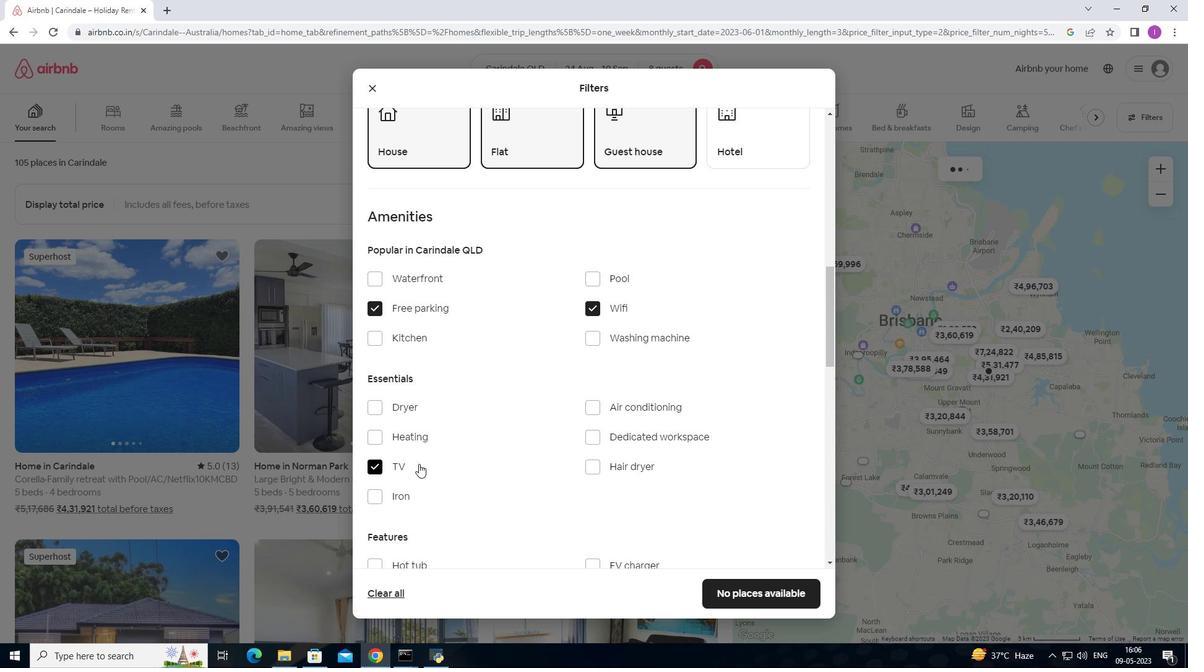 
Action: Mouse moved to (422, 465)
Screenshot: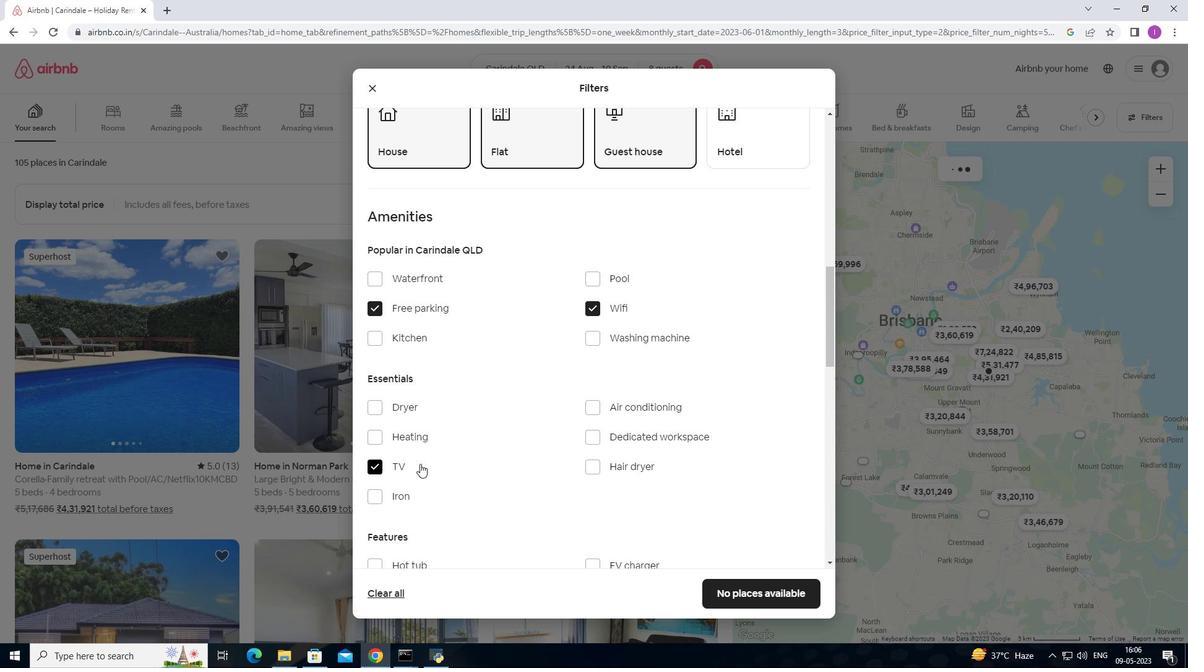 
Action: Mouse scrolled (422, 464) with delta (0, 0)
Screenshot: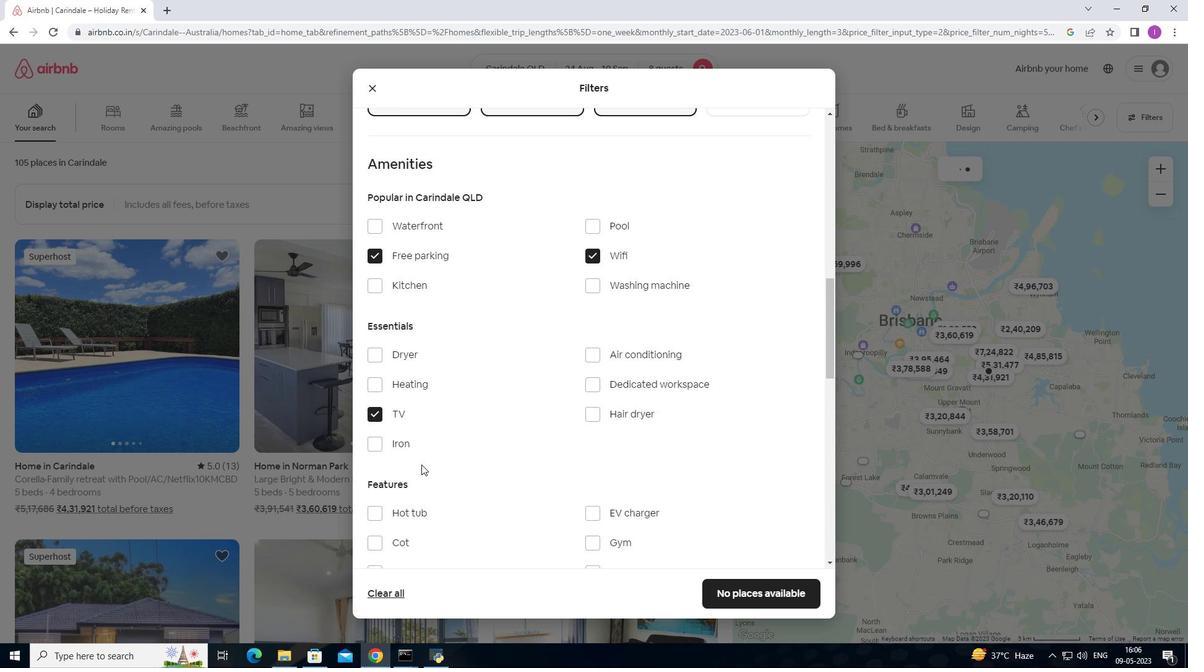 
Action: Mouse scrolled (422, 464) with delta (0, 0)
Screenshot: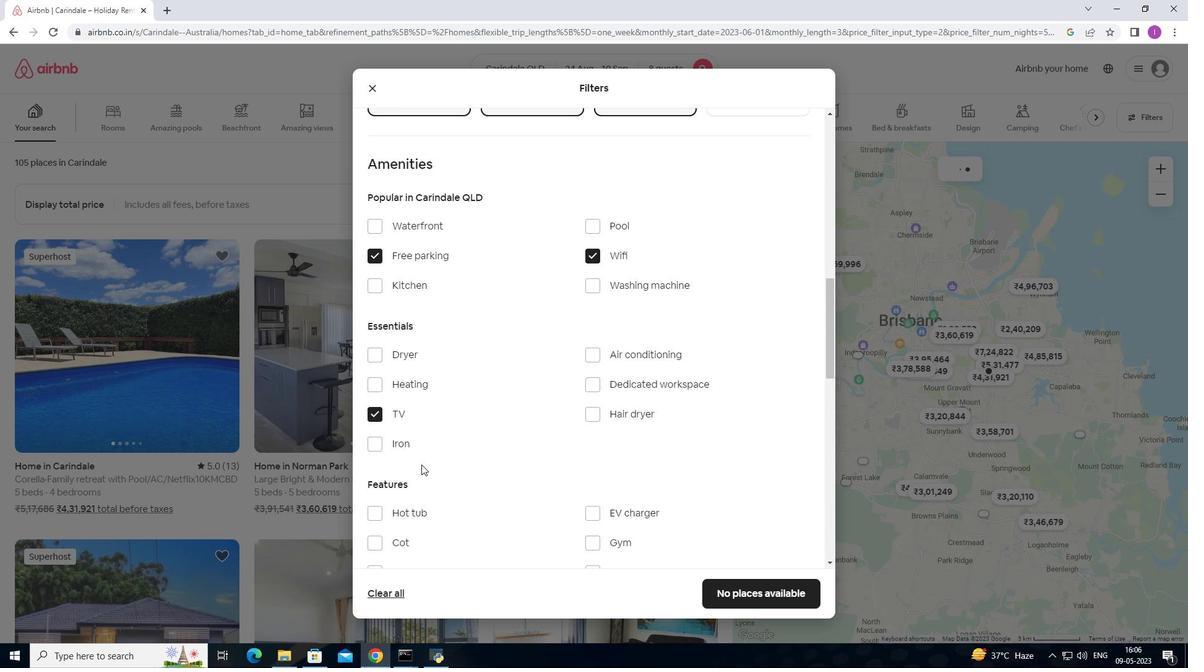 
Action: Mouse moved to (422, 465)
Screenshot: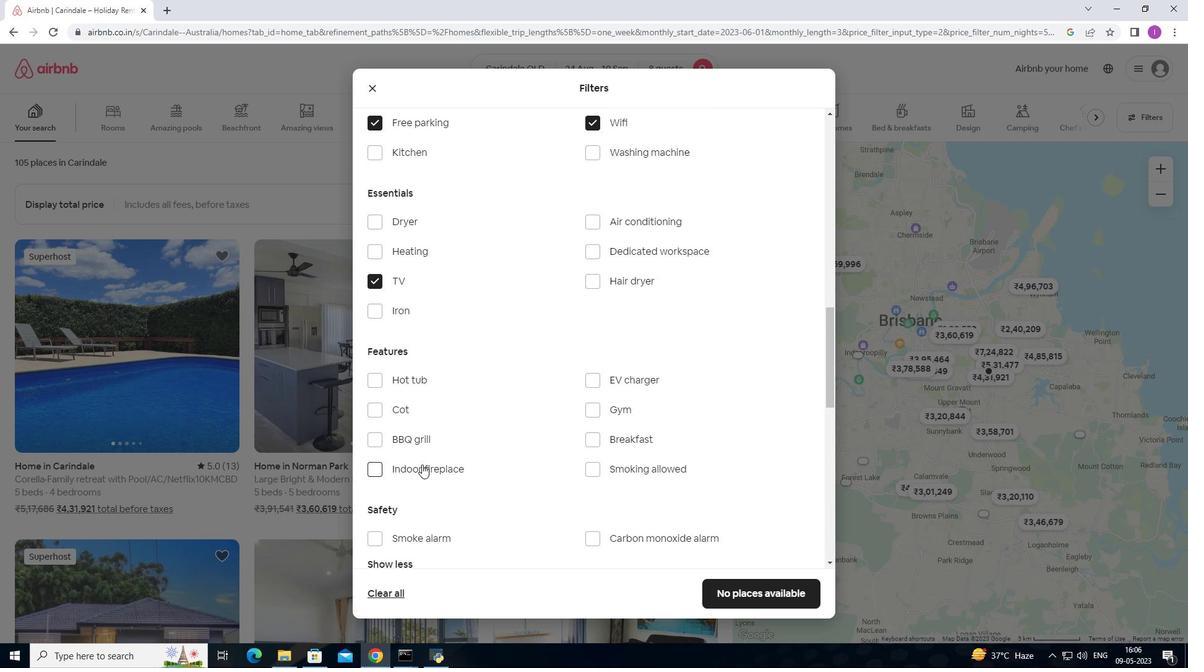 
Action: Mouse scrolled (422, 464) with delta (0, 0)
Screenshot: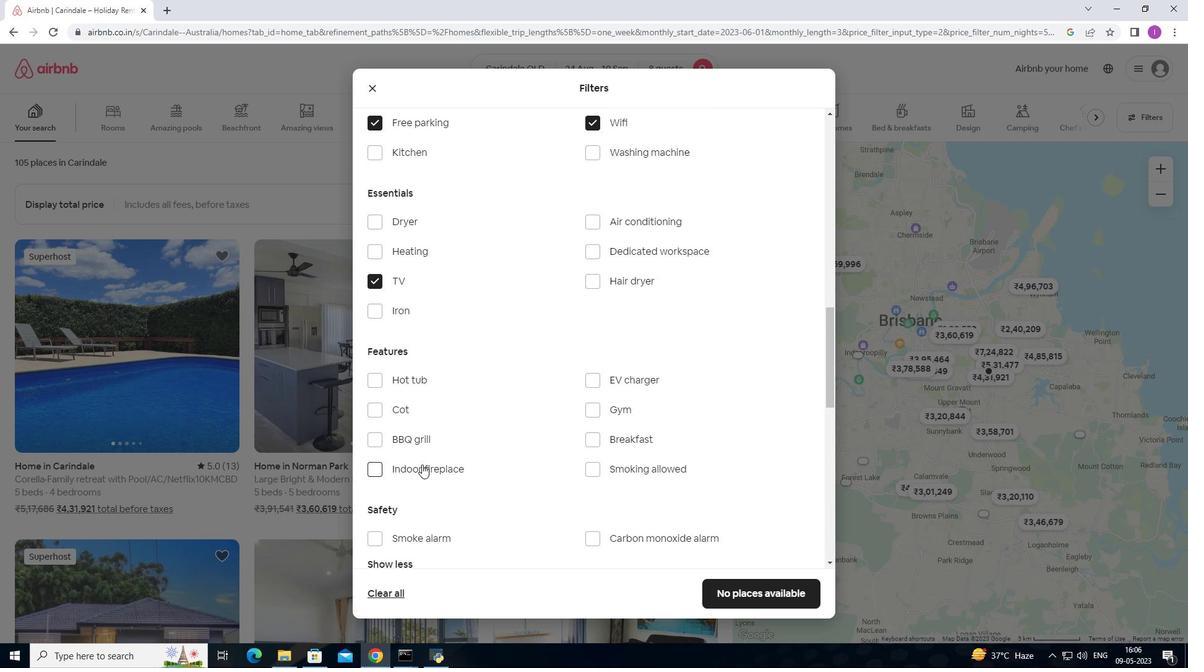 
Action: Mouse moved to (592, 348)
Screenshot: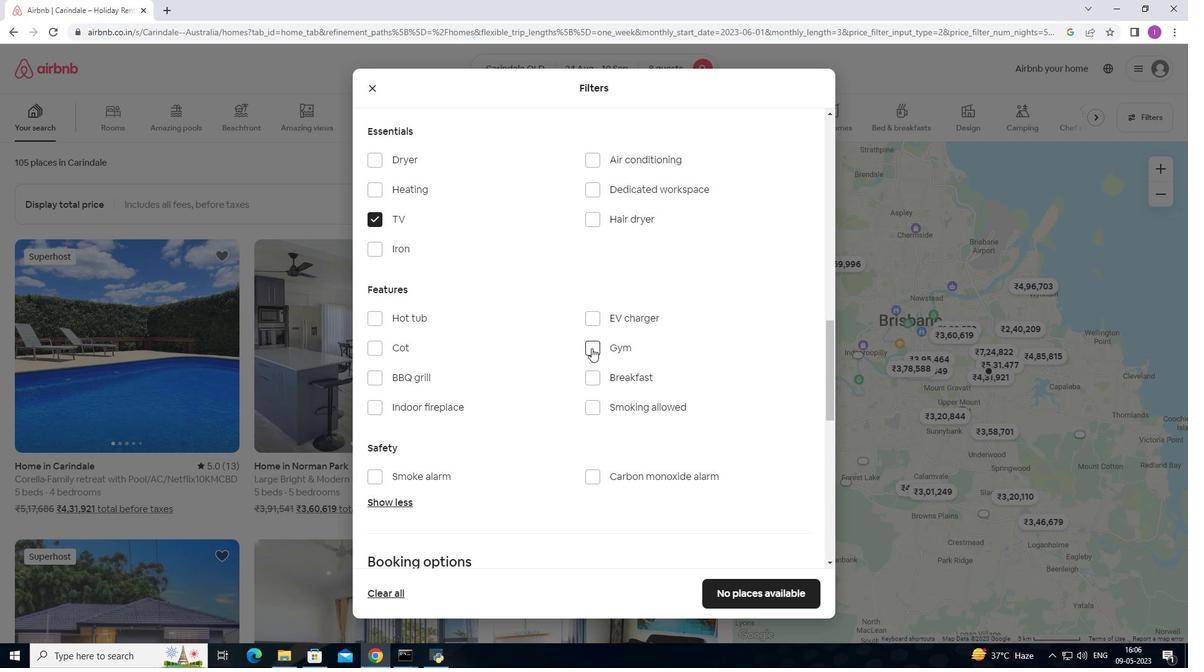 
Action: Mouse pressed left at (592, 348)
Screenshot: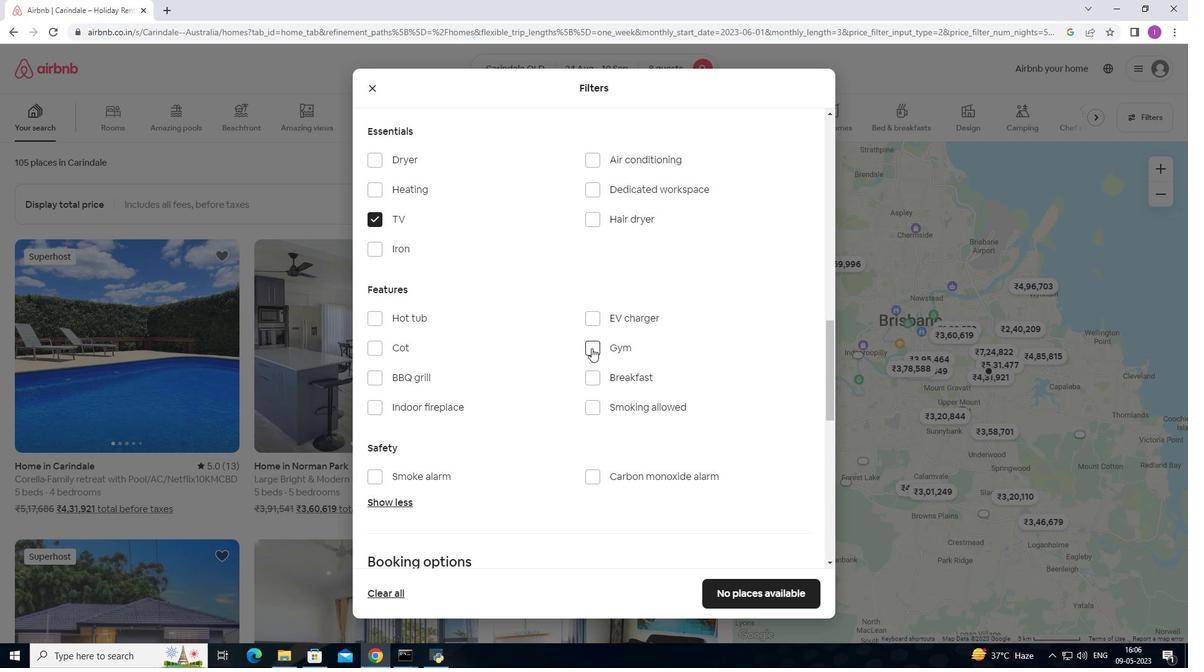 
Action: Mouse moved to (599, 372)
Screenshot: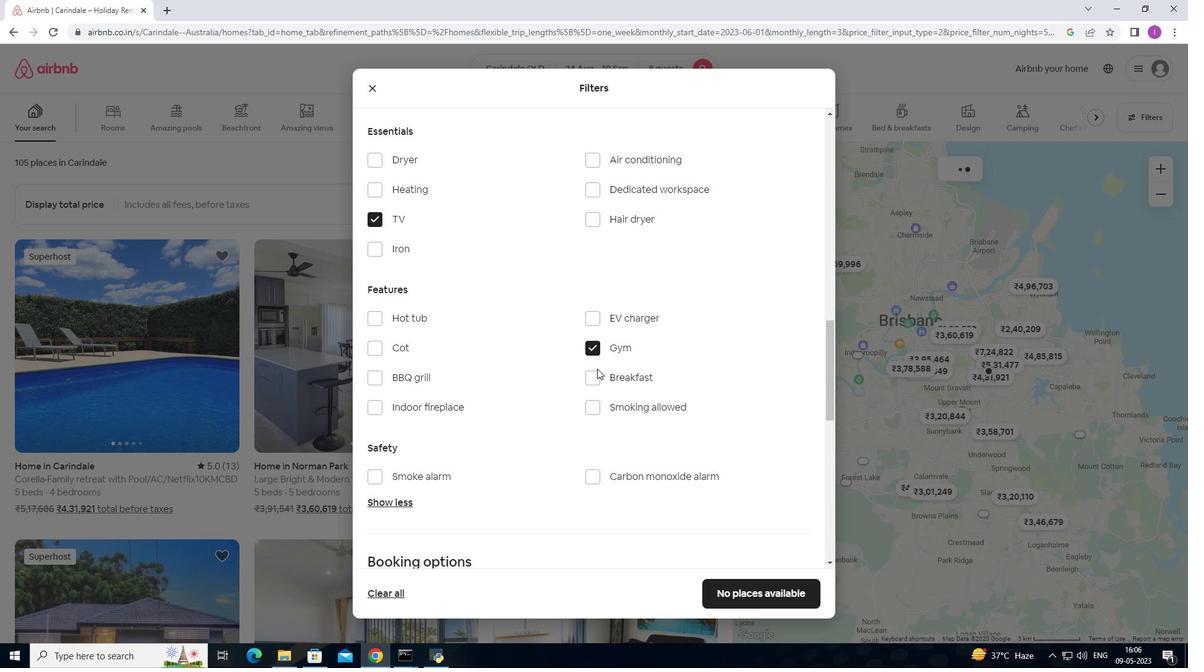 
Action: Mouse pressed left at (599, 372)
Screenshot: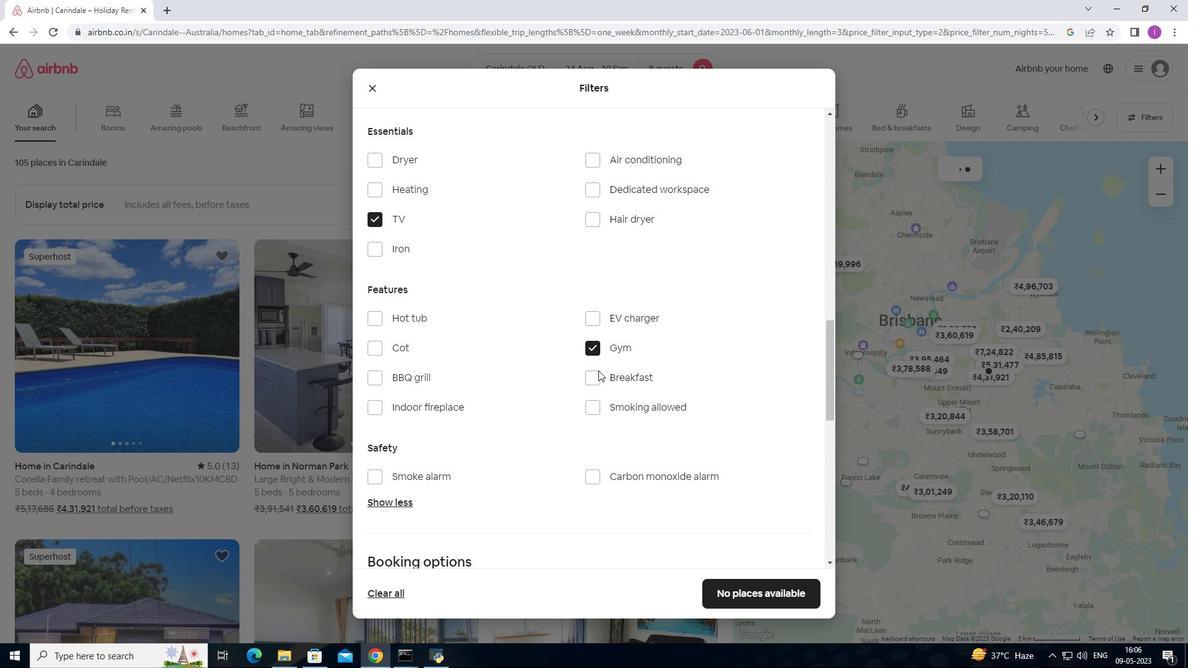 
Action: Mouse moved to (580, 387)
Screenshot: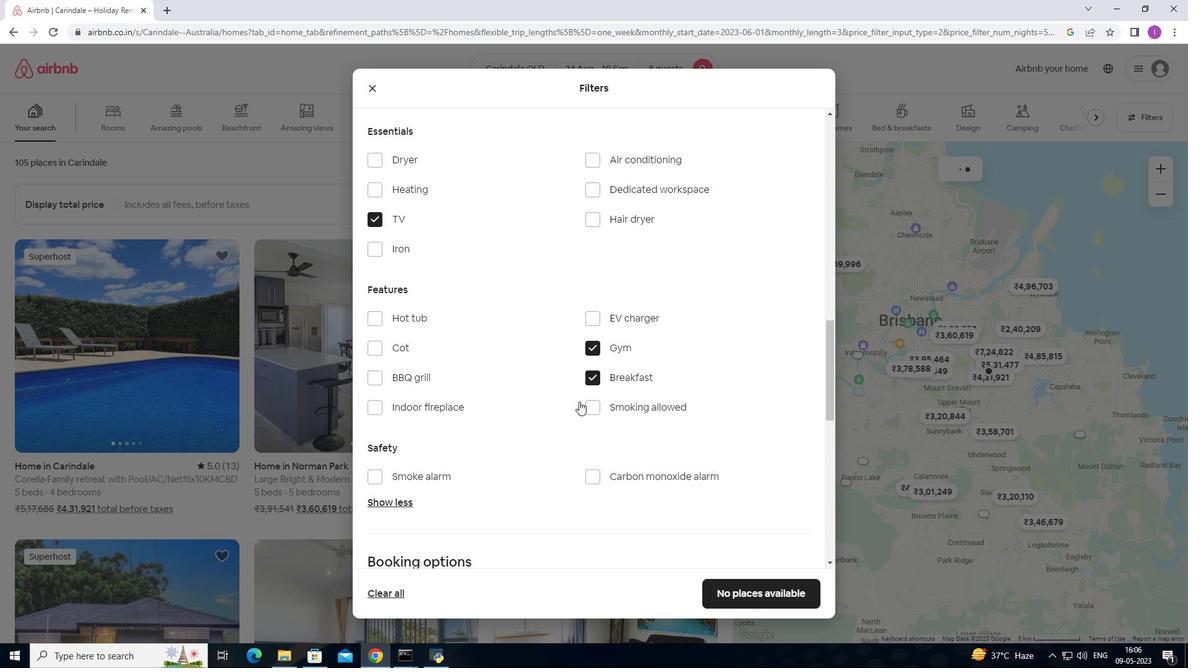 
Action: Mouse scrolled (580, 386) with delta (0, 0)
Screenshot: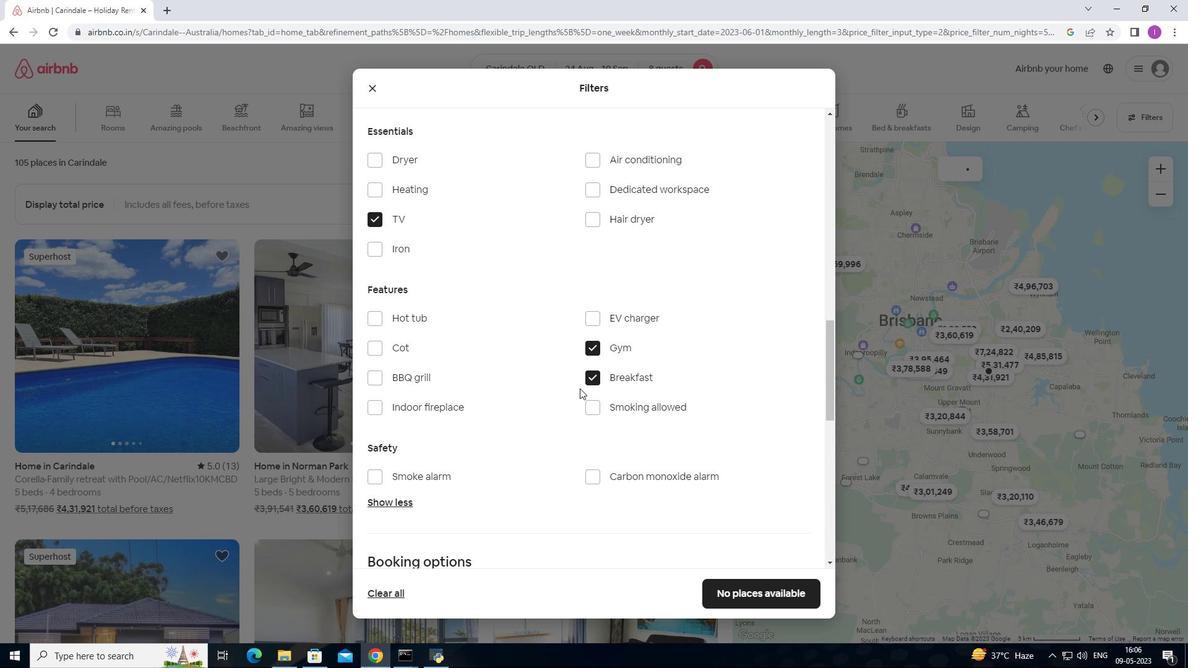 
Action: Mouse moved to (580, 387)
Screenshot: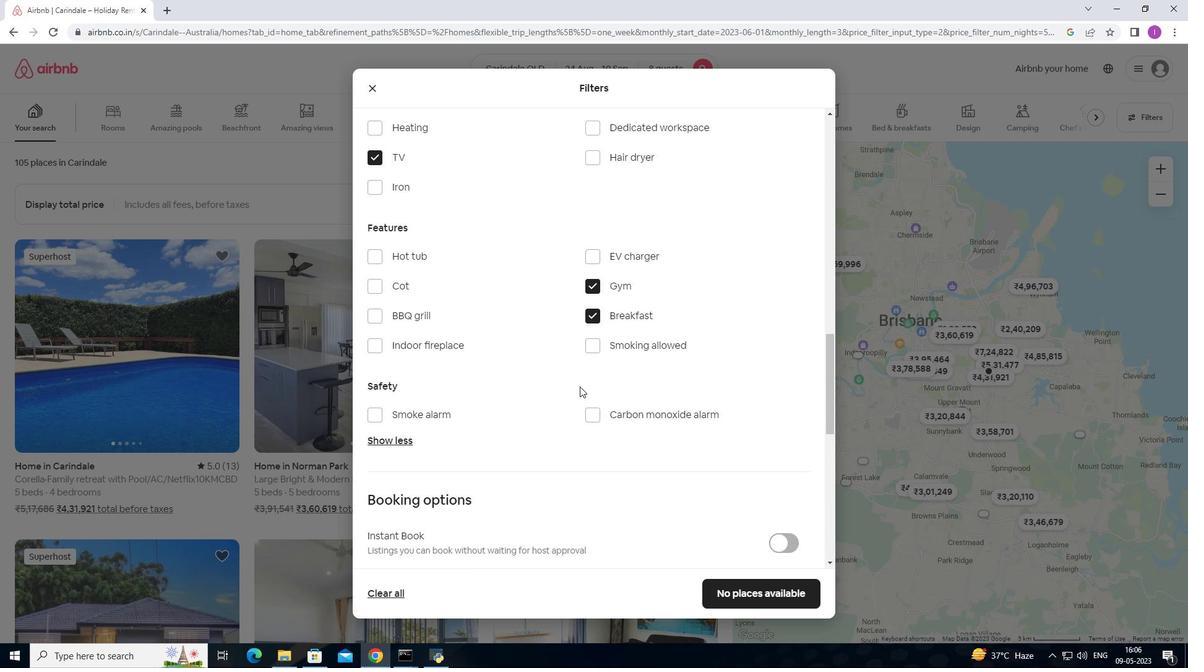 
Action: Mouse scrolled (580, 386) with delta (0, 0)
Screenshot: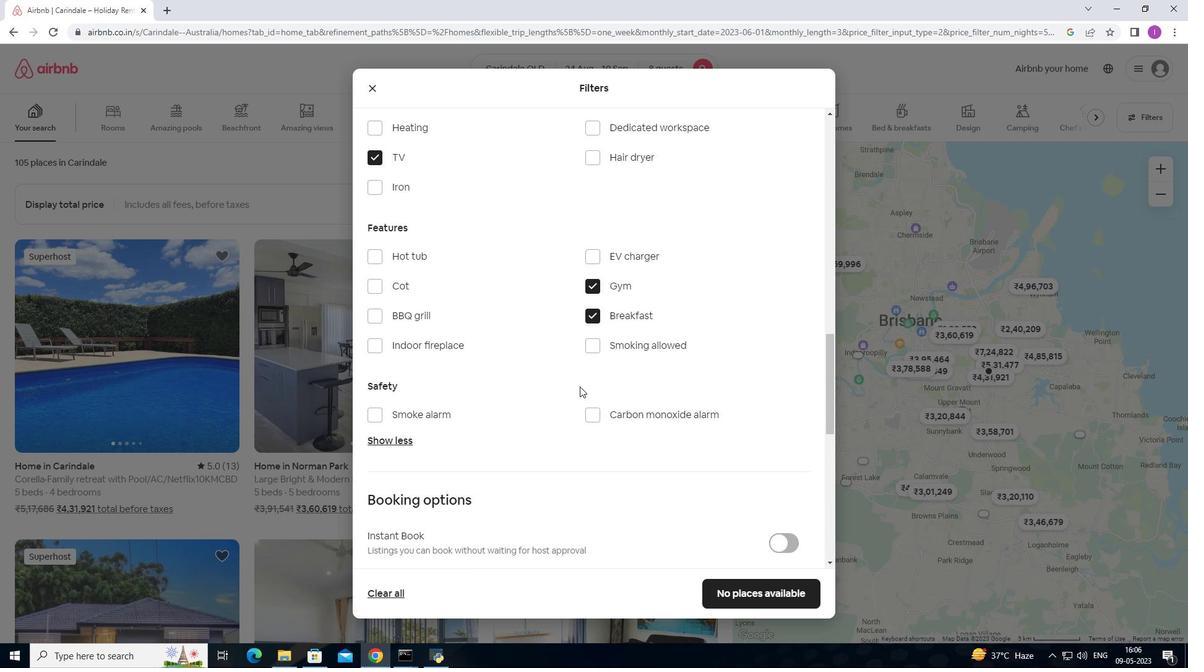 
Action: Mouse scrolled (580, 386) with delta (0, 0)
Screenshot: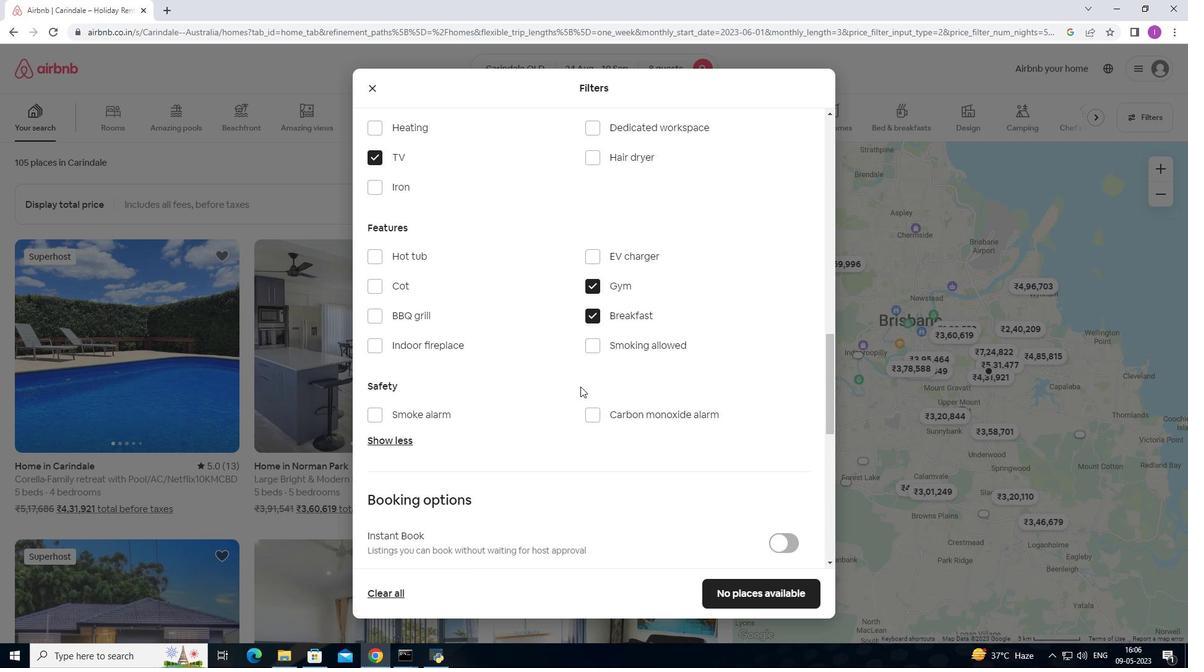 
Action: Mouse scrolled (580, 386) with delta (0, 0)
Screenshot: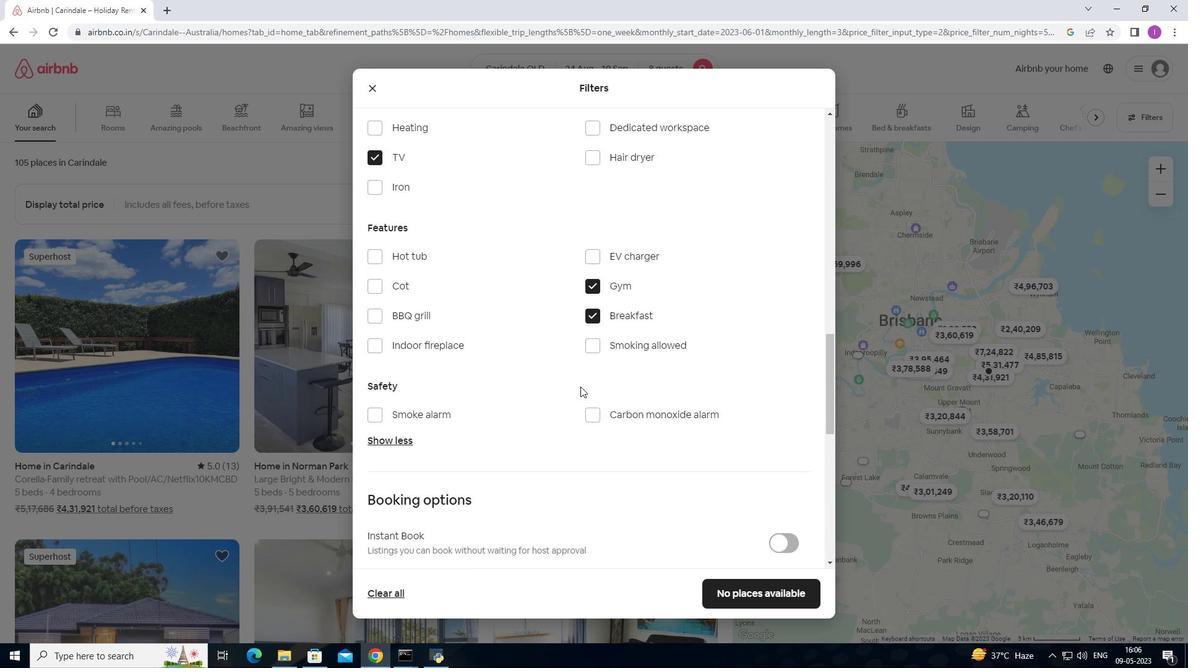
Action: Mouse moved to (580, 387)
Screenshot: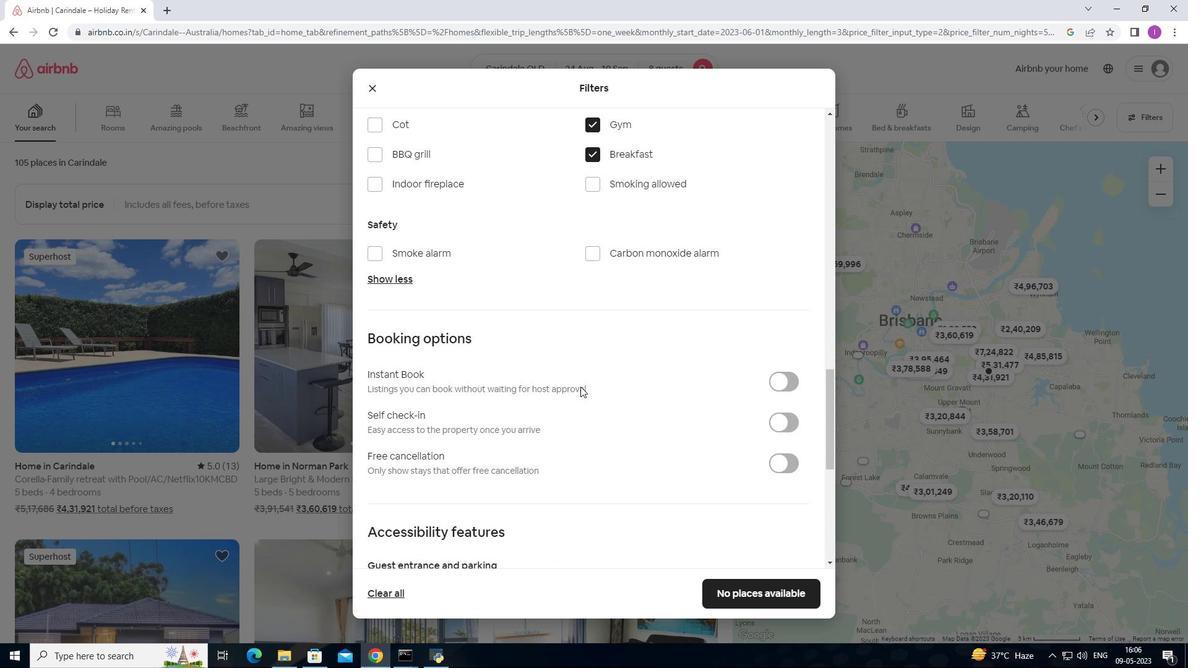
Action: Mouse scrolled (580, 386) with delta (0, 0)
Screenshot: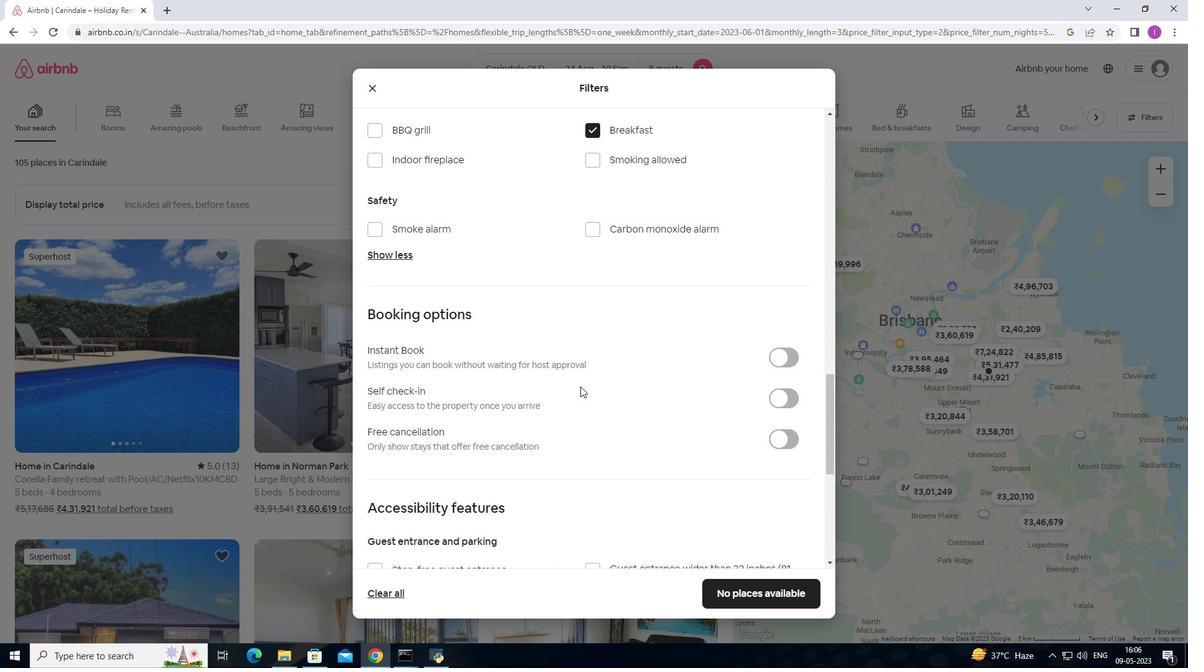 
Action: Mouse moved to (795, 339)
Screenshot: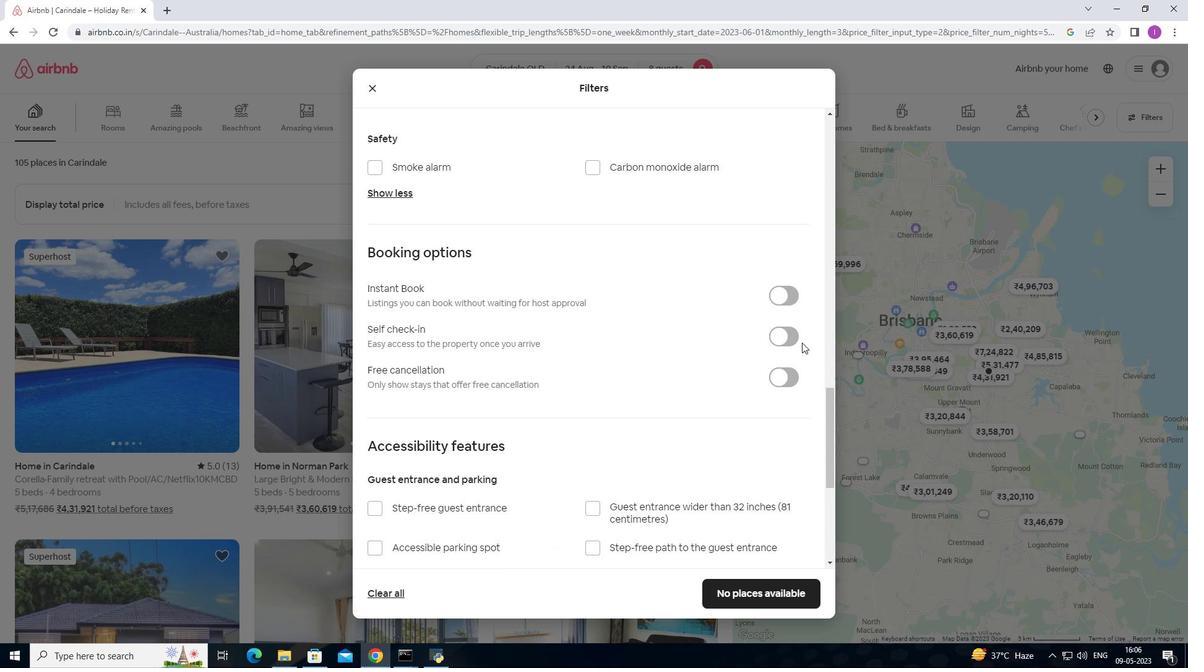 
Action: Mouse pressed left at (795, 339)
Screenshot: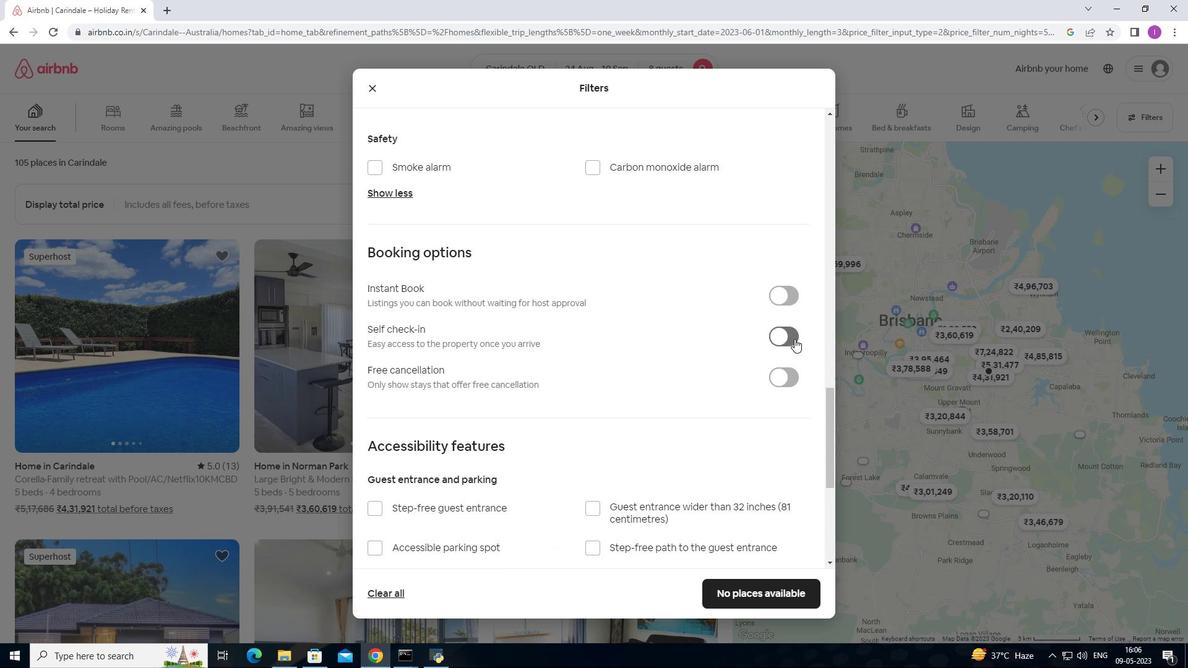 
Action: Mouse moved to (561, 396)
Screenshot: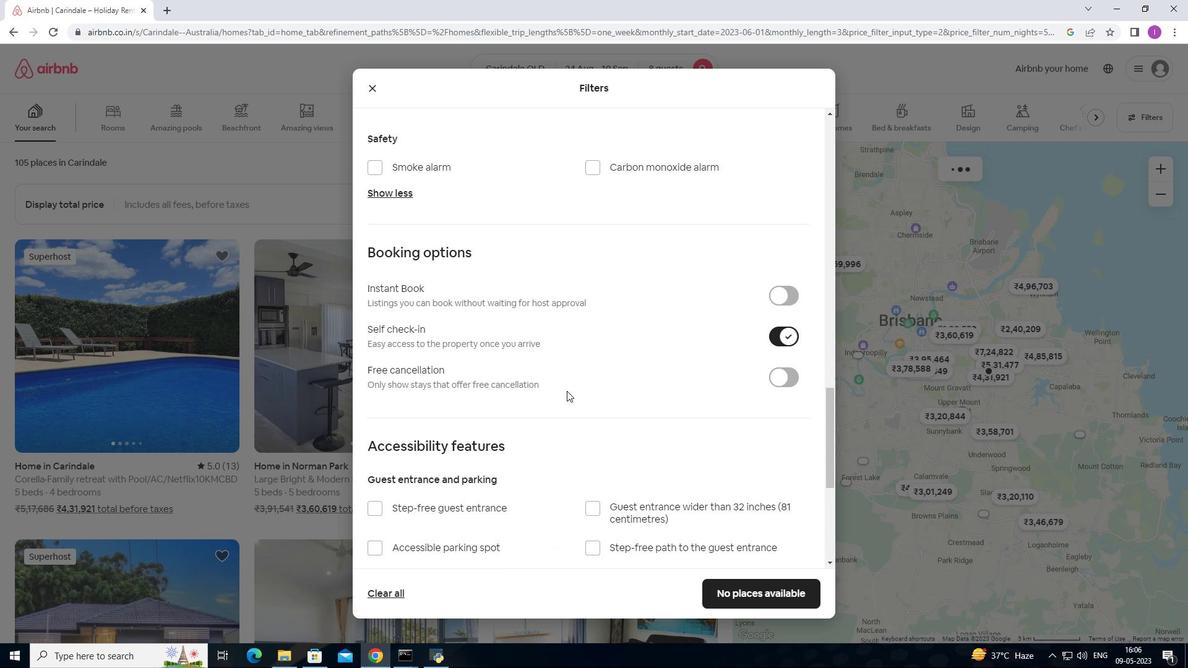 
Action: Mouse scrolled (561, 396) with delta (0, 0)
Screenshot: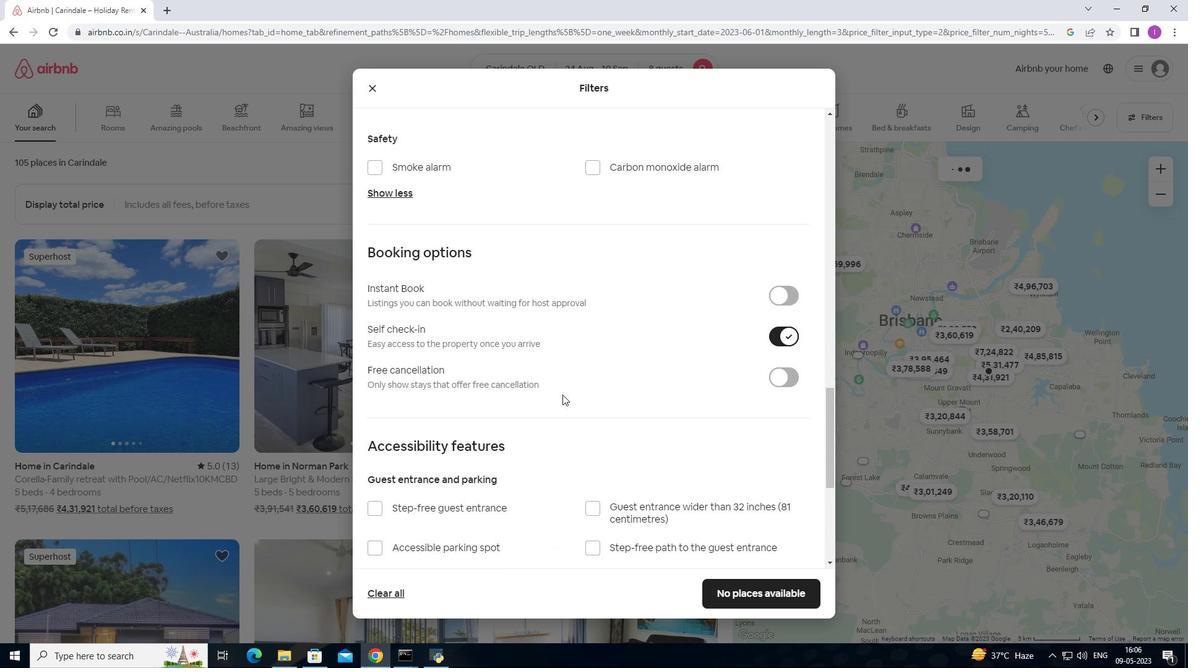 
Action: Mouse scrolled (561, 396) with delta (0, 0)
Screenshot: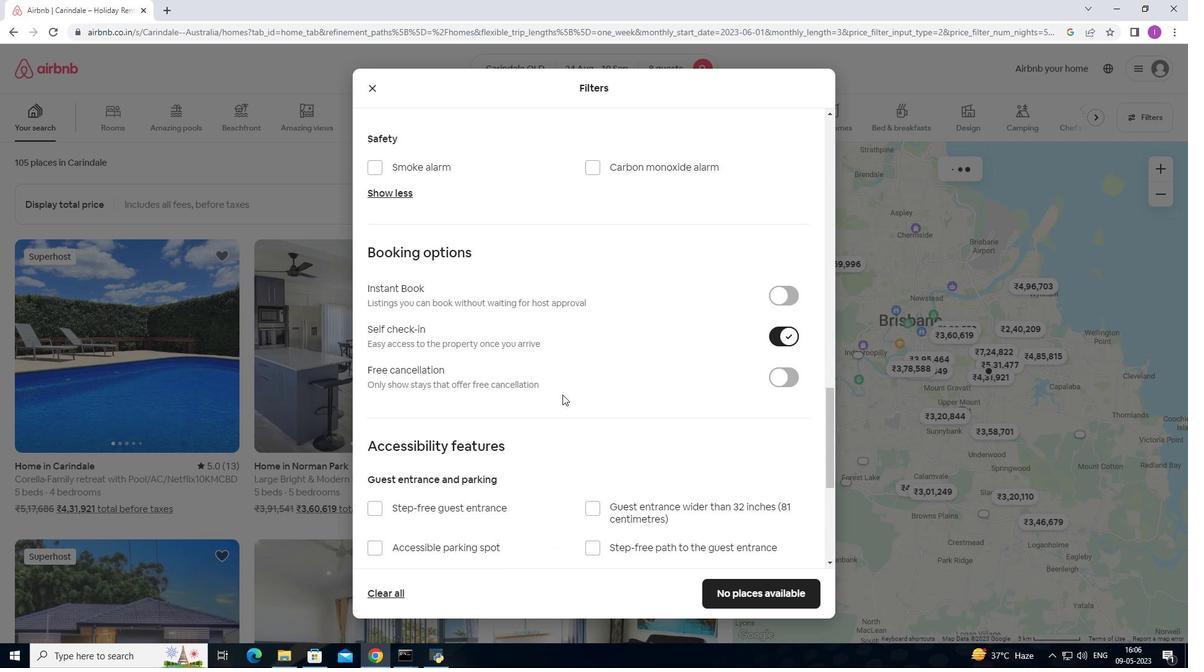 
Action: Mouse scrolled (561, 396) with delta (0, 0)
Screenshot: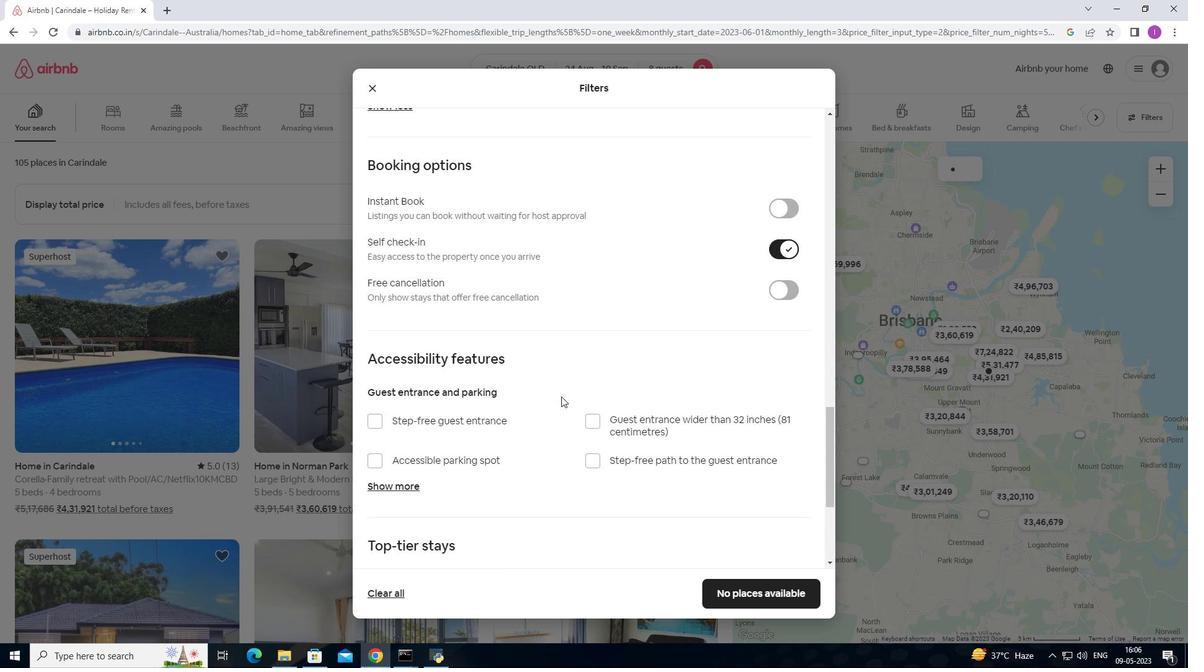 
Action: Mouse scrolled (561, 396) with delta (0, 0)
Screenshot: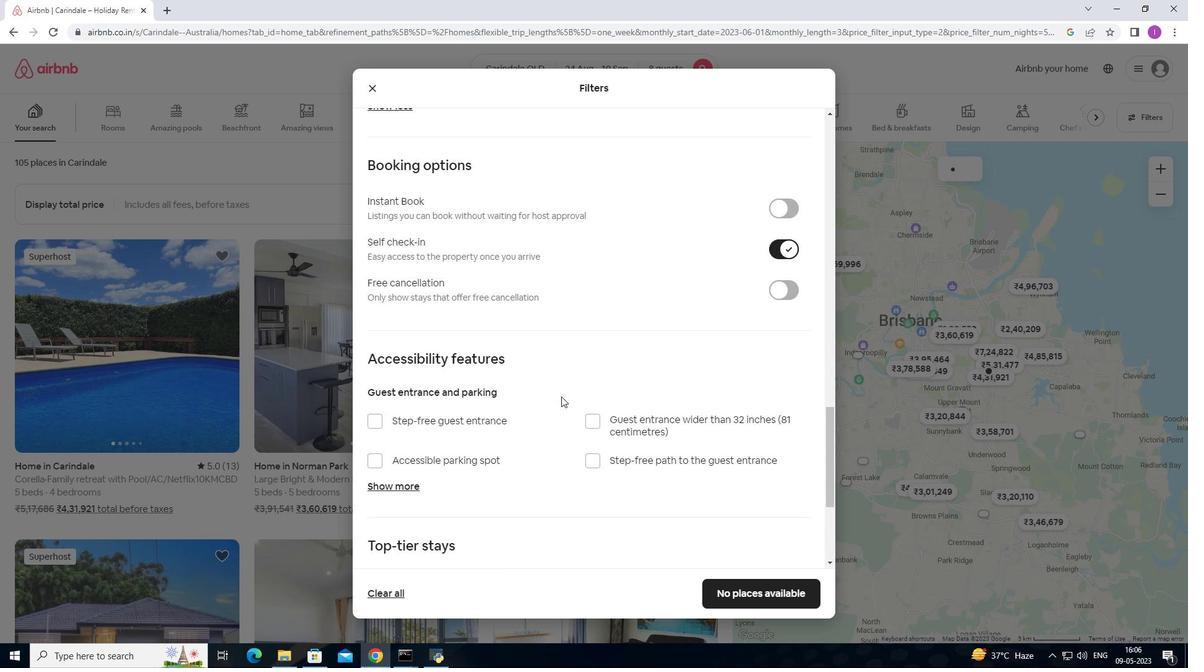 
Action: Mouse scrolled (561, 396) with delta (0, 0)
Screenshot: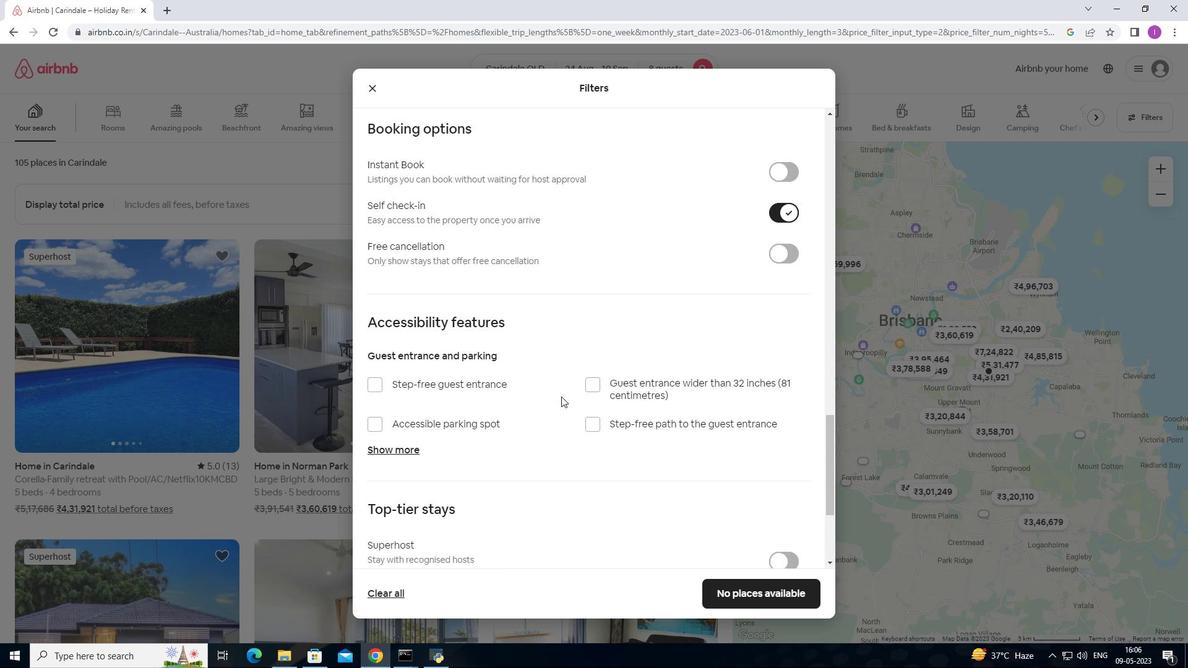 
Action: Mouse scrolled (561, 396) with delta (0, 0)
Screenshot: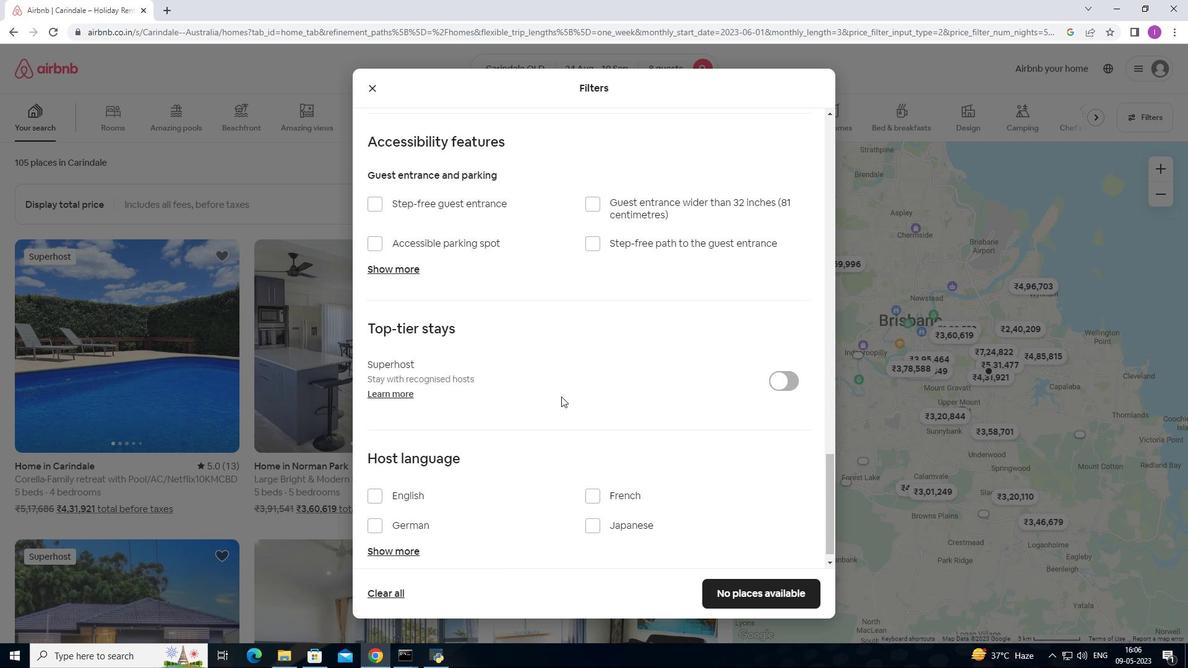 
Action: Mouse moved to (561, 396)
Screenshot: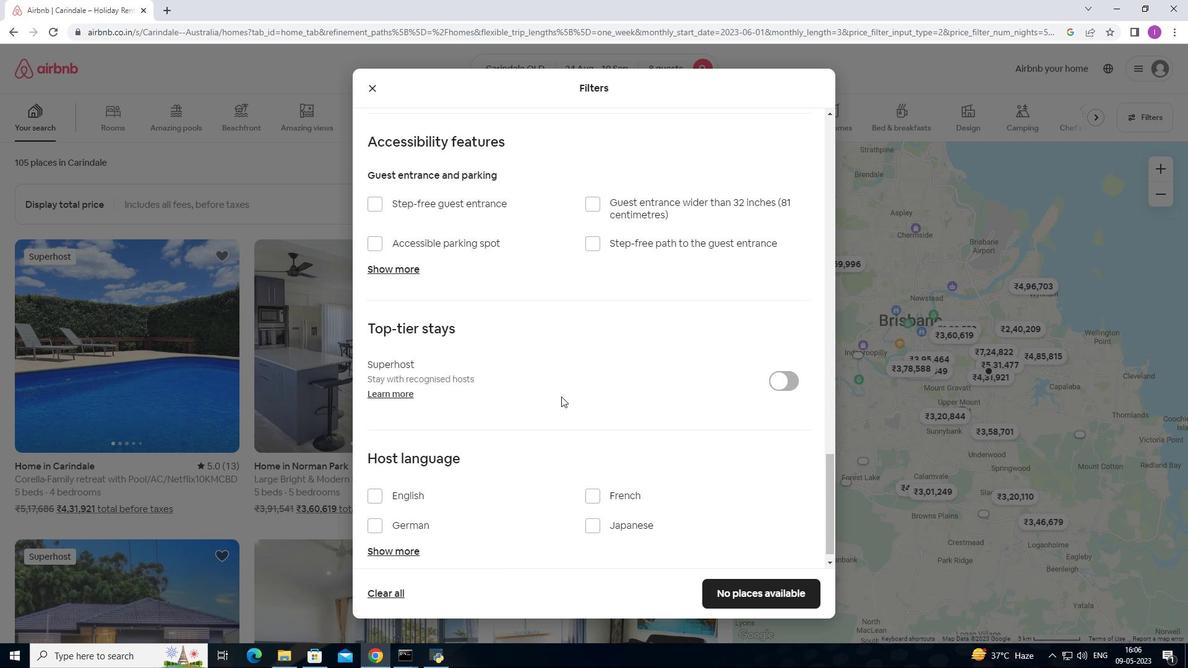 
Action: Mouse scrolled (561, 396) with delta (0, 0)
Screenshot: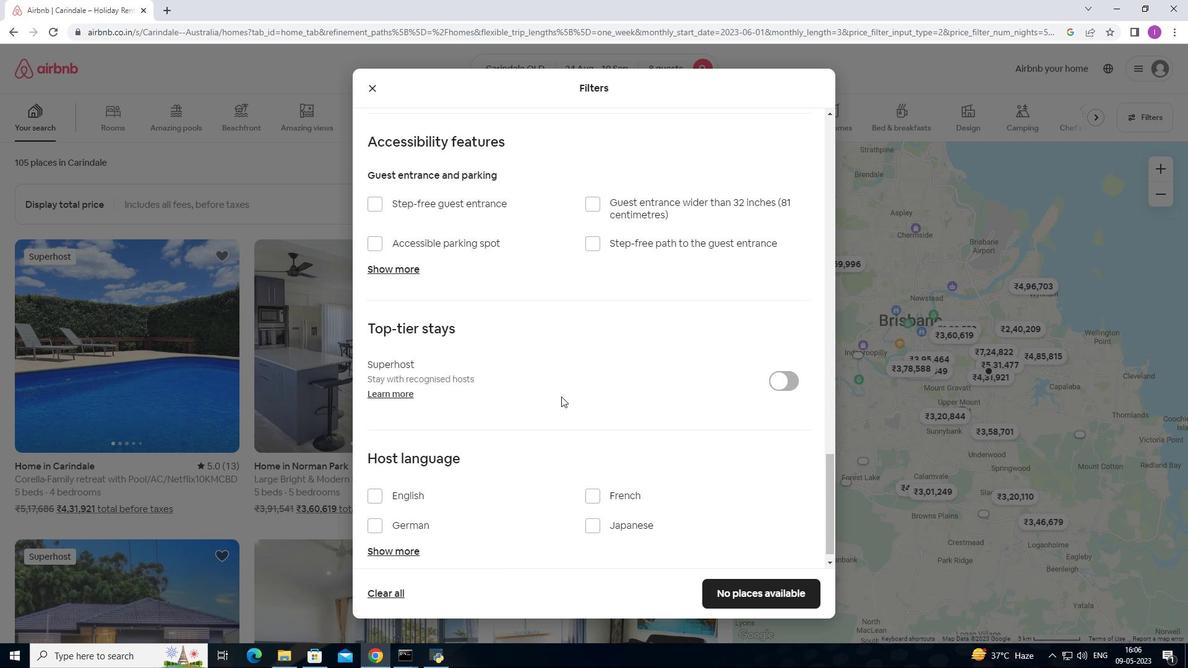 
Action: Mouse moved to (561, 396)
Screenshot: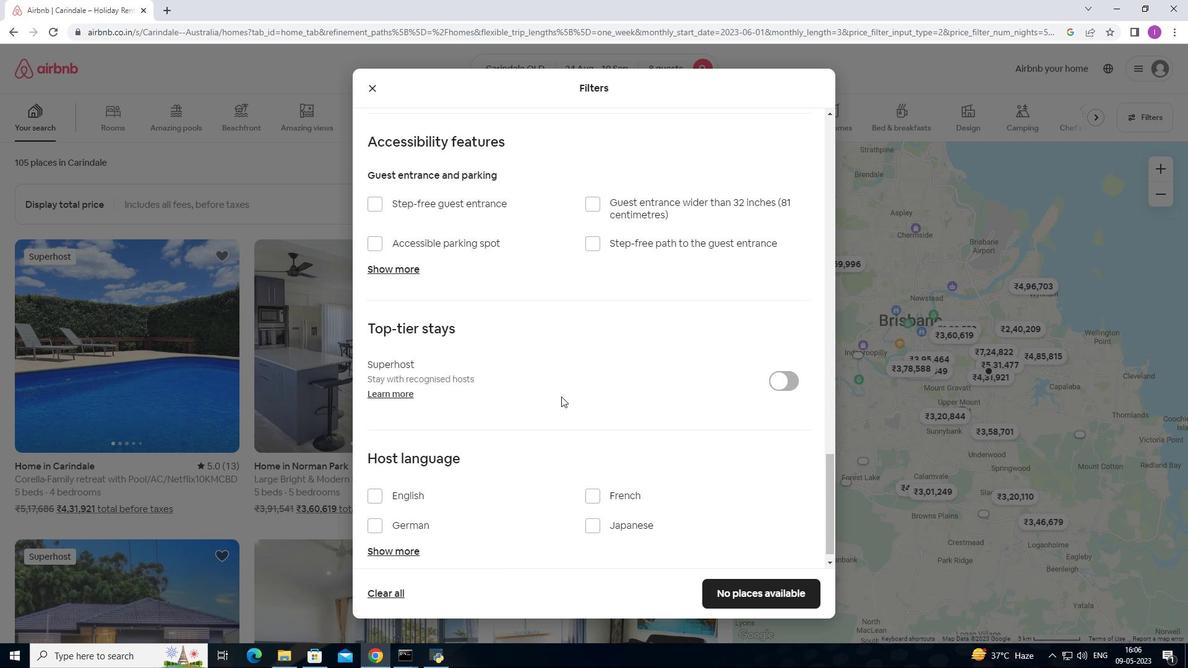 
Action: Mouse scrolled (561, 396) with delta (0, 0)
Screenshot: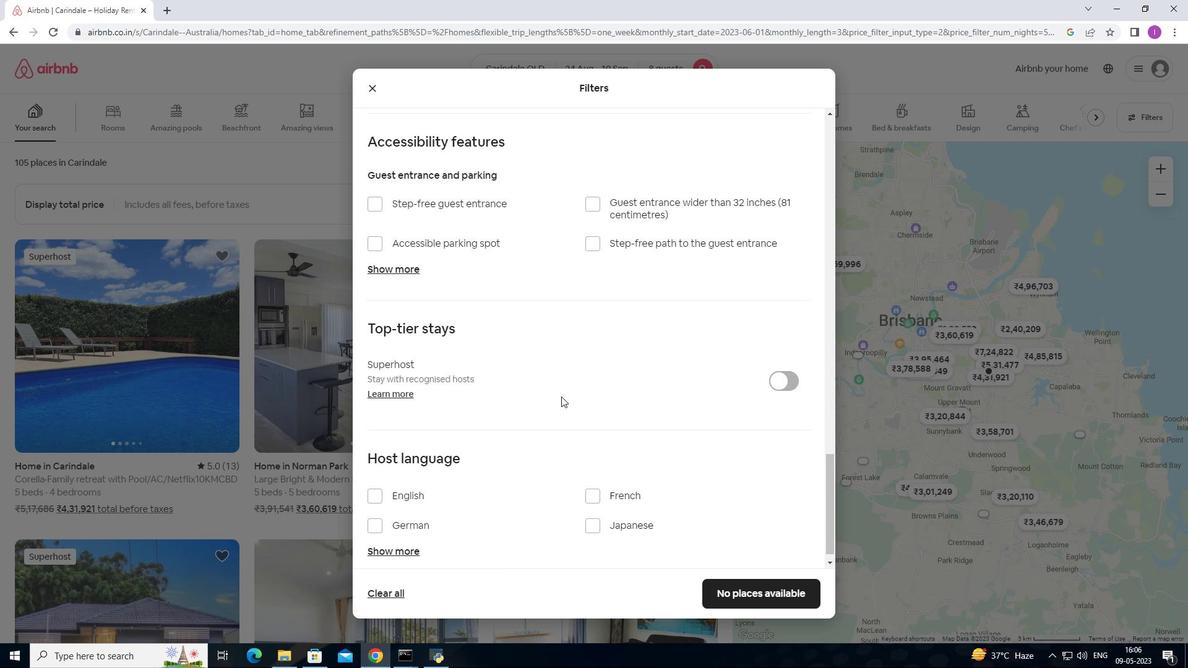 
Action: Mouse moved to (565, 400)
Screenshot: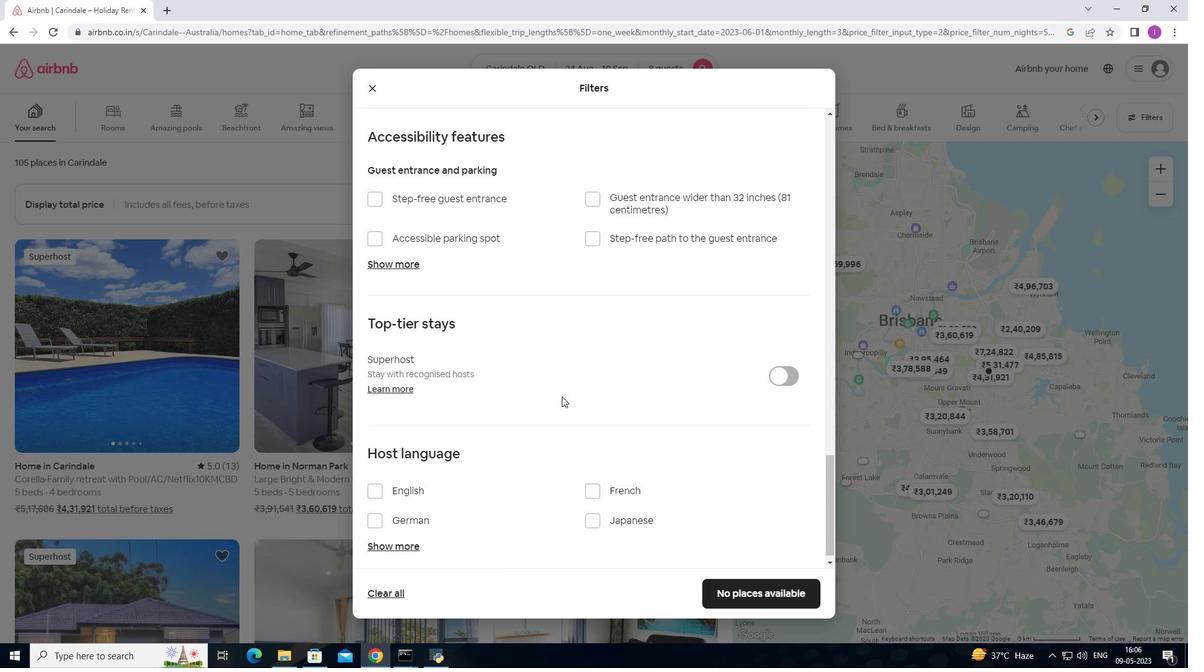
Action: Mouse scrolled (565, 400) with delta (0, 0)
Screenshot: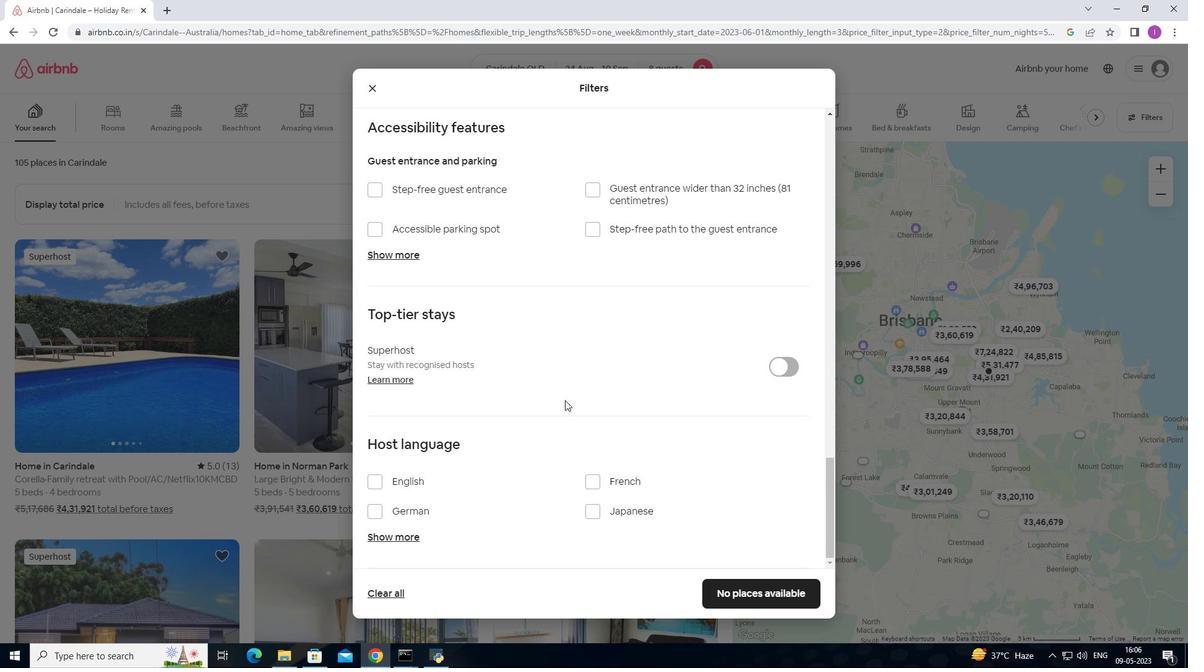 
Action: Mouse scrolled (565, 400) with delta (0, 0)
Screenshot: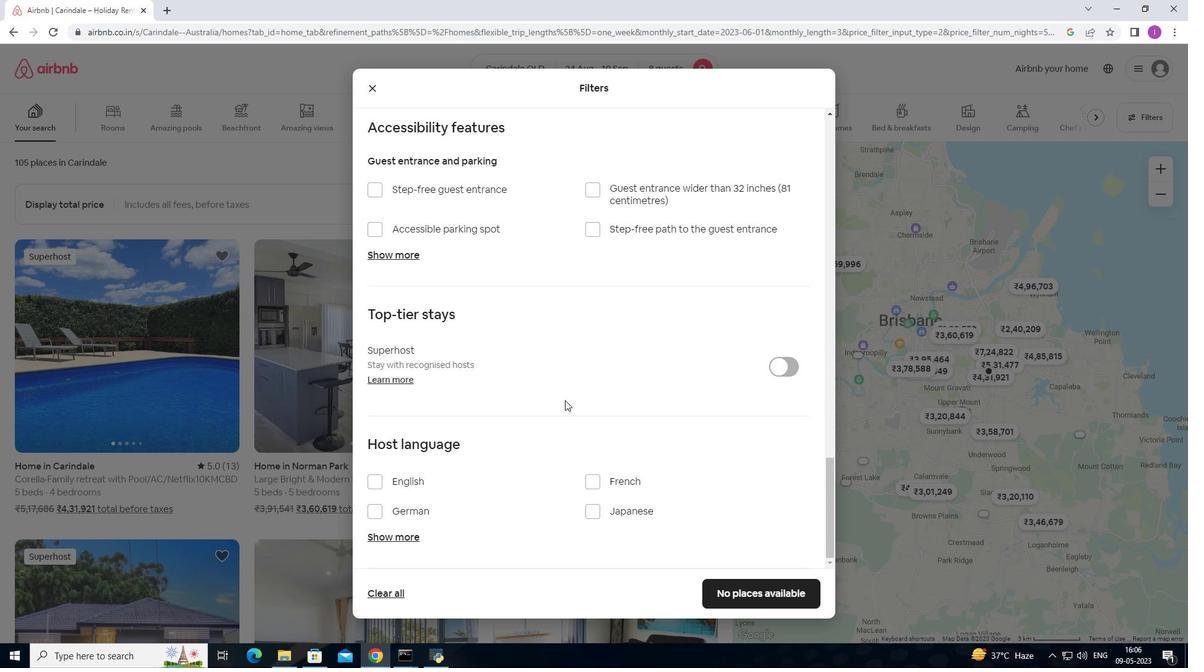 
Action: Mouse moved to (377, 474)
Screenshot: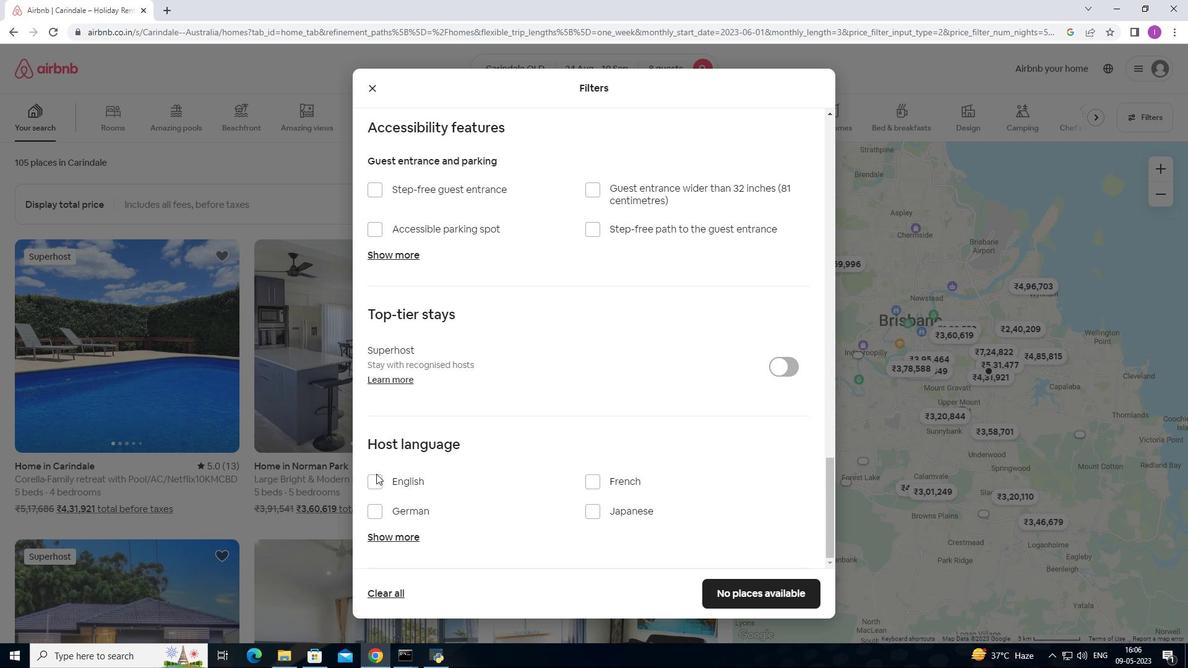 
Action: Mouse pressed left at (377, 474)
Screenshot: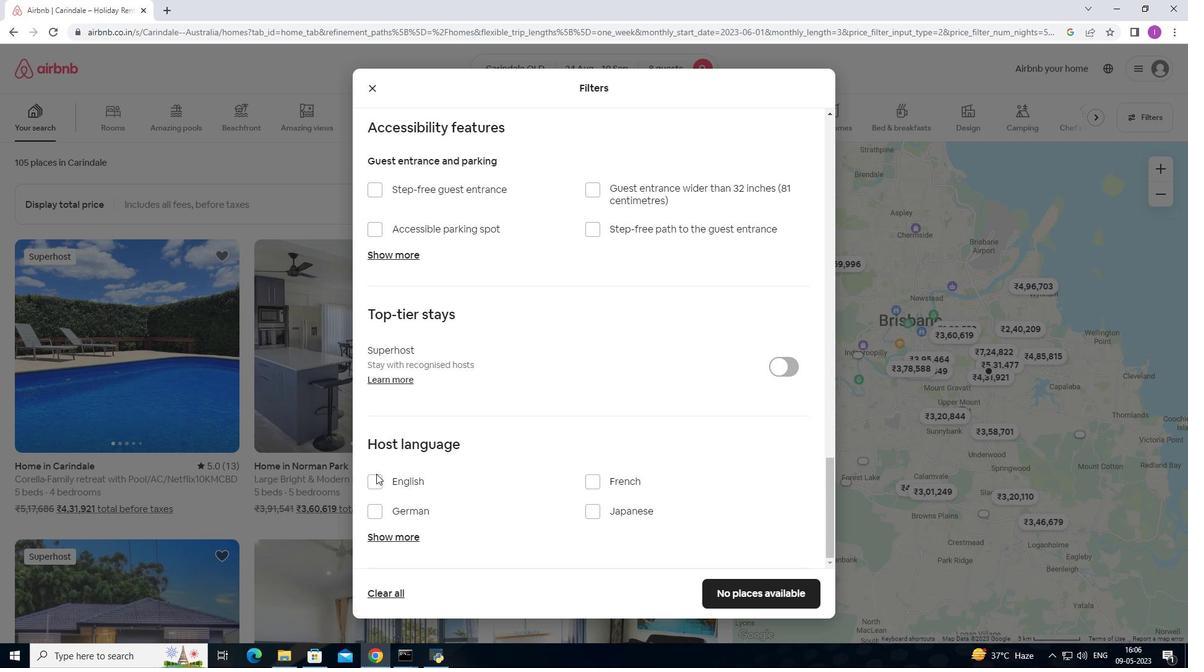
Action: Mouse moved to (728, 592)
Screenshot: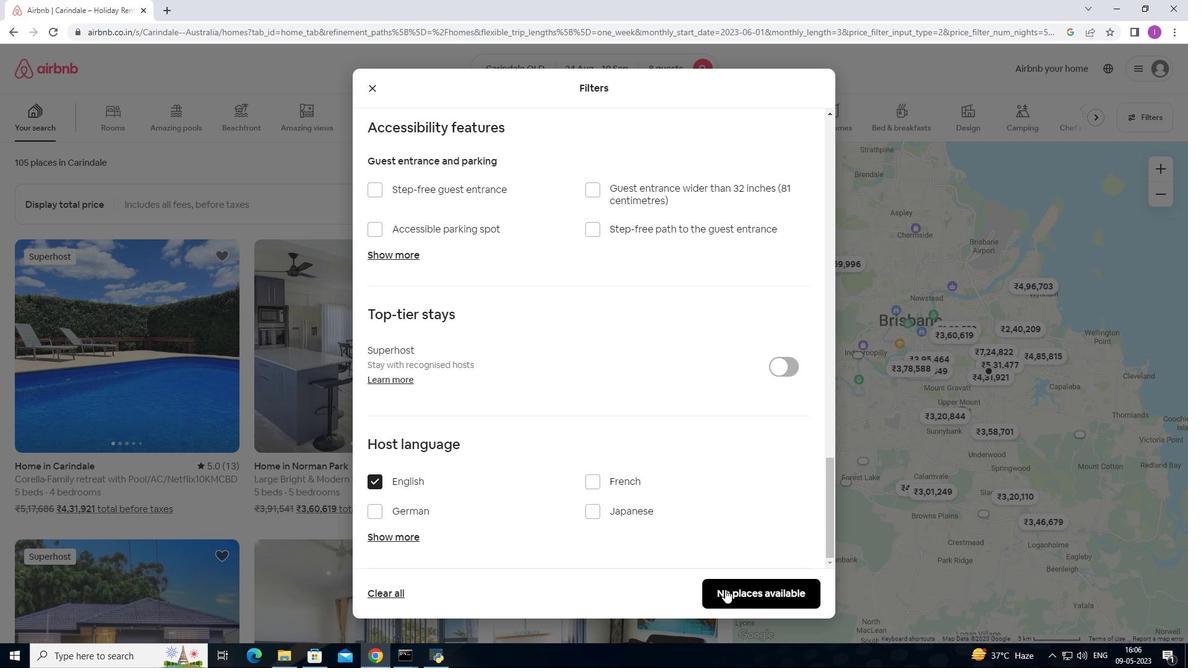 
Action: Mouse pressed left at (728, 592)
Screenshot: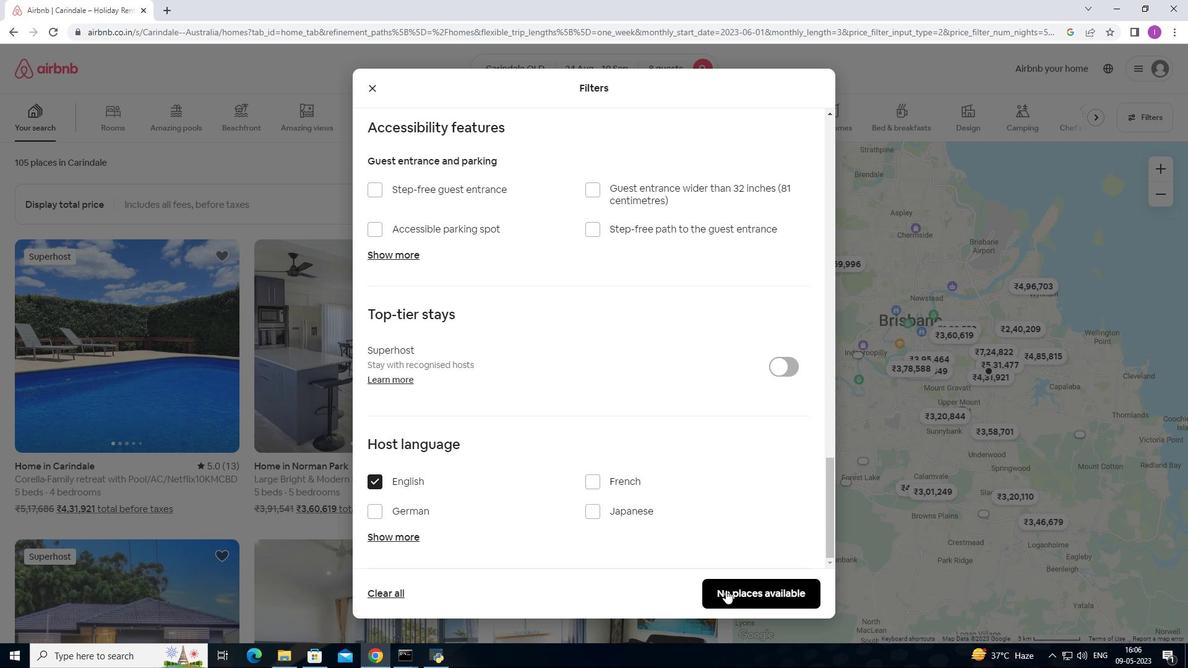 
Action: Mouse moved to (730, 572)
Screenshot: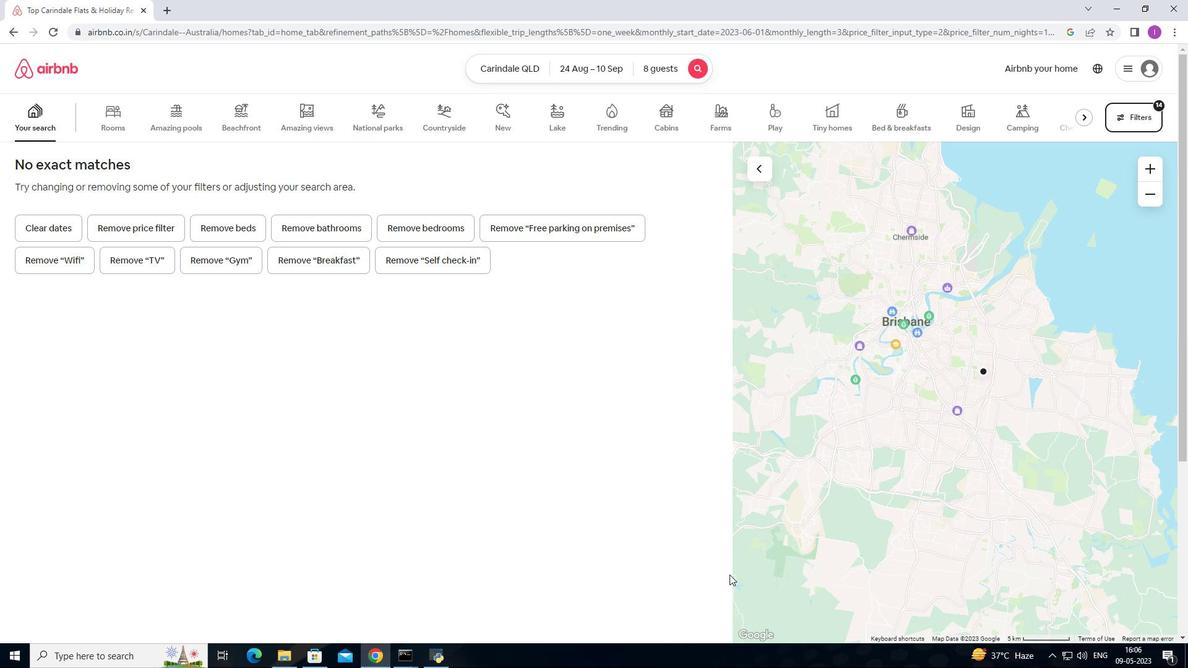 
